 Task: Look for space in Bhayandar, India from 9th August, 2023 to 12th August, 2023 for 1 adult in price range Rs.6000 to Rs.15000. Place can be entire place with 1  bedroom having 1 bed and 1 bathroom. Property type can be house, flat, guest house. Amenities needed are: wifi. Booking option can be shelf check-in. Required host language is English.
Action: Mouse moved to (573, 119)
Screenshot: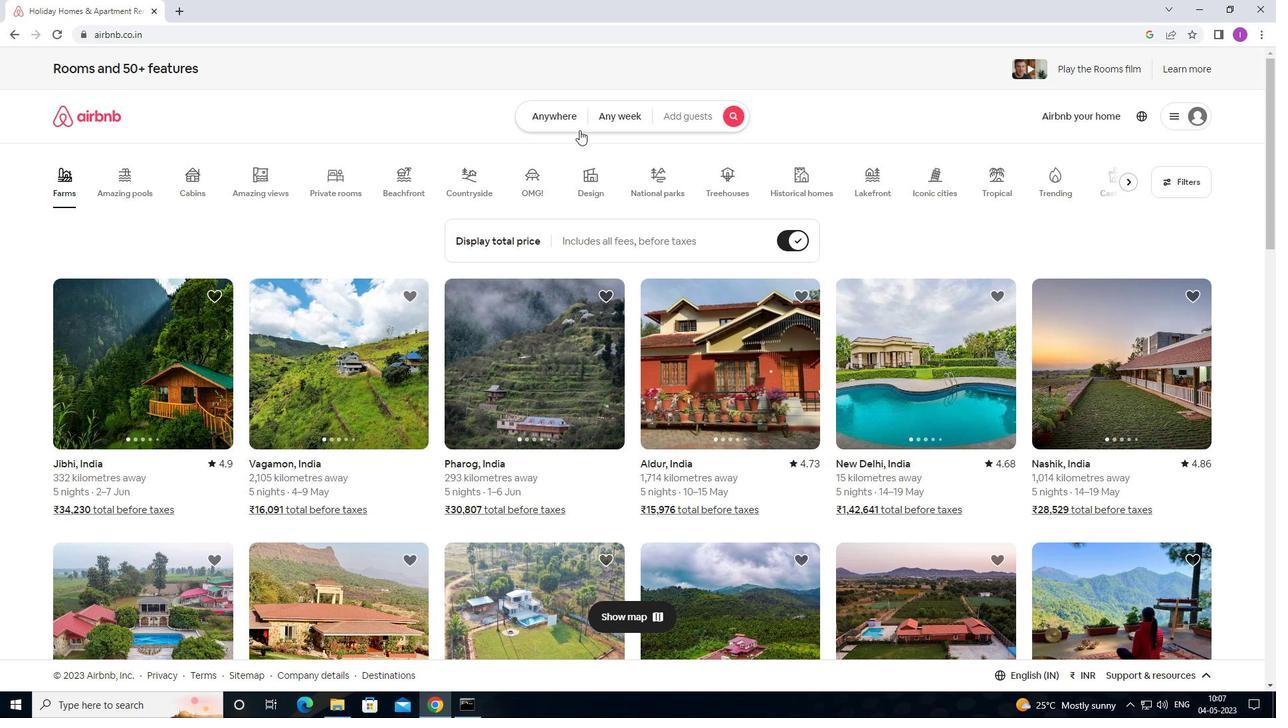 
Action: Mouse pressed left at (573, 119)
Screenshot: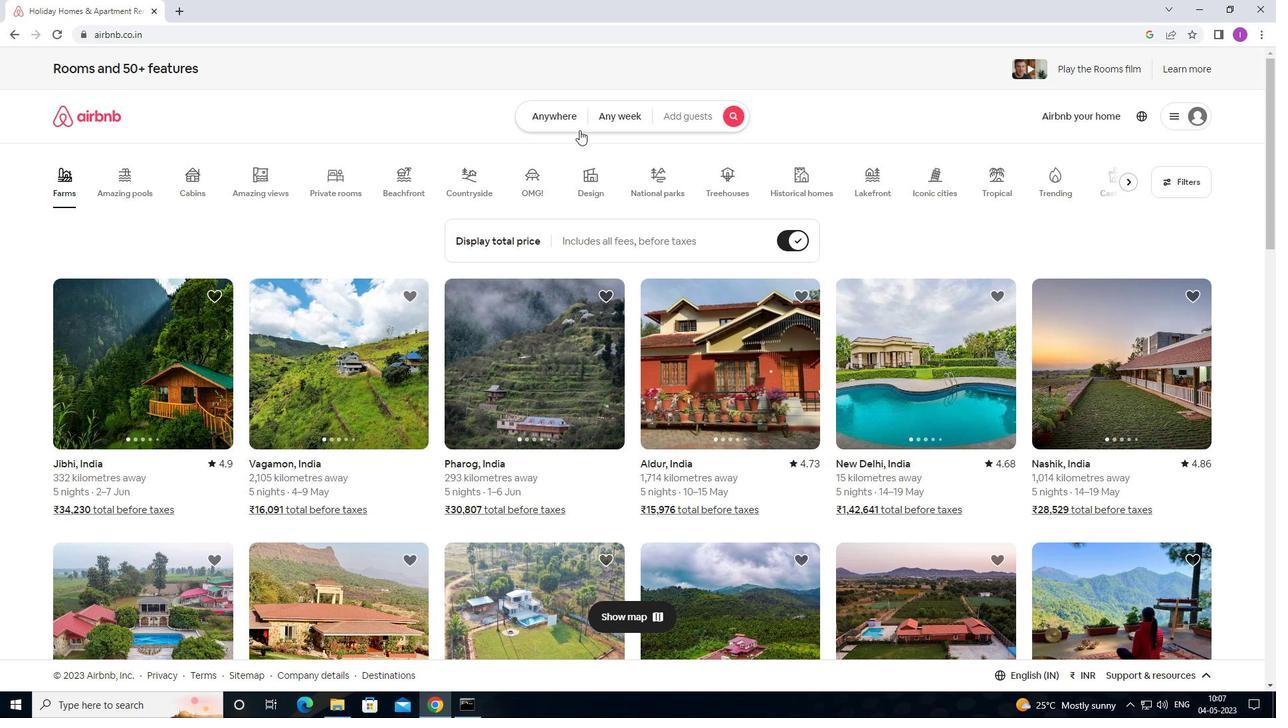 
Action: Mouse moved to (464, 160)
Screenshot: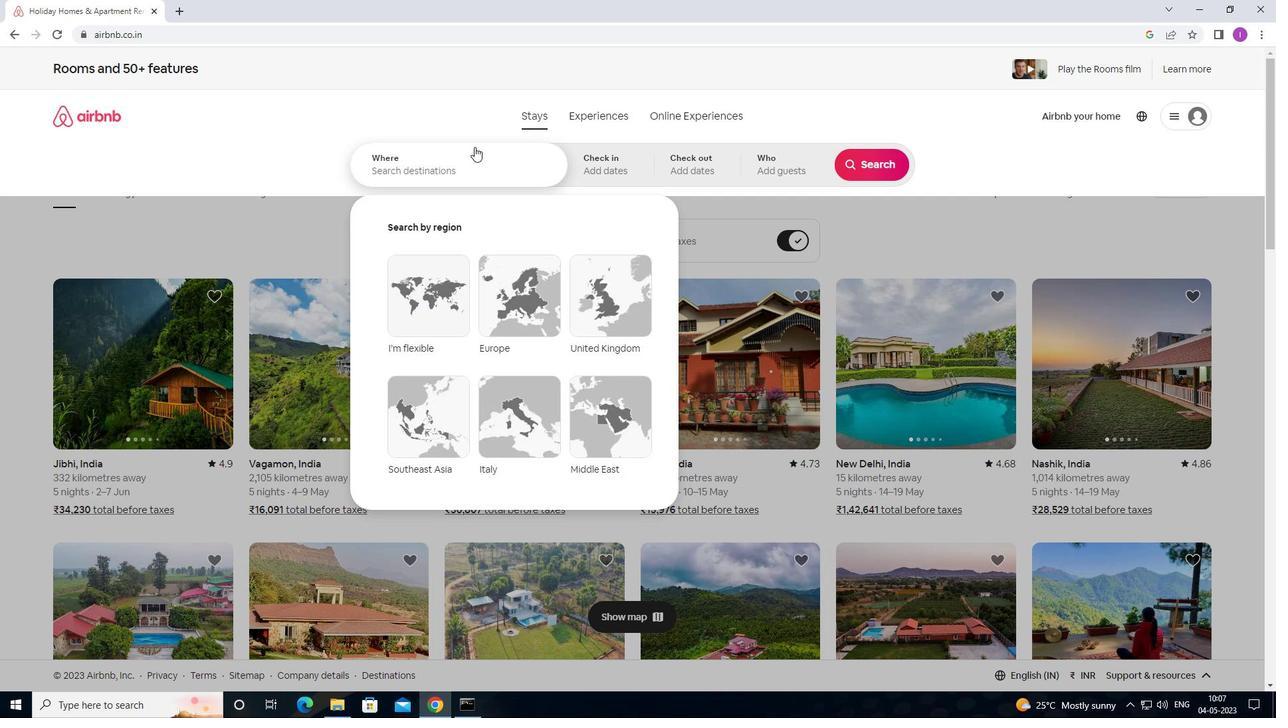 
Action: Mouse pressed left at (464, 160)
Screenshot: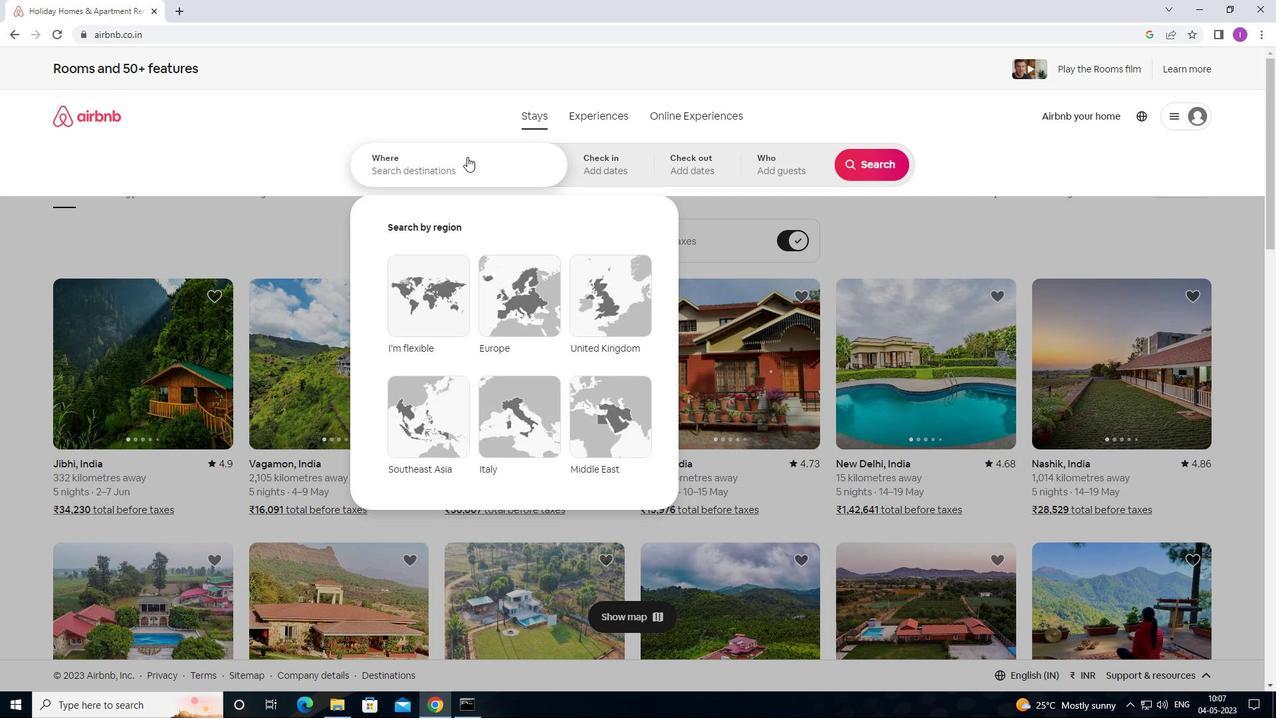 
Action: Key pressed <Key.shift>BHAYANDAR,<Key.shift>INDIA
Screenshot: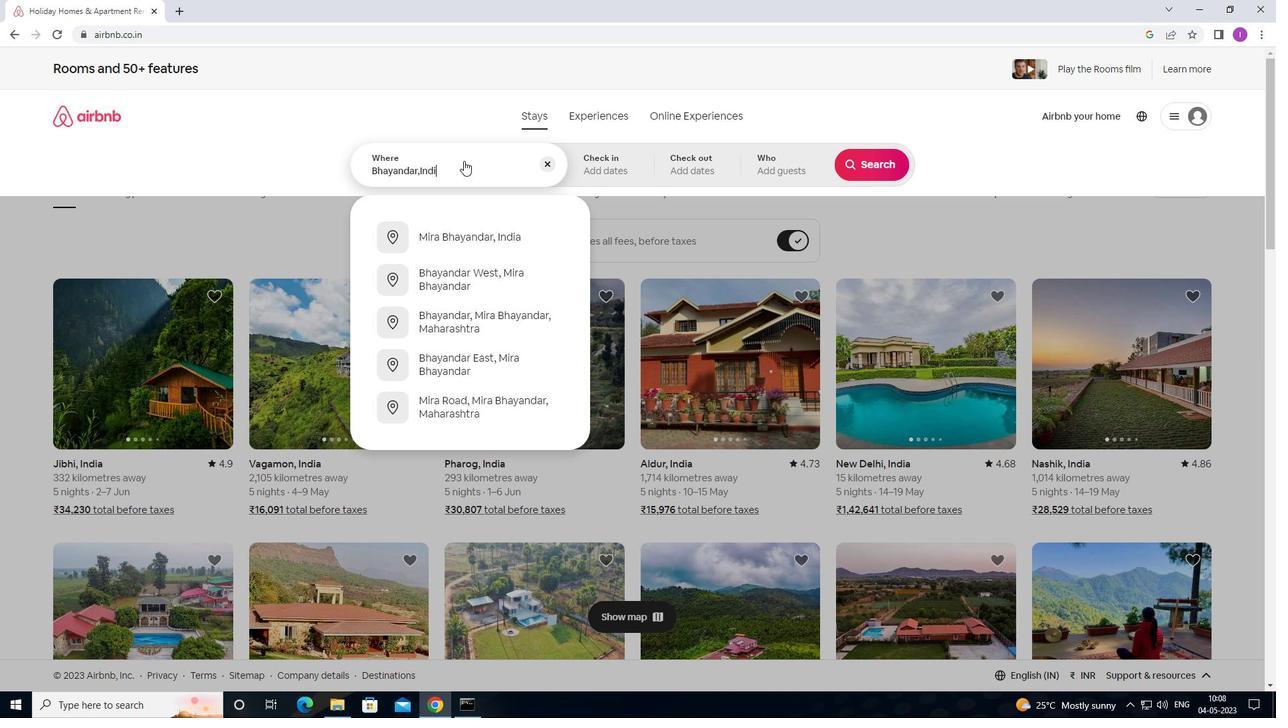 
Action: Mouse moved to (598, 166)
Screenshot: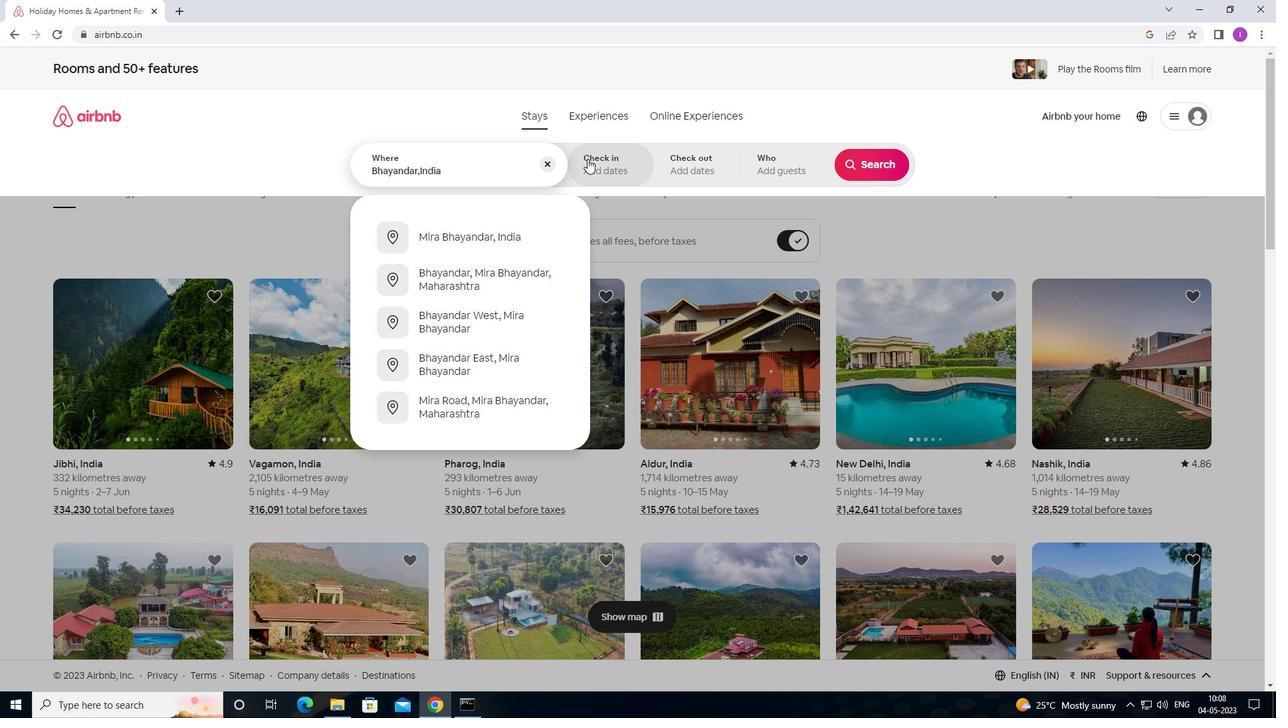 
Action: Mouse pressed left at (598, 166)
Screenshot: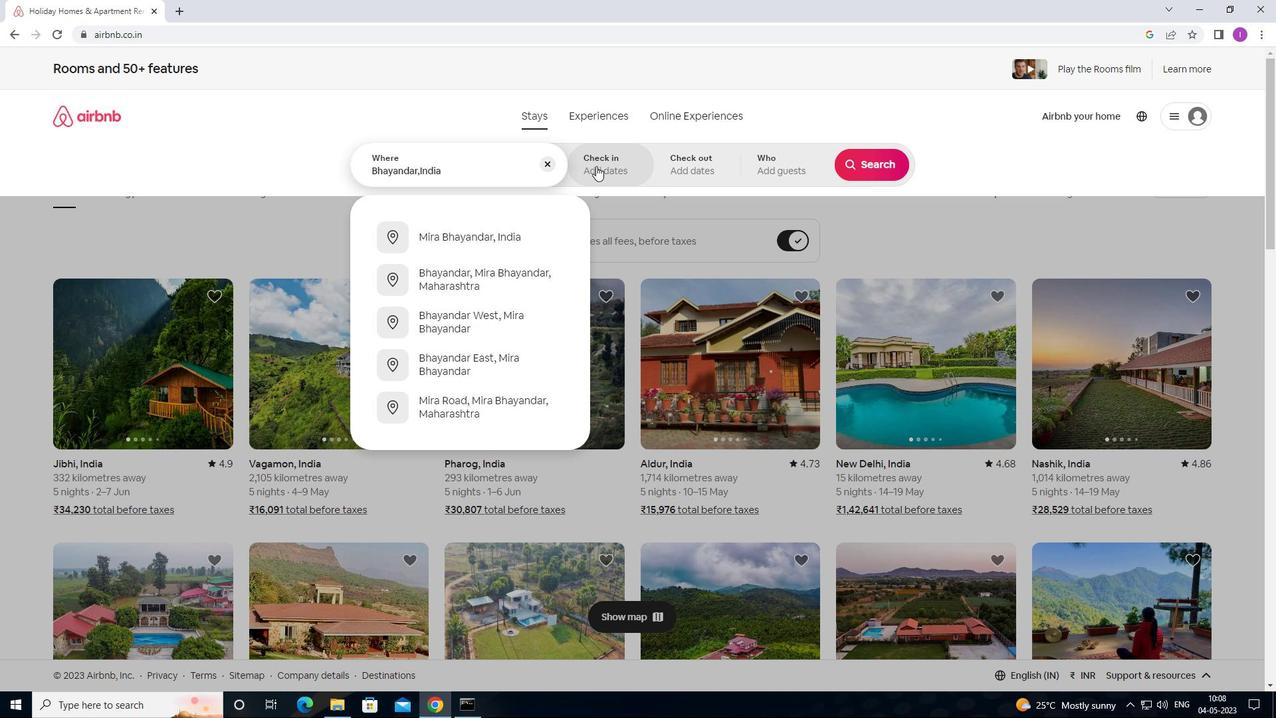 
Action: Mouse moved to (885, 271)
Screenshot: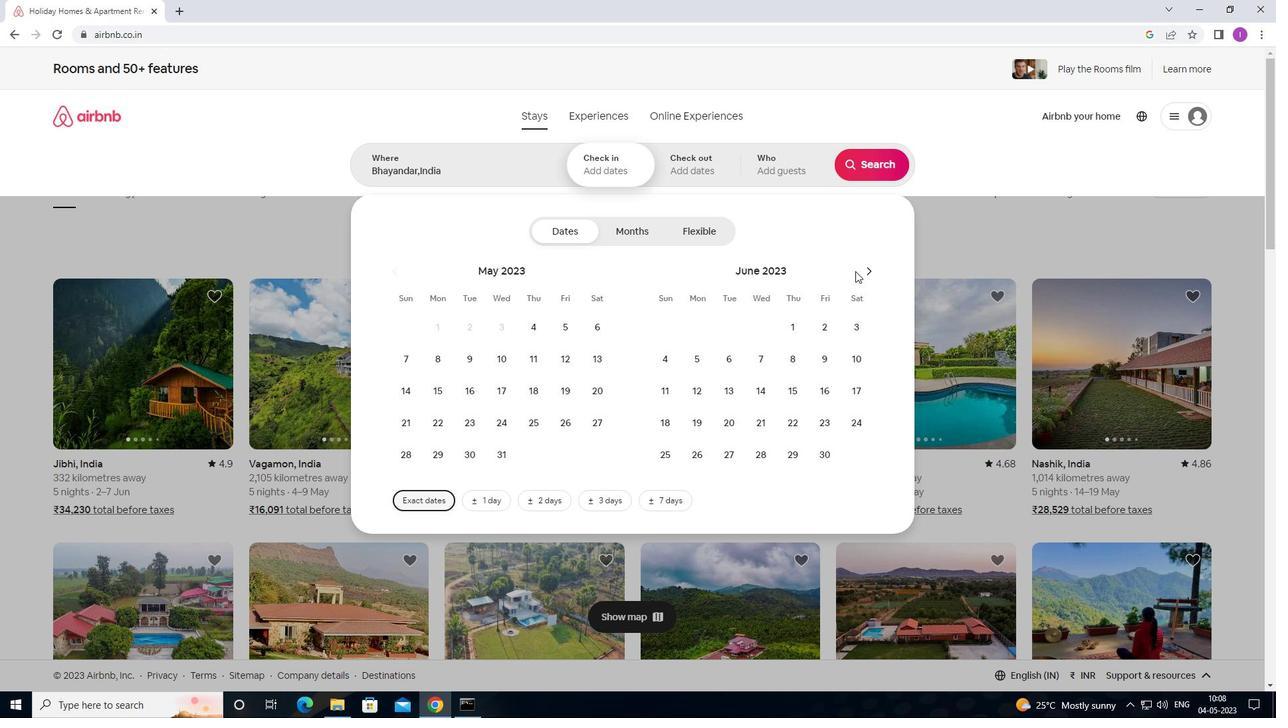
Action: Mouse pressed left at (885, 271)
Screenshot: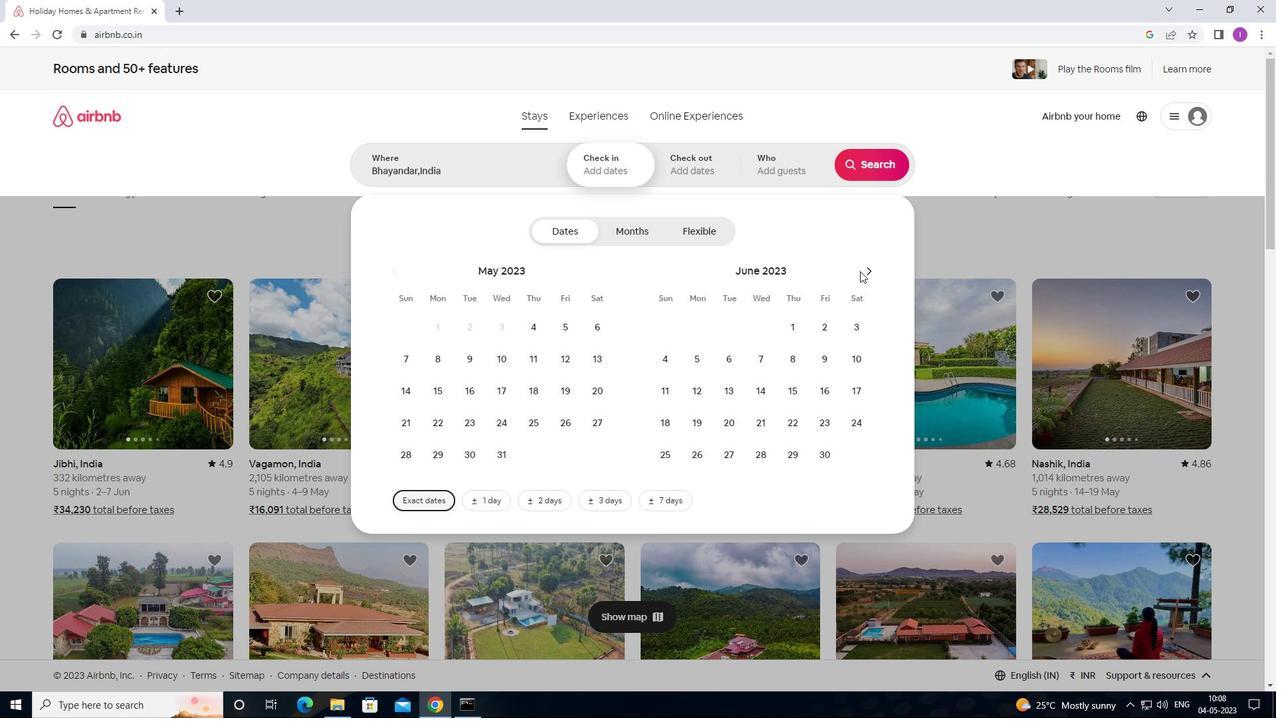 
Action: Mouse moved to (875, 274)
Screenshot: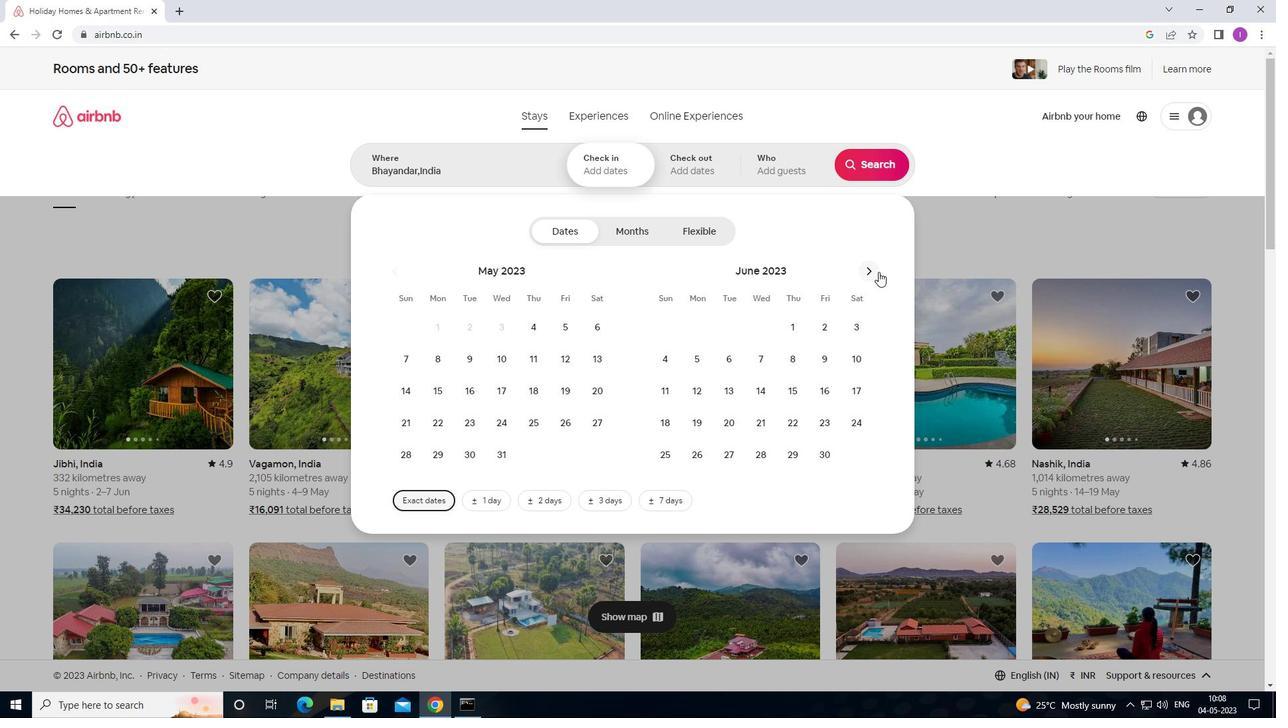
Action: Mouse pressed left at (875, 274)
Screenshot: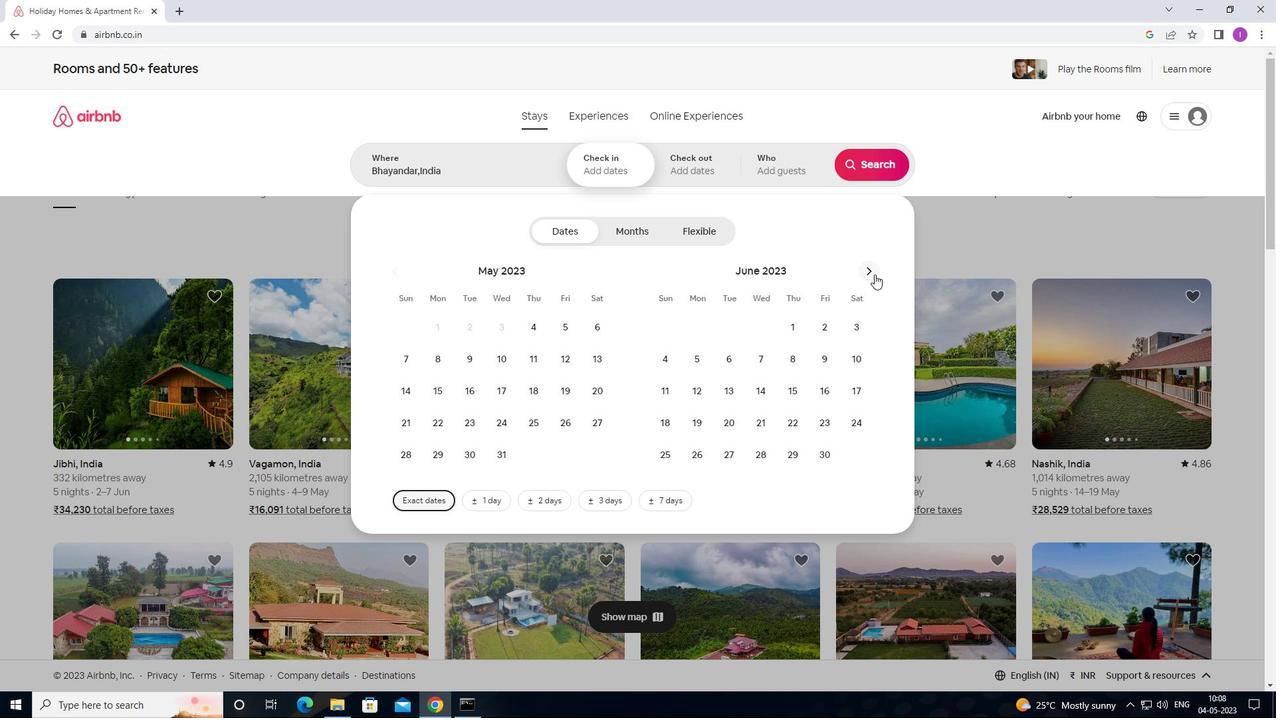 
Action: Mouse pressed left at (875, 274)
Screenshot: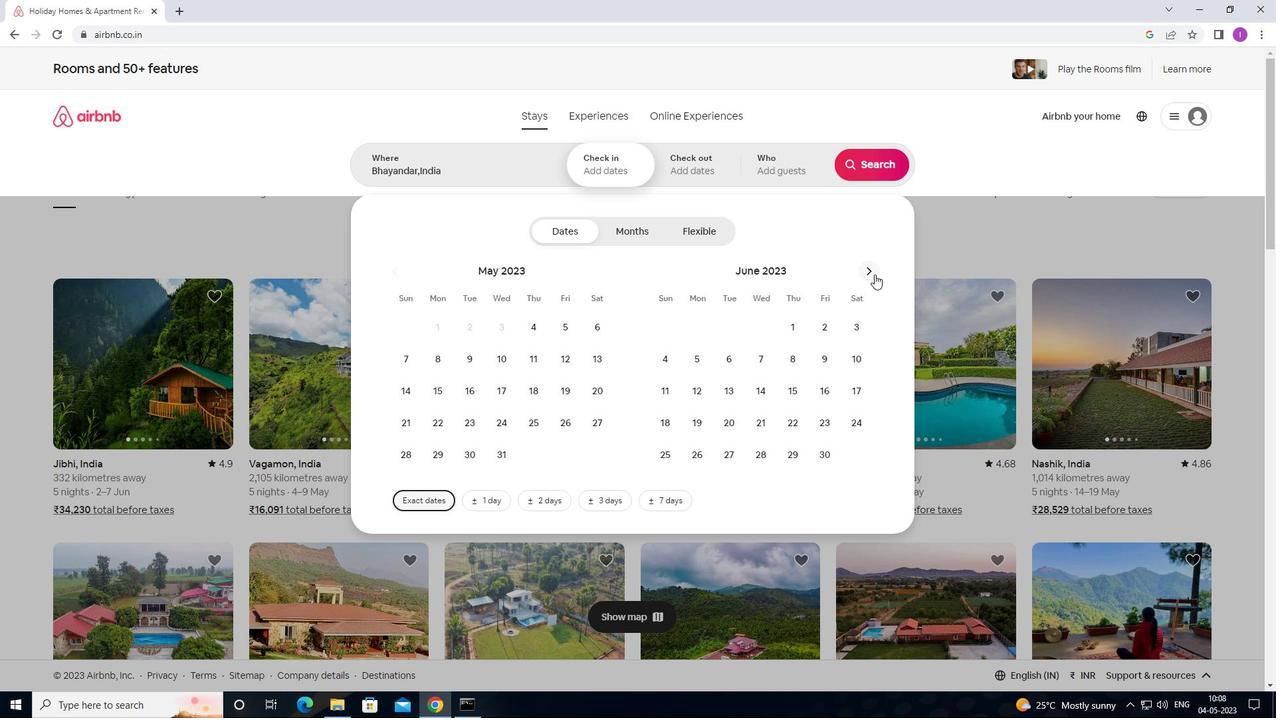 
Action: Mouse moved to (766, 366)
Screenshot: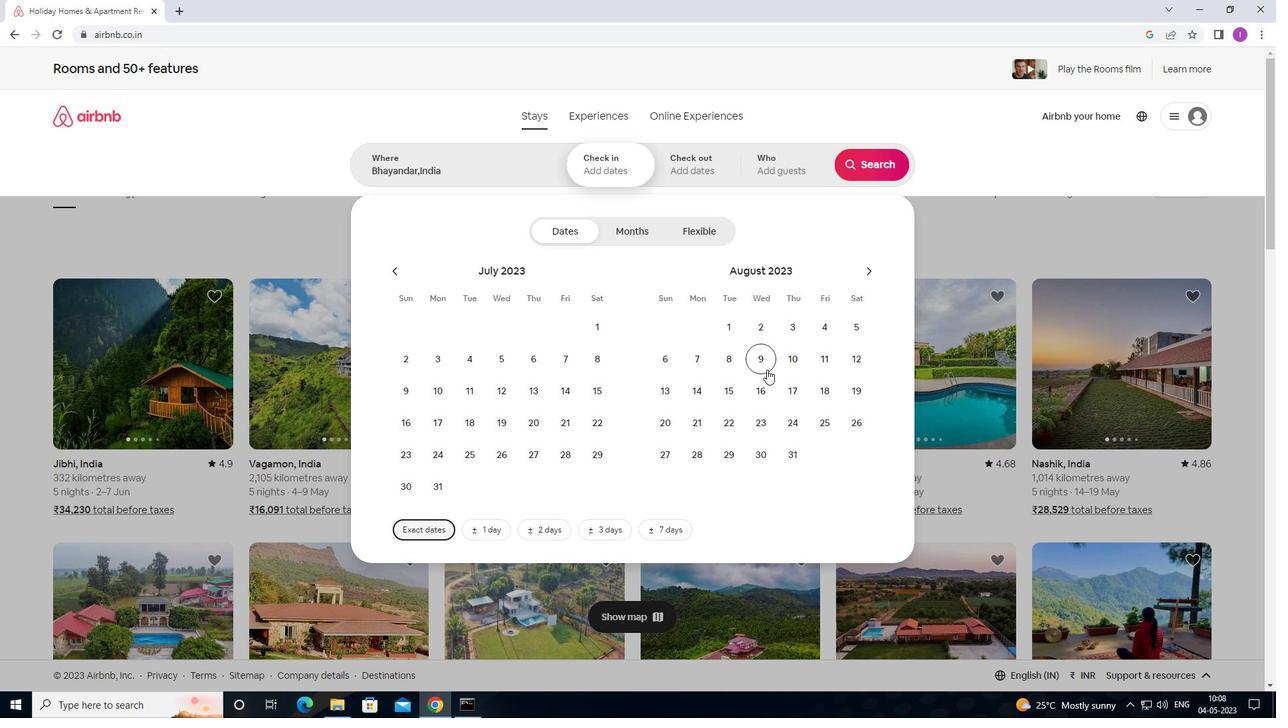 
Action: Mouse pressed left at (766, 366)
Screenshot: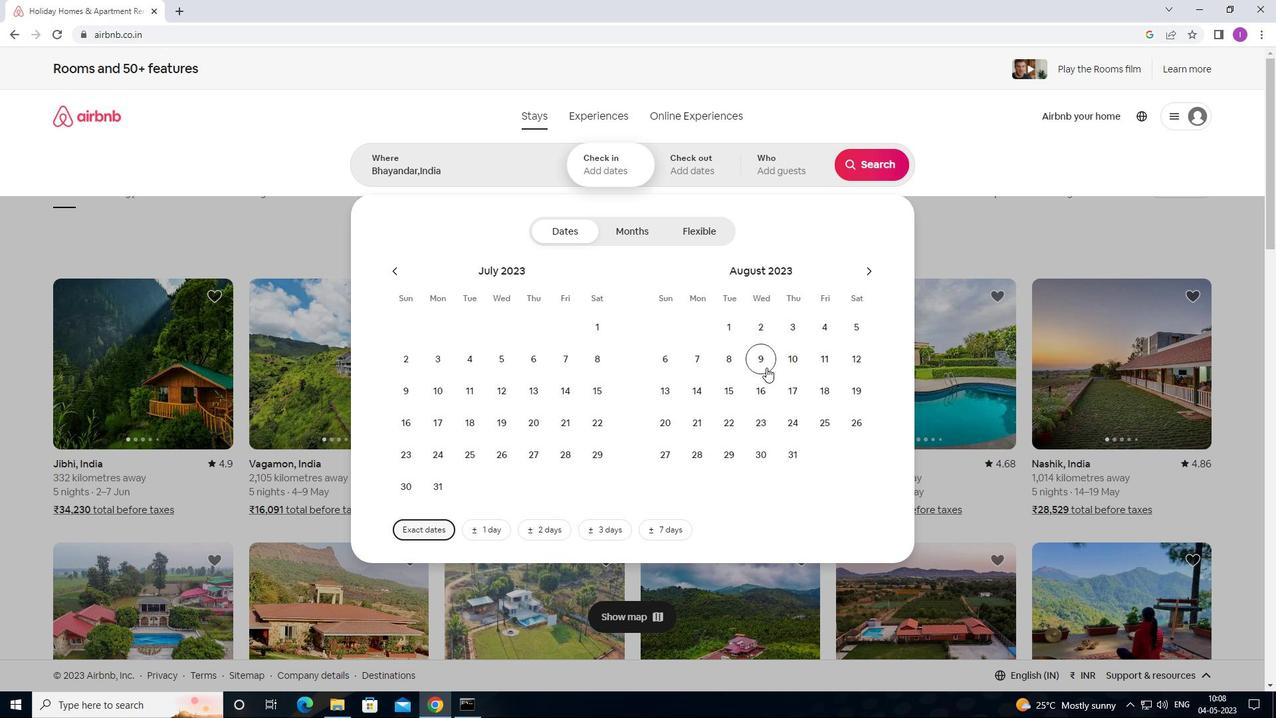
Action: Mouse moved to (850, 354)
Screenshot: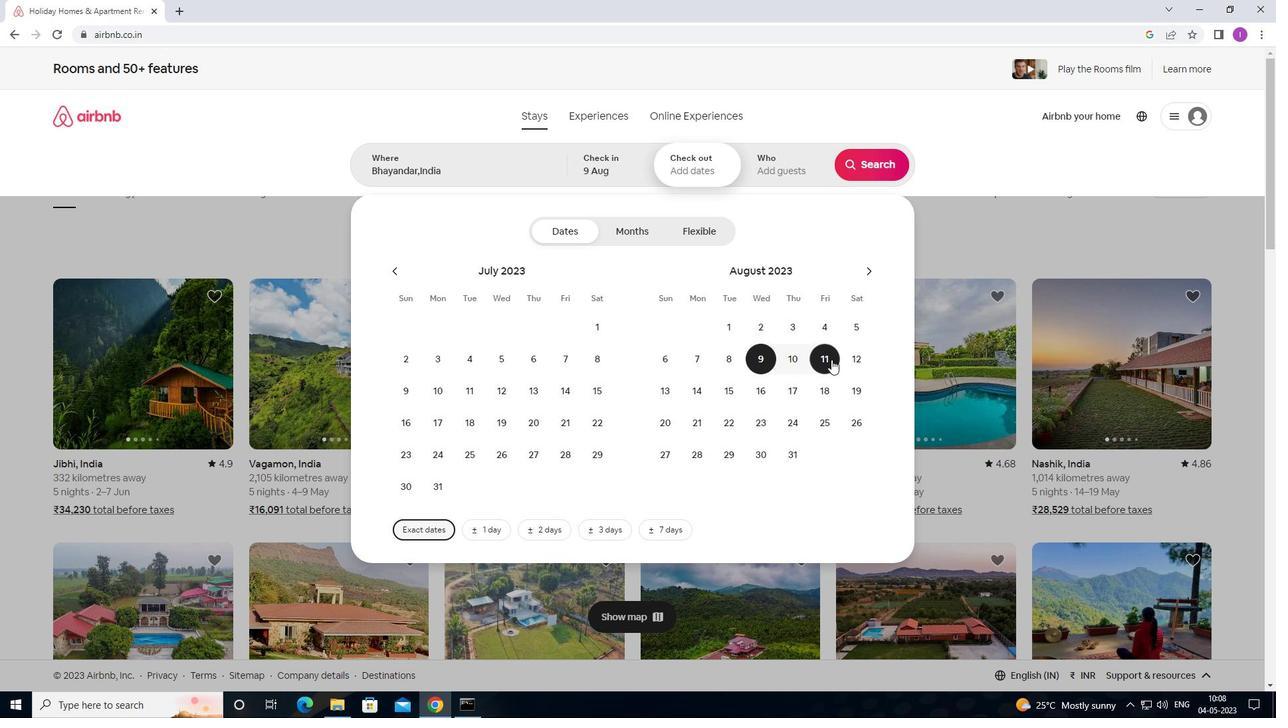
Action: Mouse pressed left at (850, 354)
Screenshot: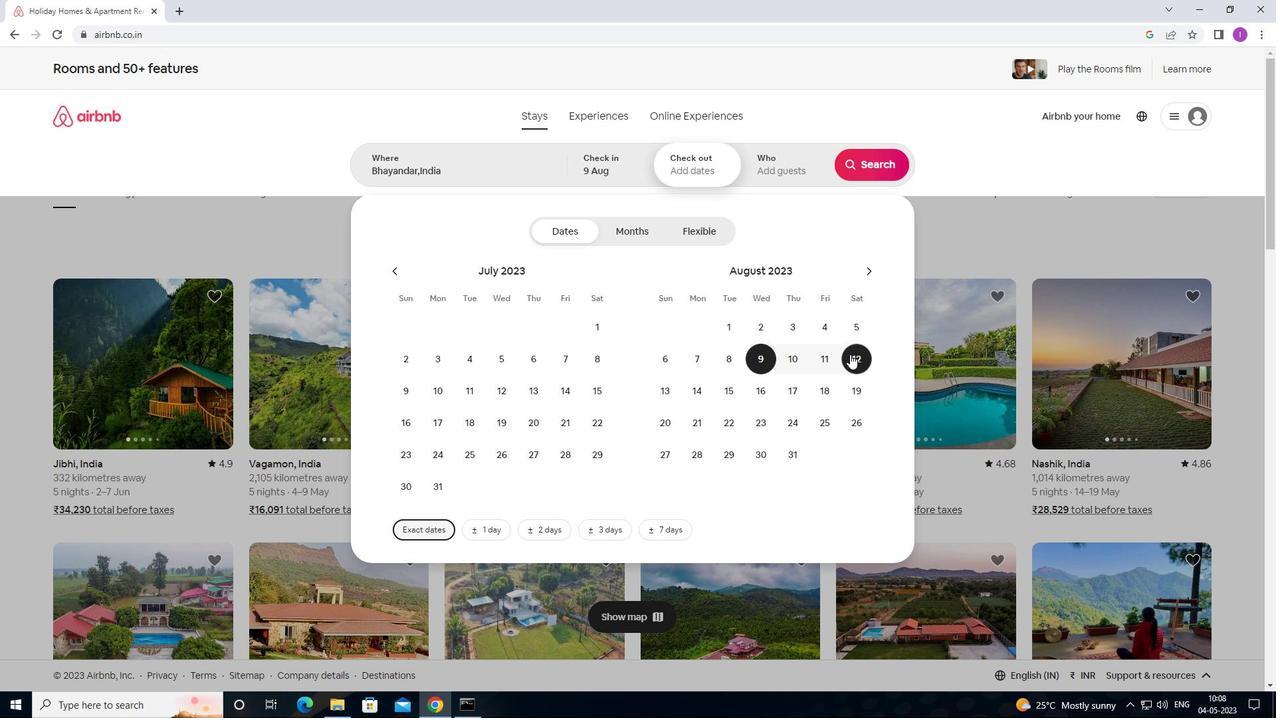
Action: Mouse moved to (771, 168)
Screenshot: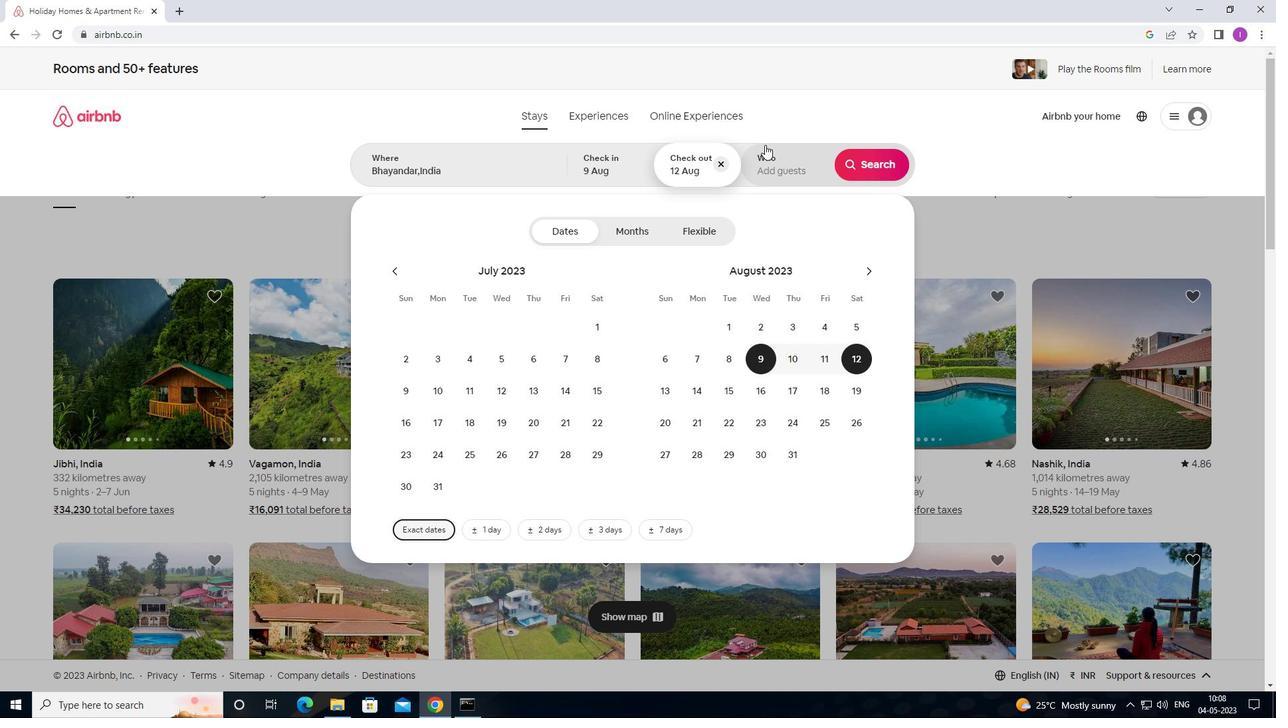
Action: Mouse pressed left at (771, 168)
Screenshot: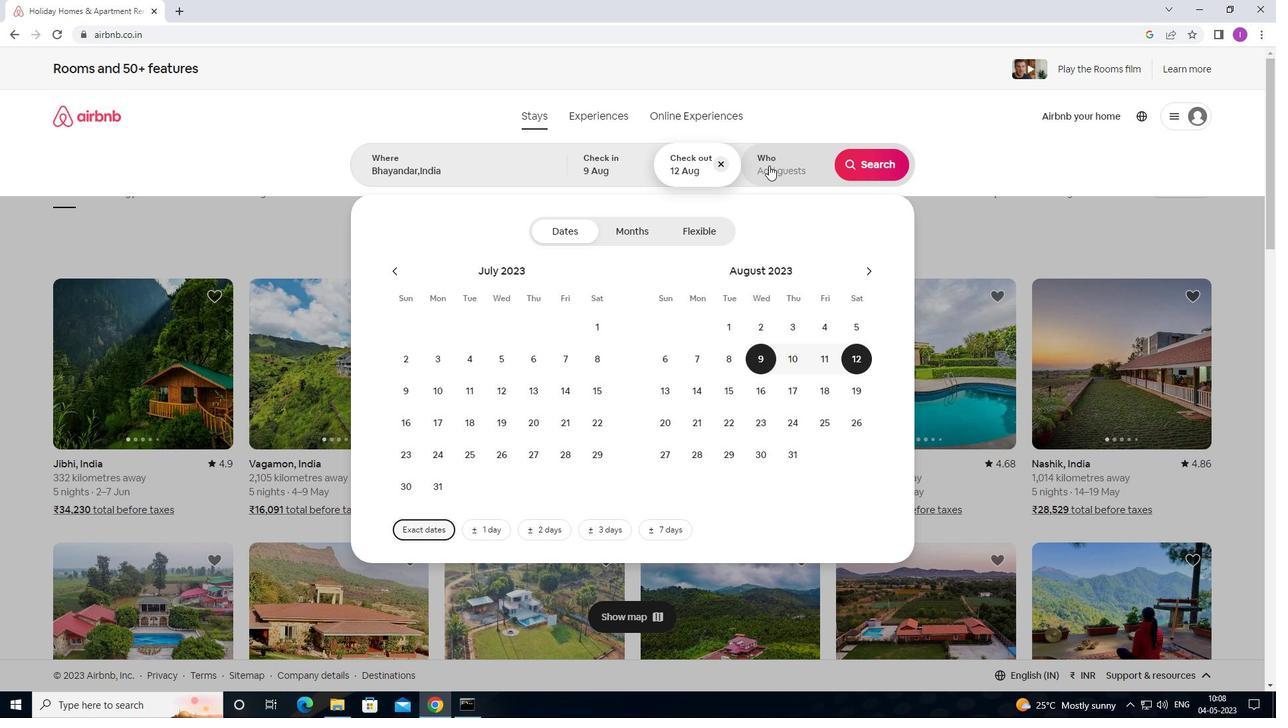 
Action: Mouse moved to (876, 234)
Screenshot: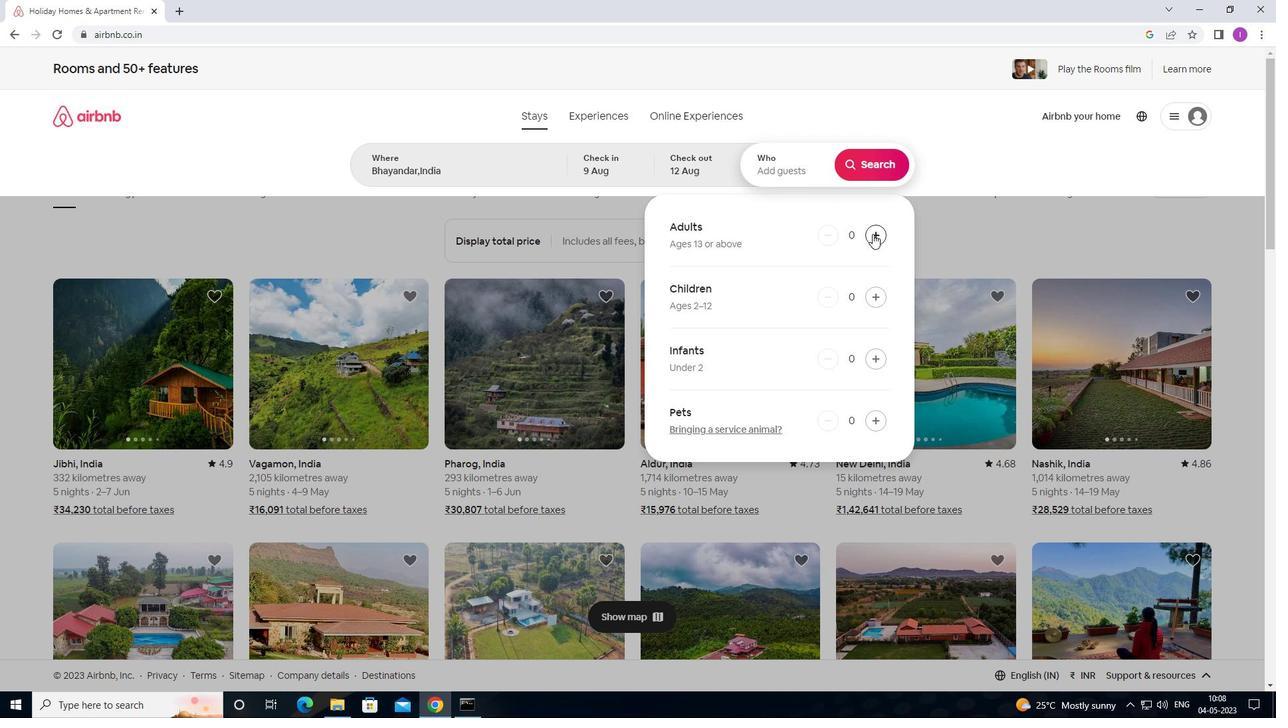 
Action: Mouse pressed left at (876, 234)
Screenshot: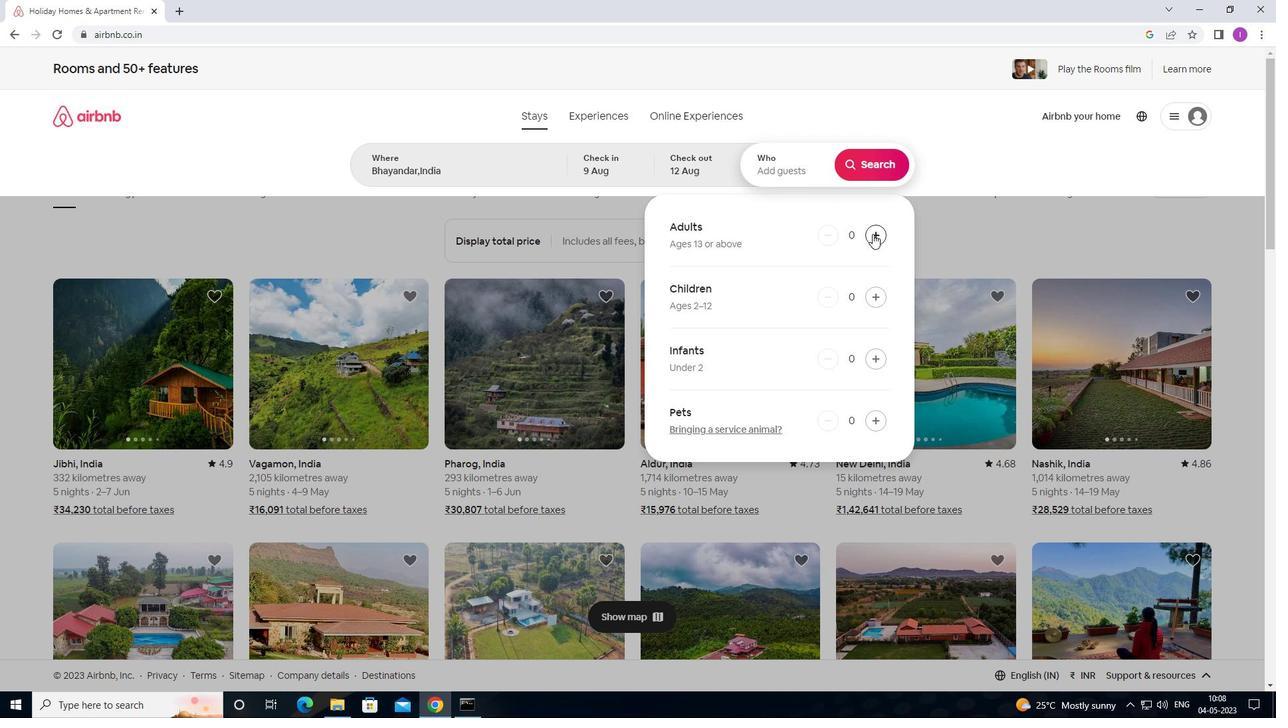 
Action: Mouse moved to (873, 177)
Screenshot: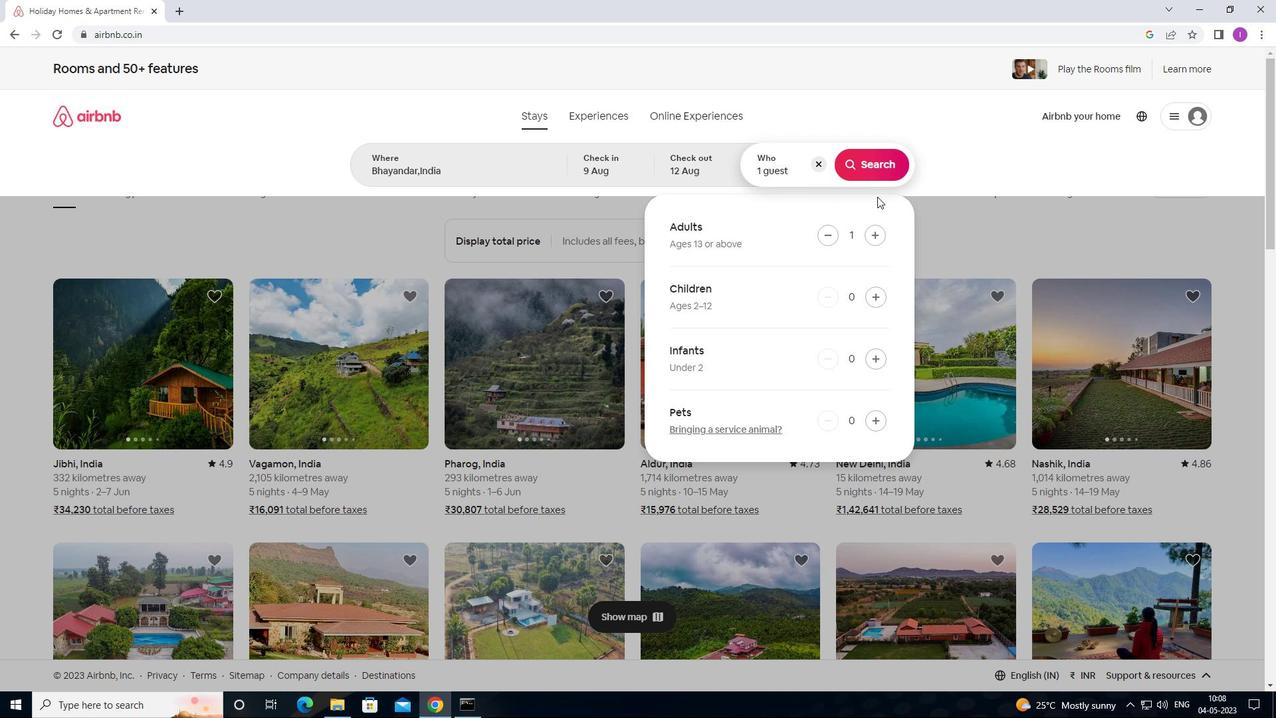 
Action: Mouse pressed left at (873, 177)
Screenshot: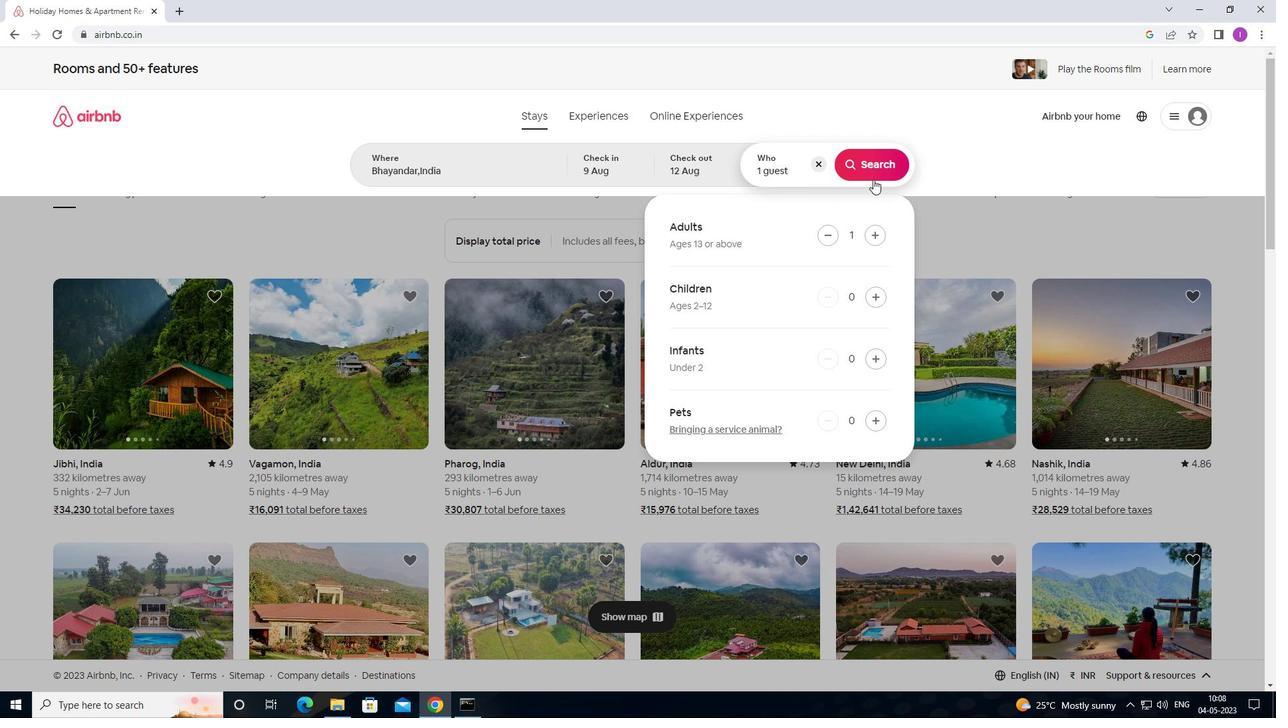 
Action: Mouse moved to (1224, 122)
Screenshot: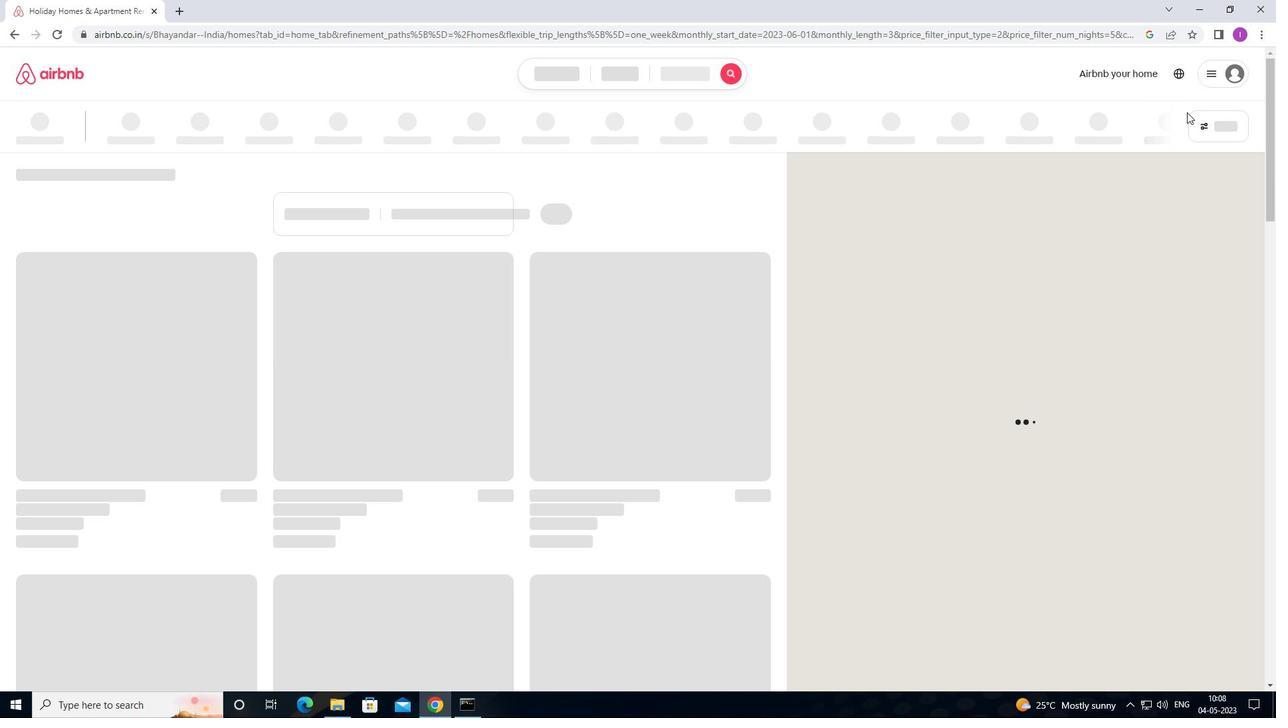 
Action: Mouse pressed left at (1224, 122)
Screenshot: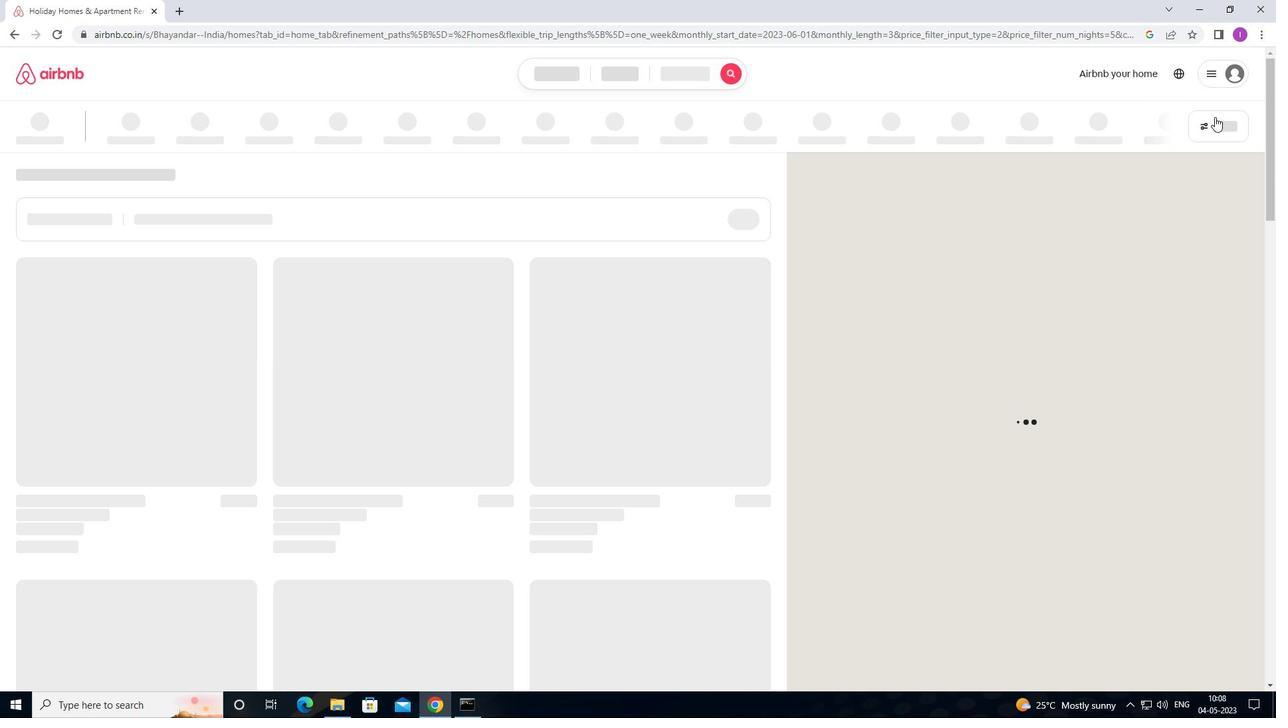 
Action: Mouse moved to (510, 293)
Screenshot: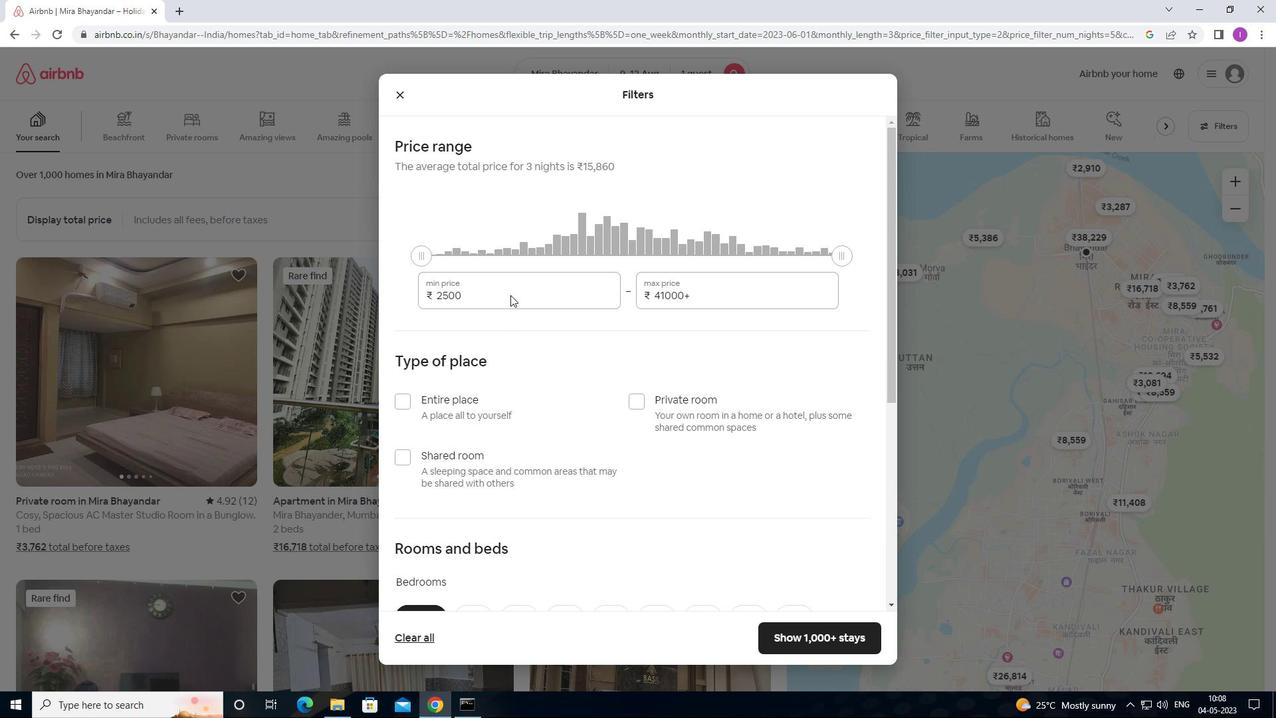 
Action: Mouse pressed left at (510, 293)
Screenshot: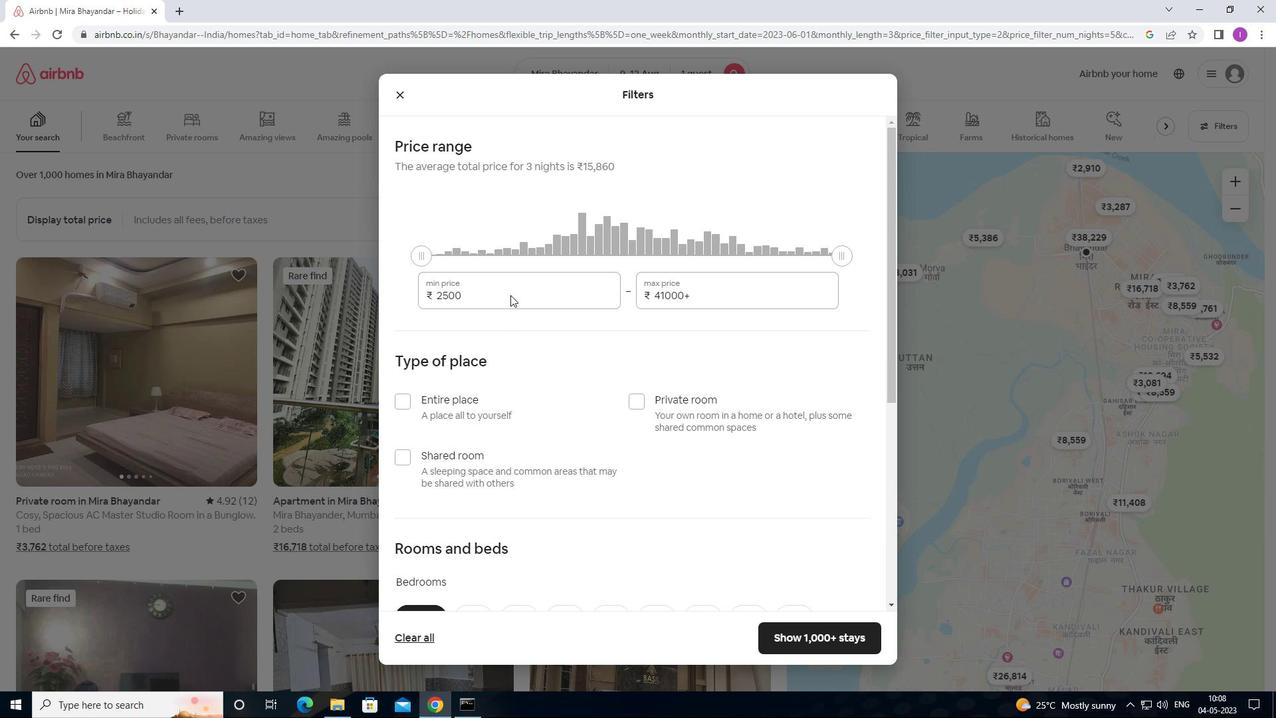 
Action: Mouse moved to (427, 295)
Screenshot: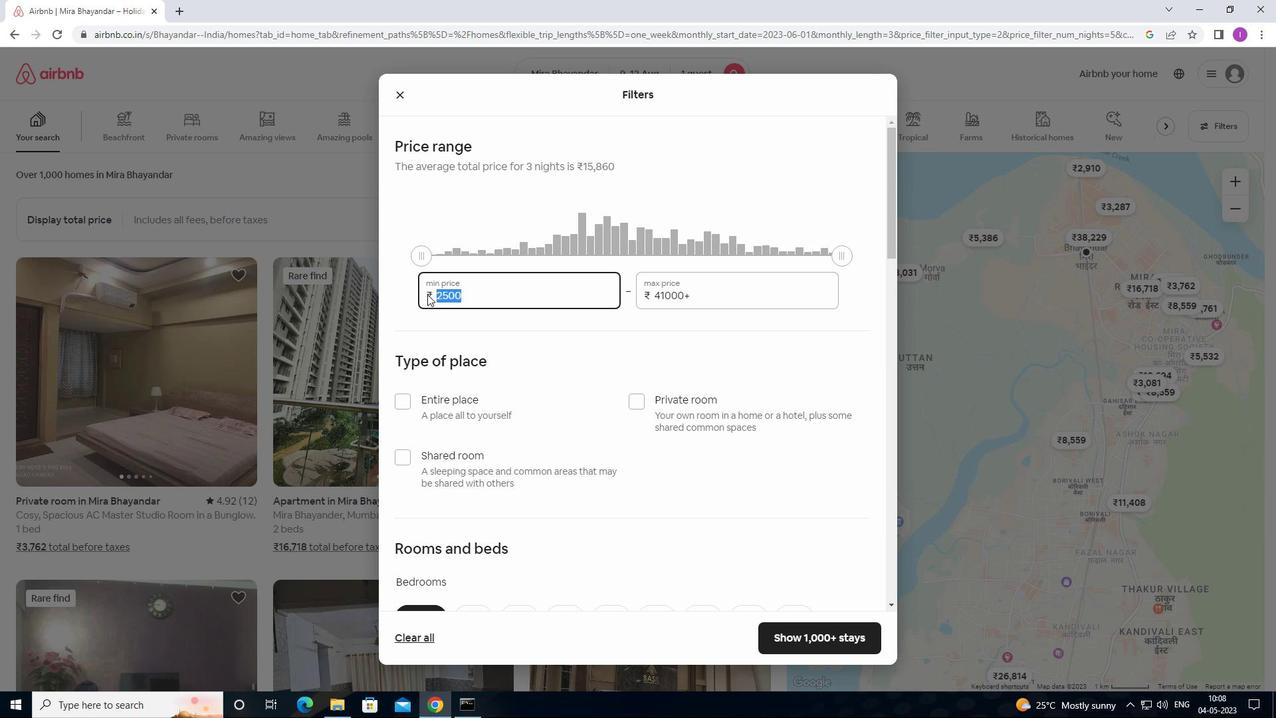 
Action: Key pressed 6000
Screenshot: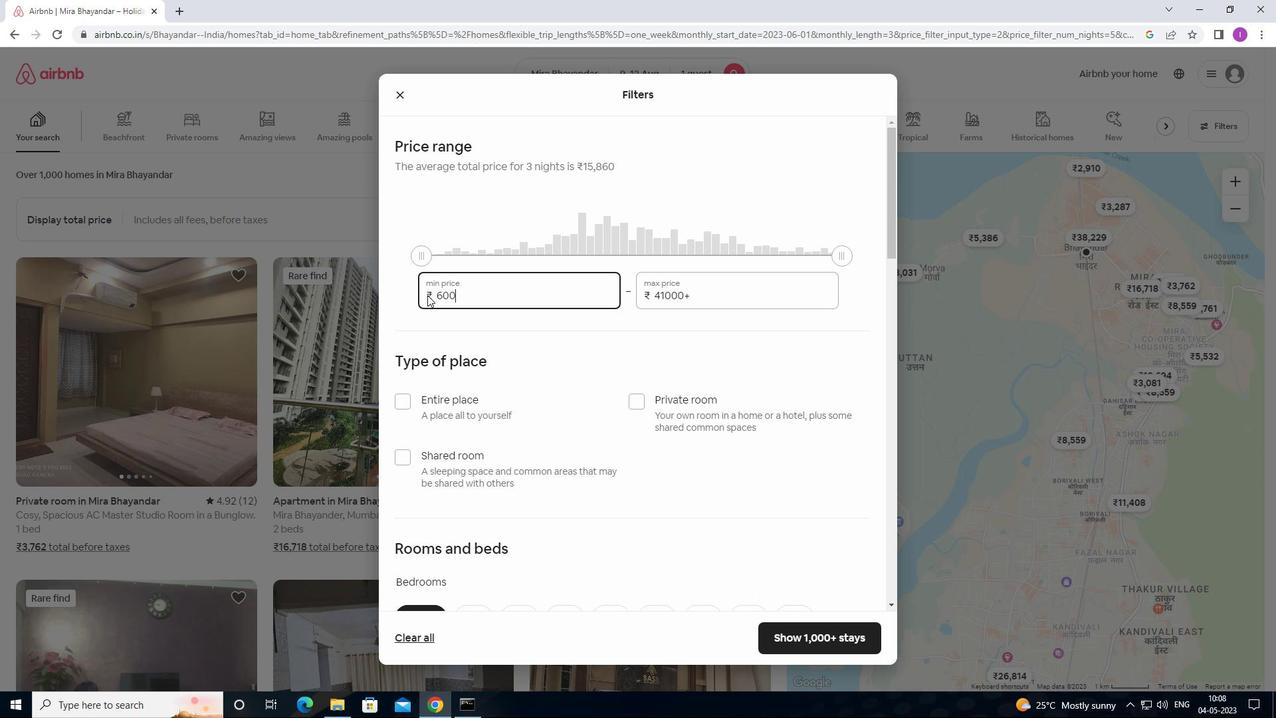 
Action: Mouse moved to (698, 298)
Screenshot: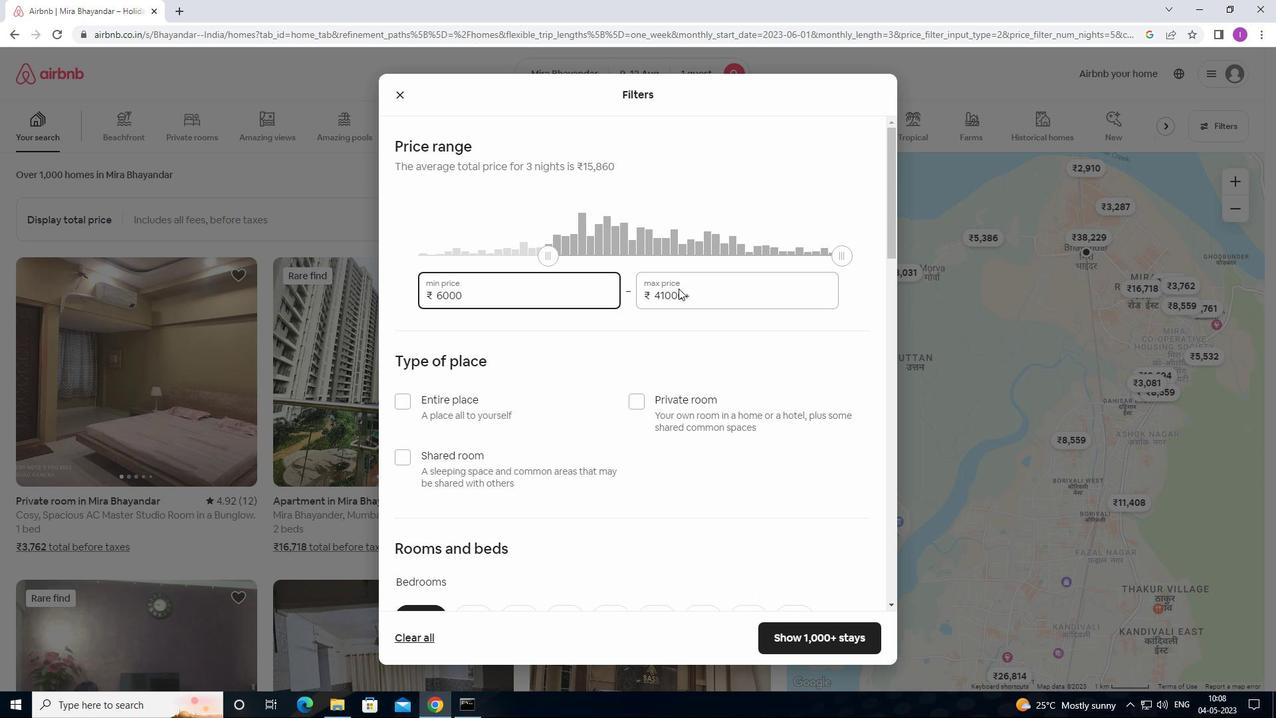 
Action: Mouse pressed left at (698, 298)
Screenshot: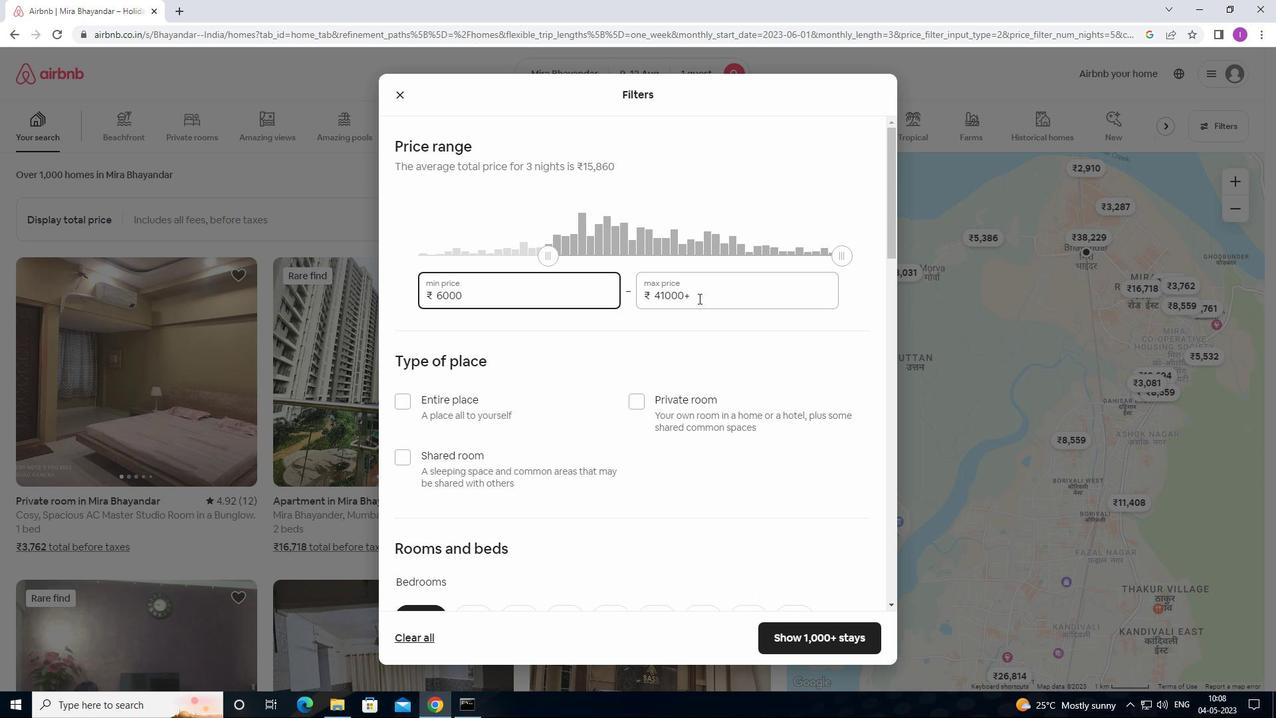 
Action: Mouse moved to (629, 308)
Screenshot: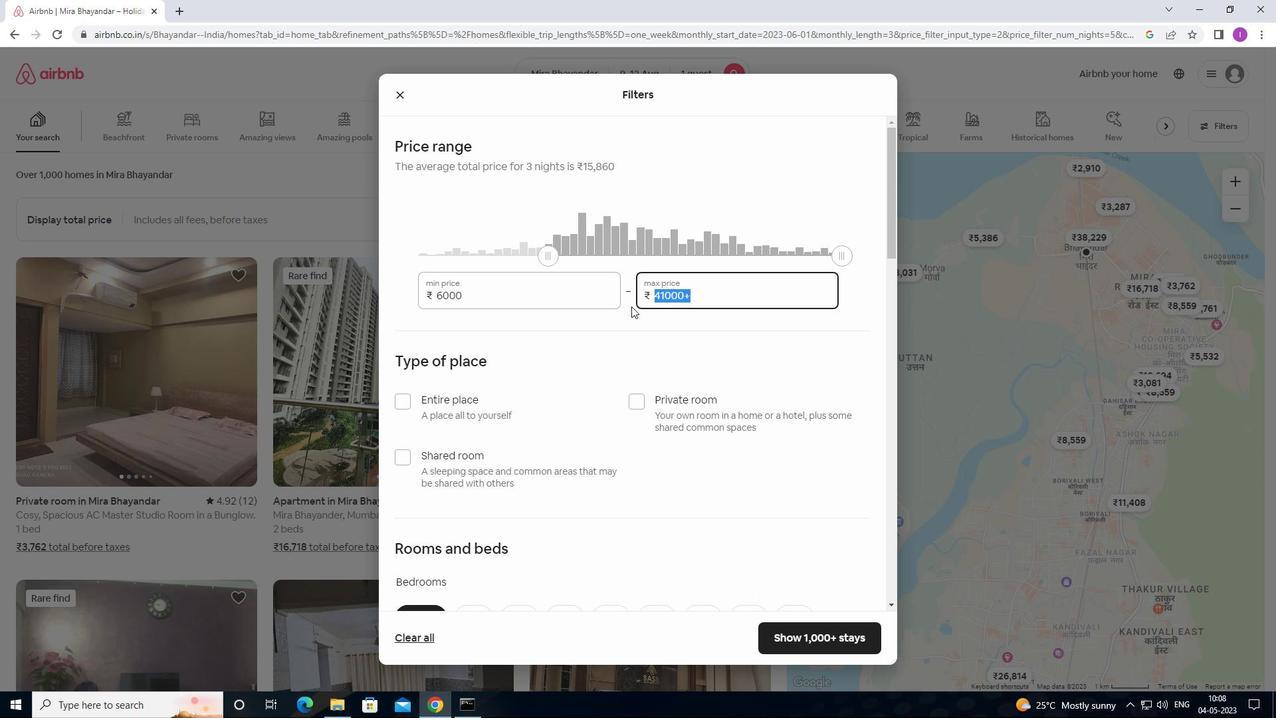 
Action: Key pressed 15000
Screenshot: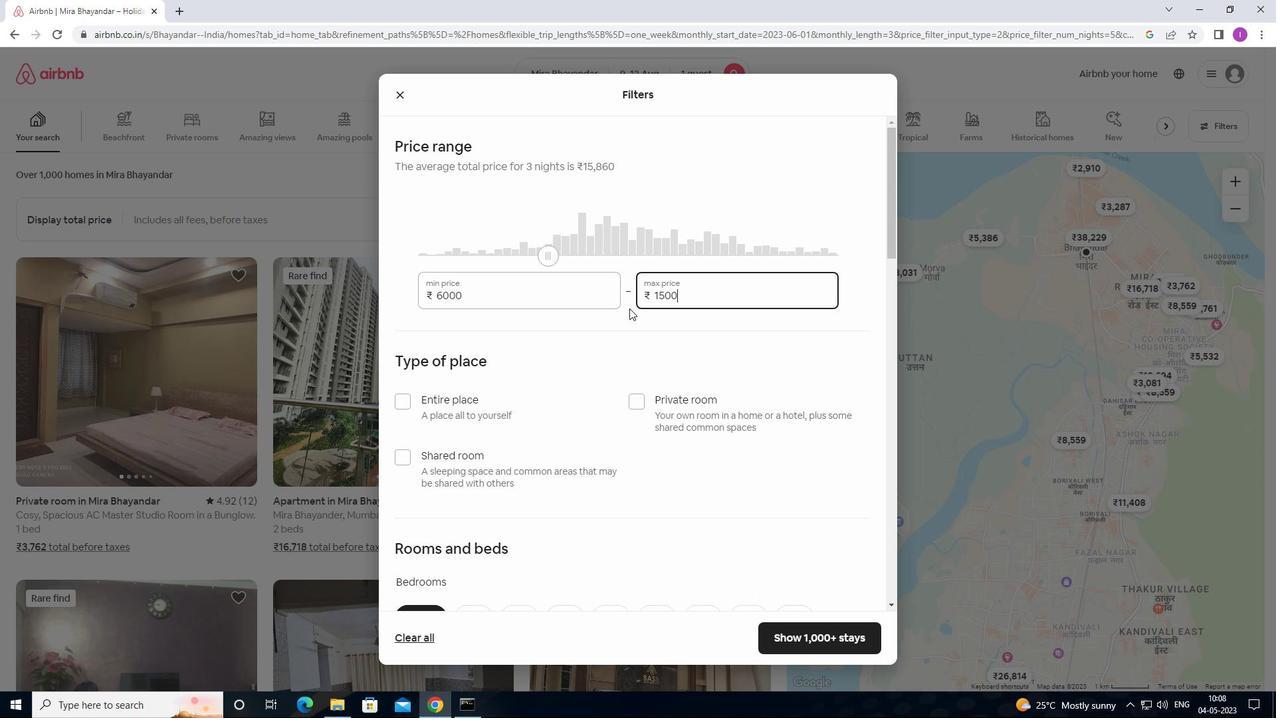 
Action: Mouse moved to (600, 375)
Screenshot: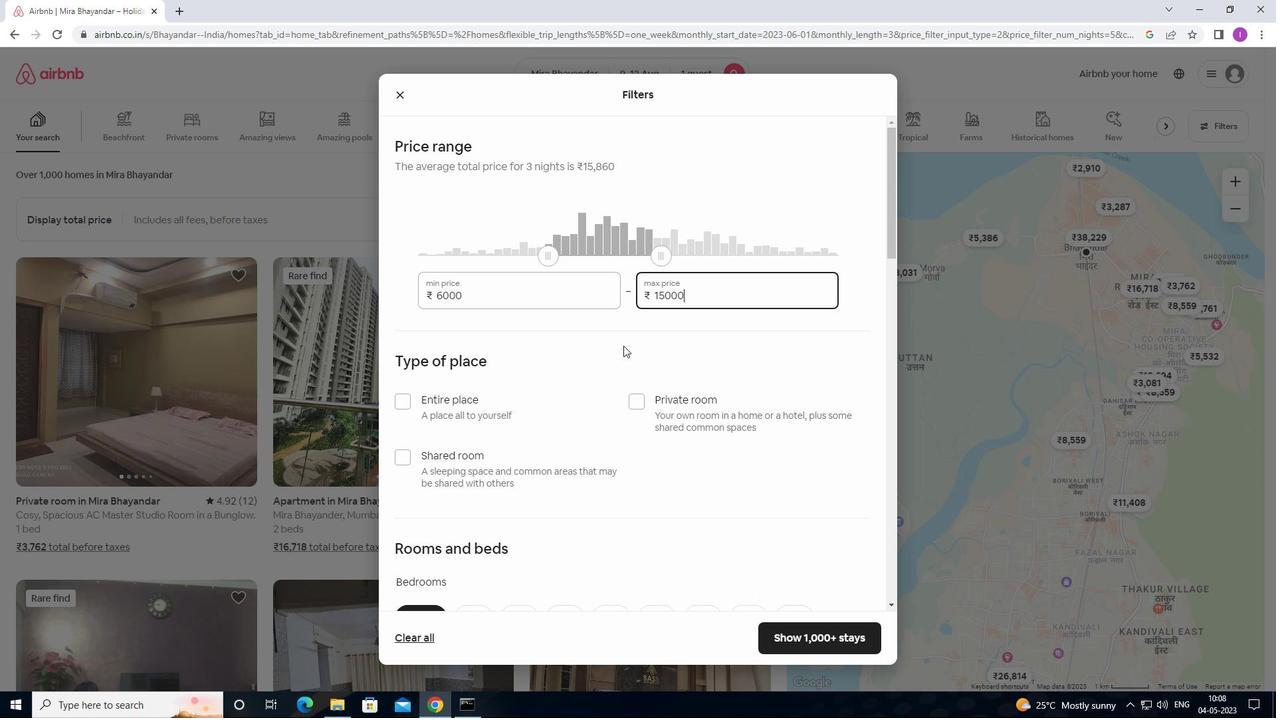 
Action: Mouse scrolled (600, 375) with delta (0, 0)
Screenshot: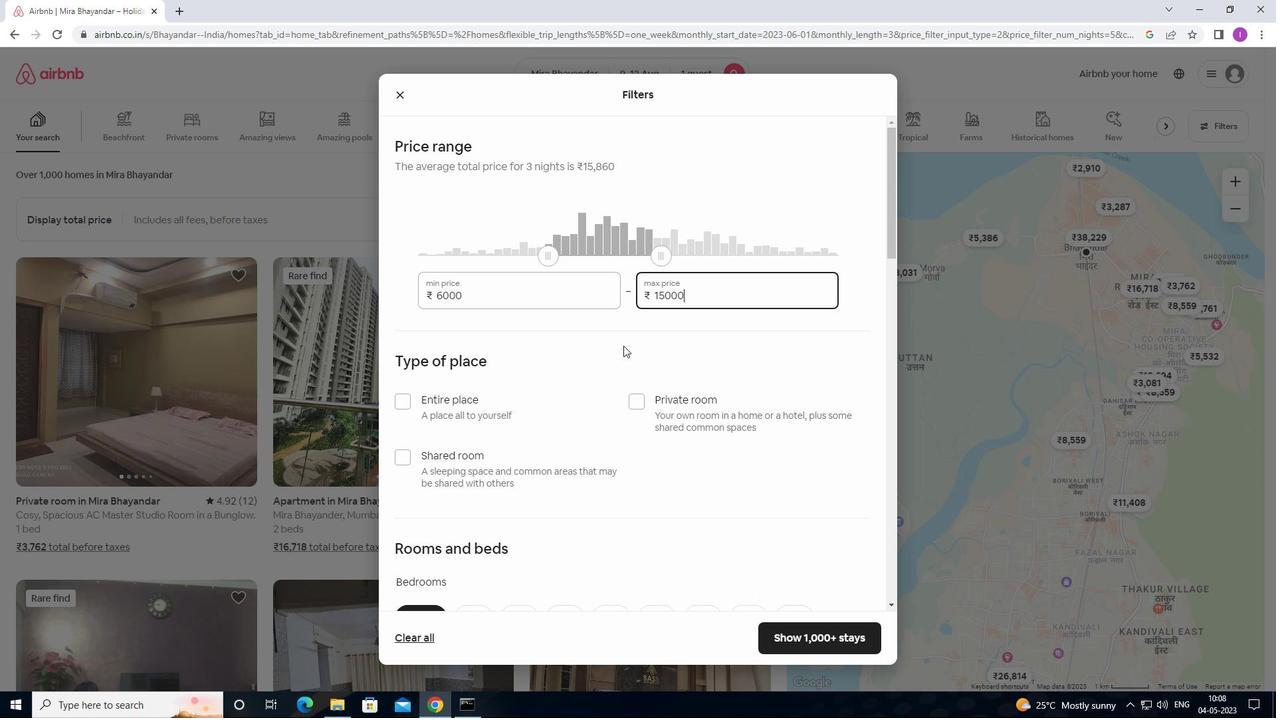
Action: Mouse moved to (599, 375)
Screenshot: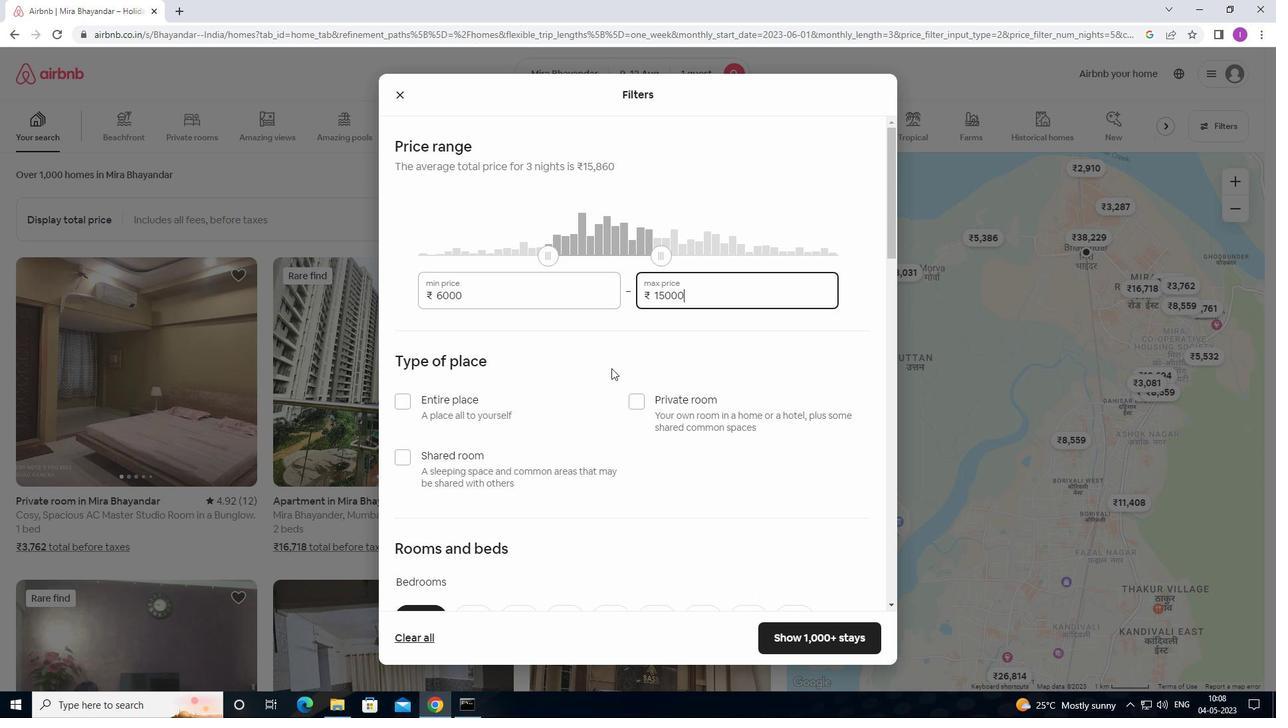 
Action: Mouse scrolled (599, 375) with delta (0, 0)
Screenshot: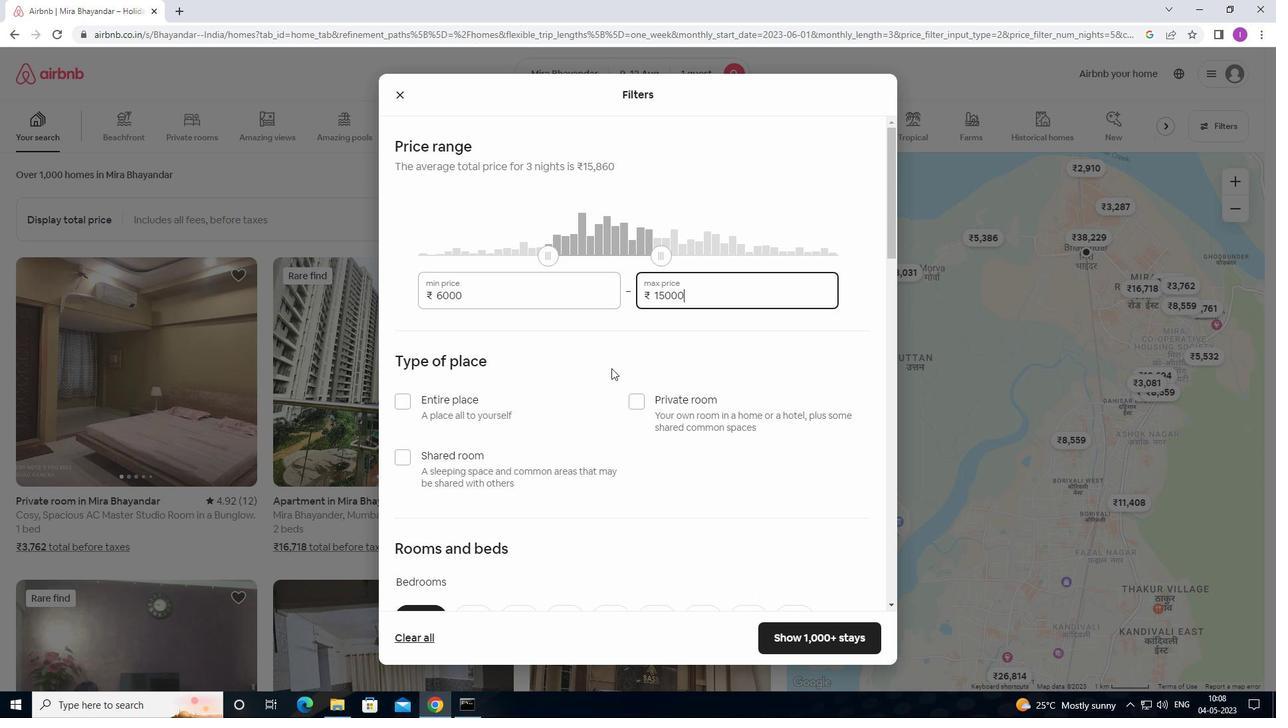 
Action: Mouse scrolled (599, 375) with delta (0, 0)
Screenshot: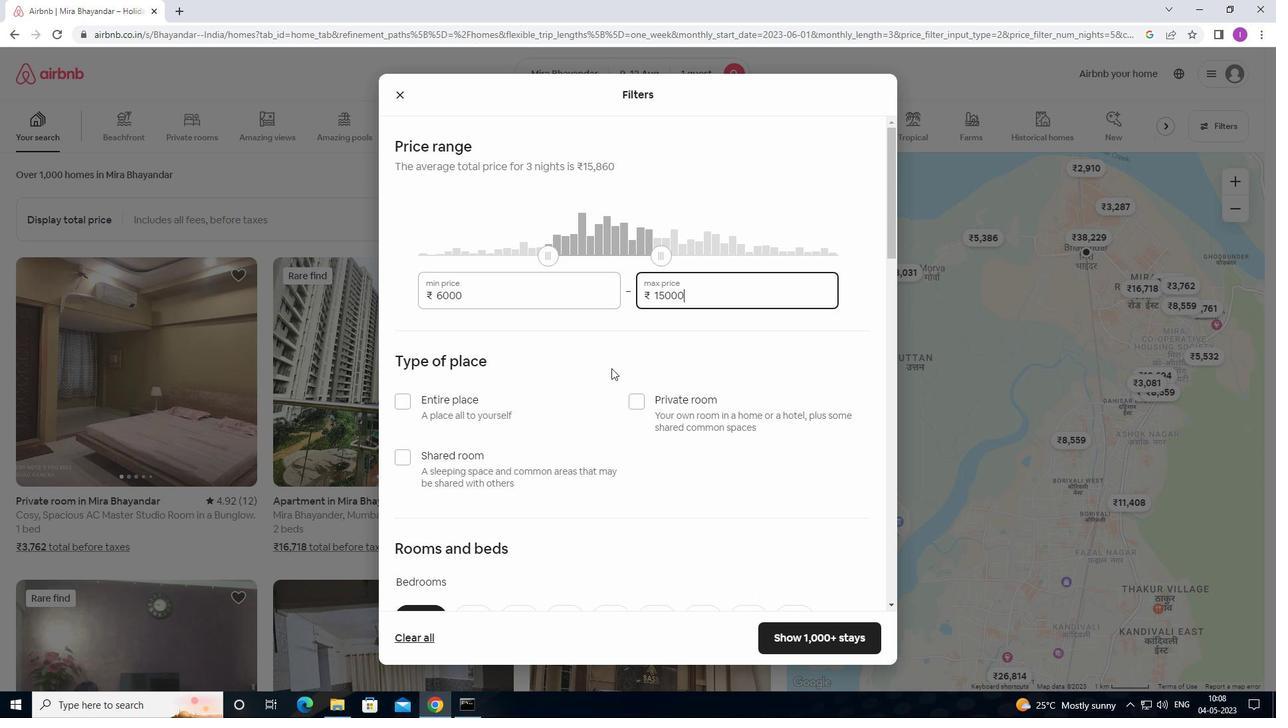 
Action: Mouse moved to (404, 210)
Screenshot: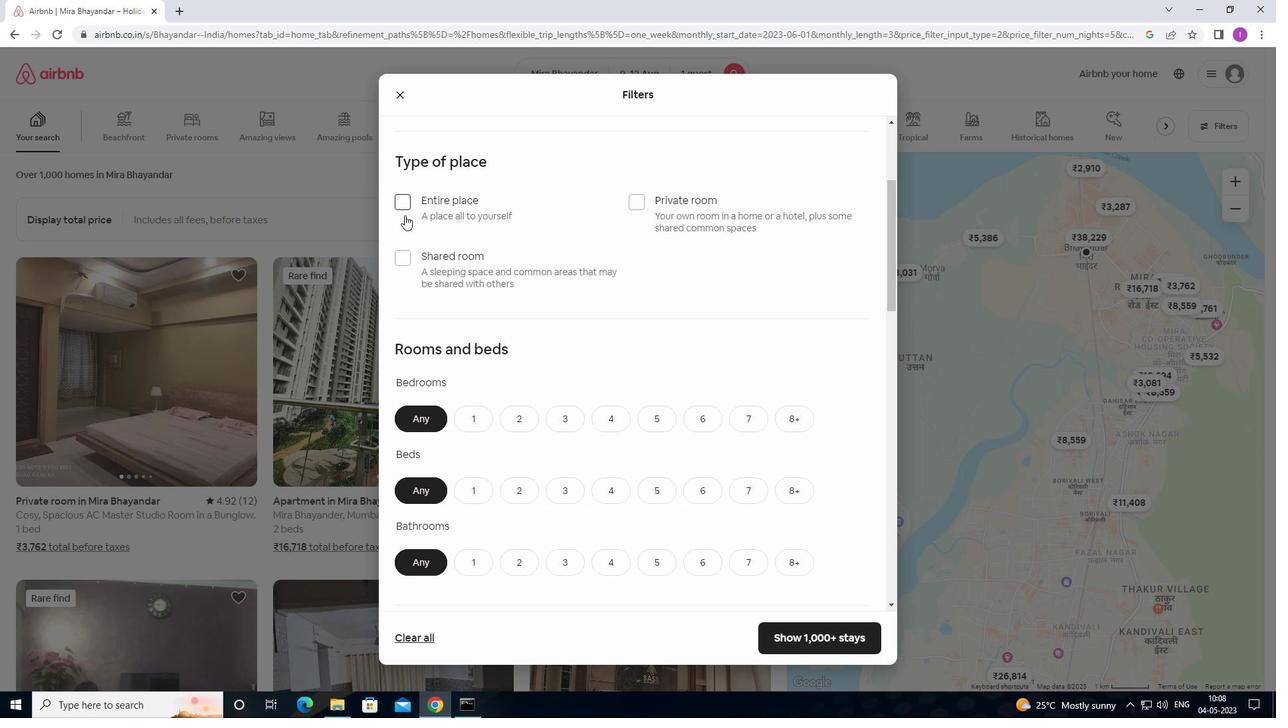 
Action: Mouse pressed left at (404, 210)
Screenshot: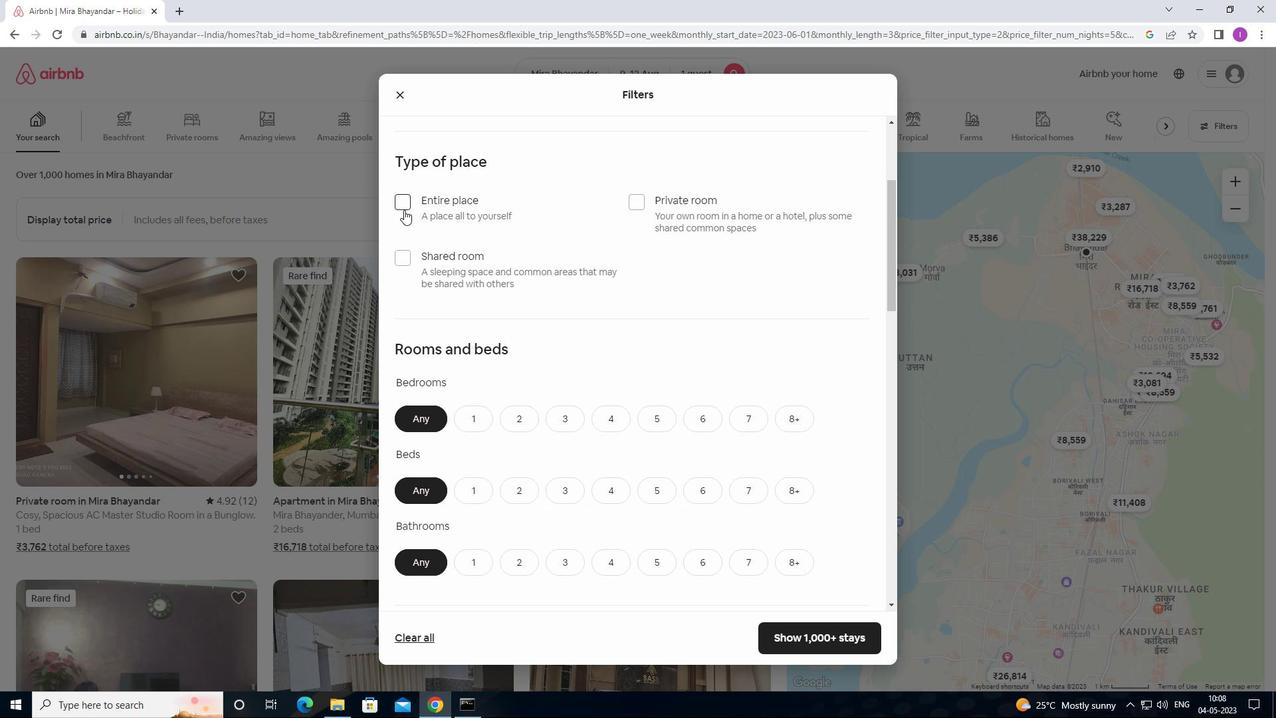 
Action: Mouse moved to (533, 436)
Screenshot: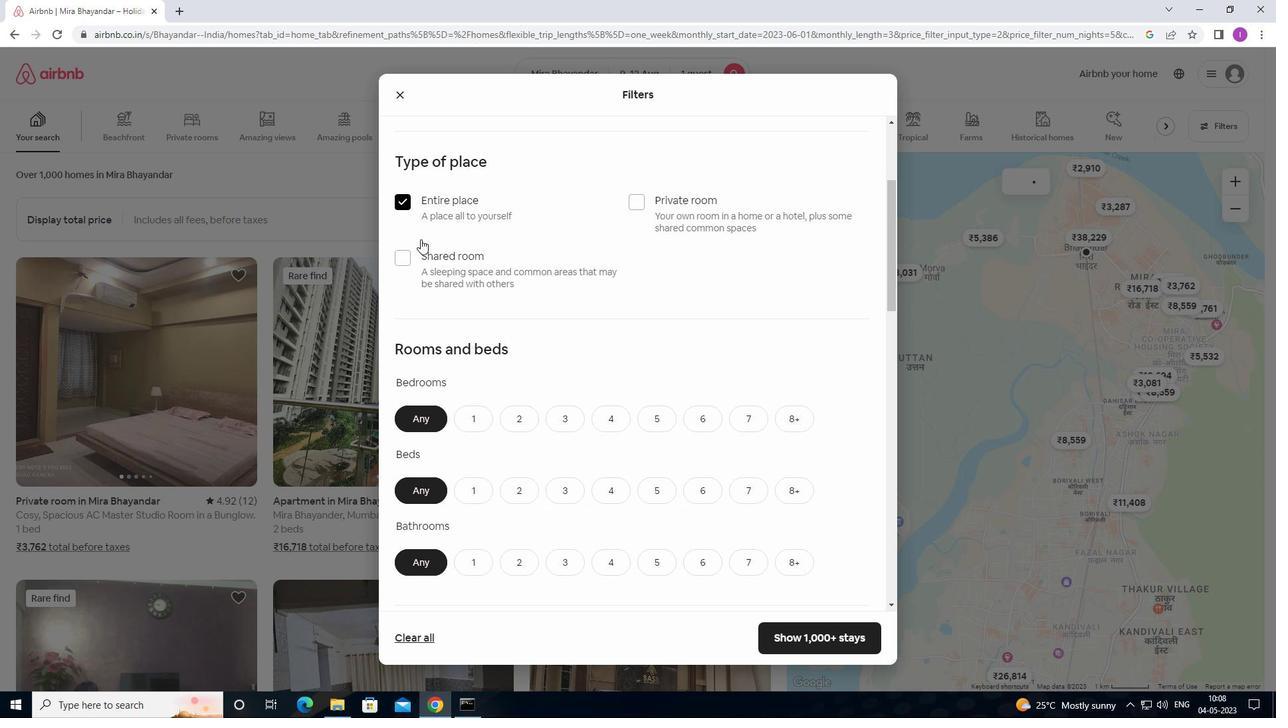 
Action: Mouse scrolled (533, 436) with delta (0, 0)
Screenshot: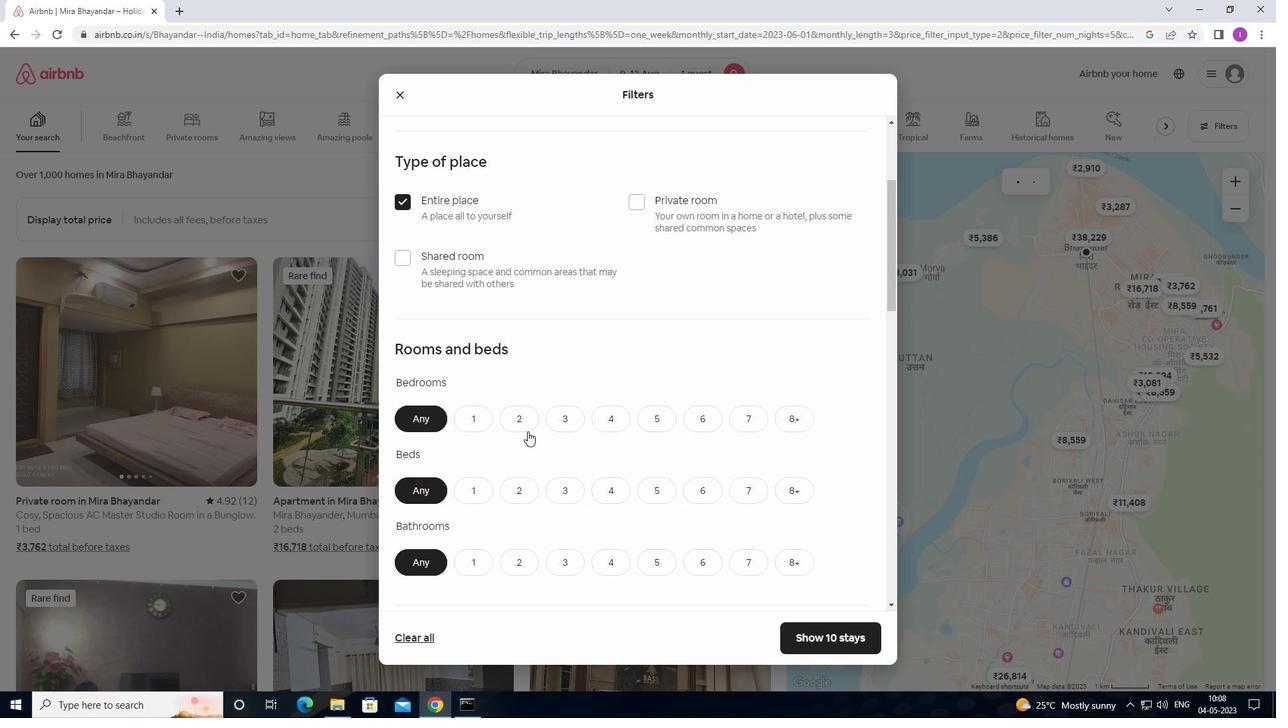 
Action: Mouse moved to (533, 437)
Screenshot: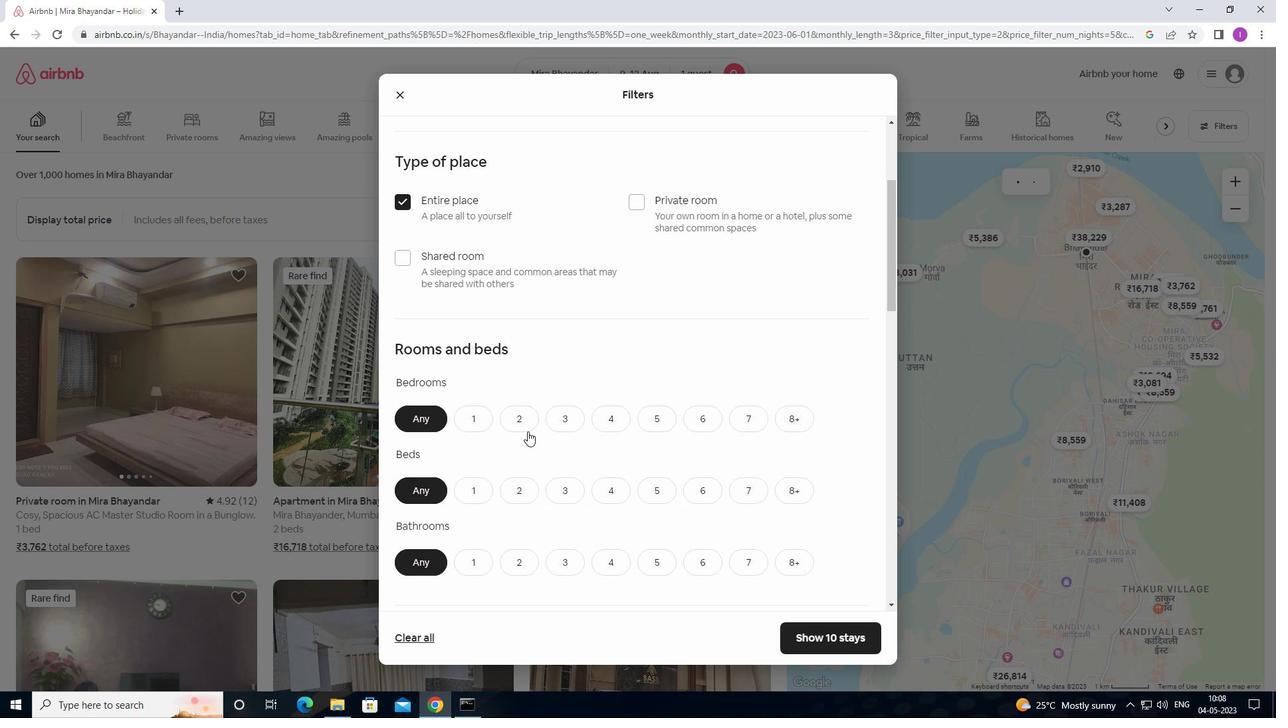 
Action: Mouse scrolled (533, 436) with delta (0, 0)
Screenshot: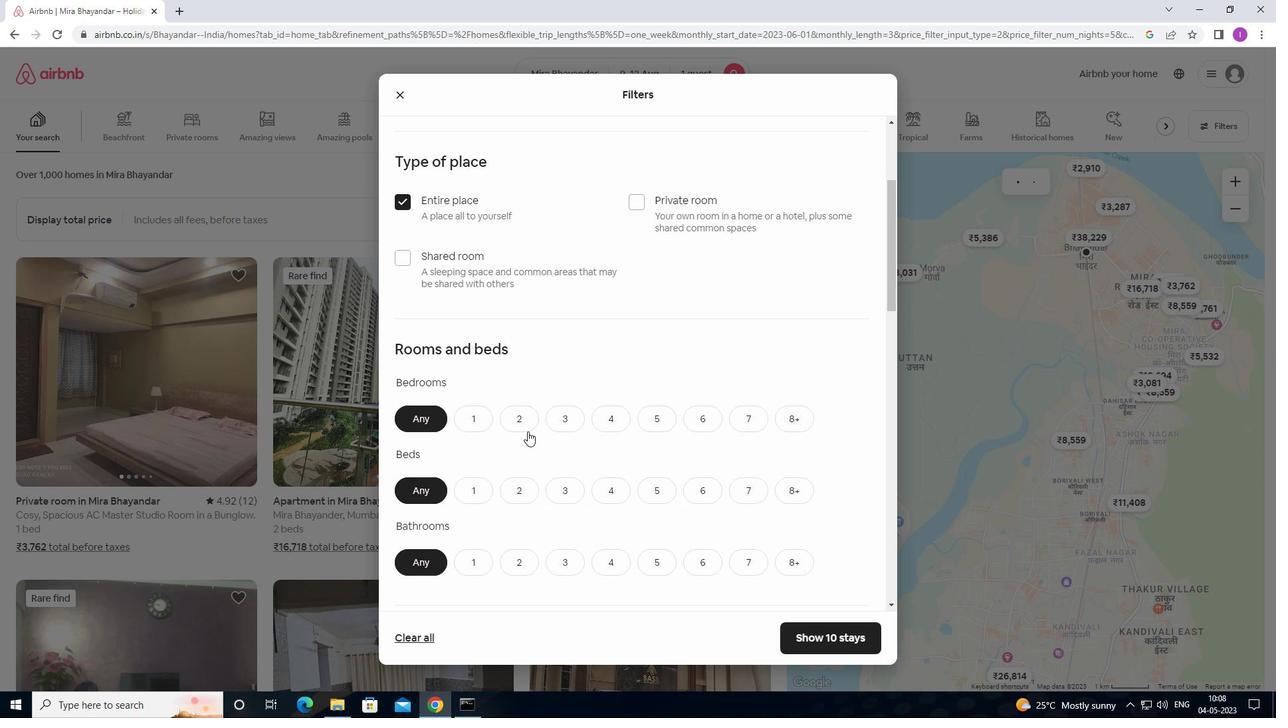 
Action: Mouse moved to (476, 297)
Screenshot: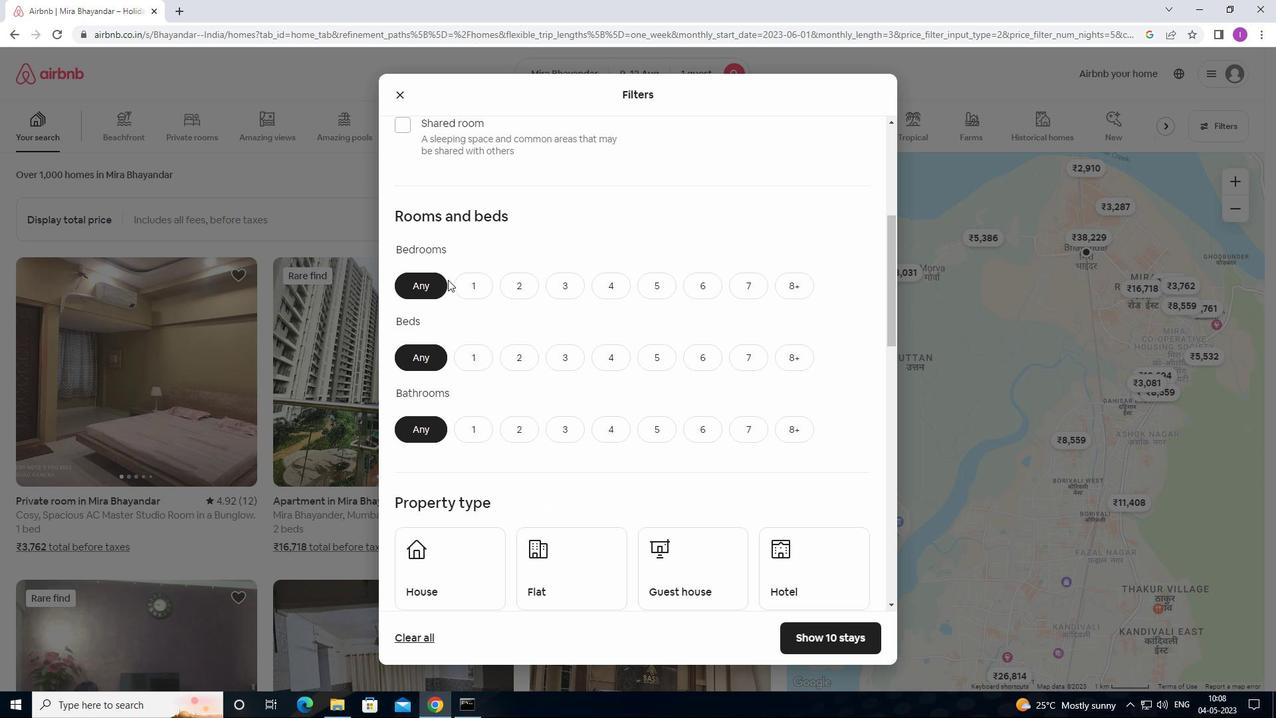 
Action: Mouse pressed left at (476, 297)
Screenshot: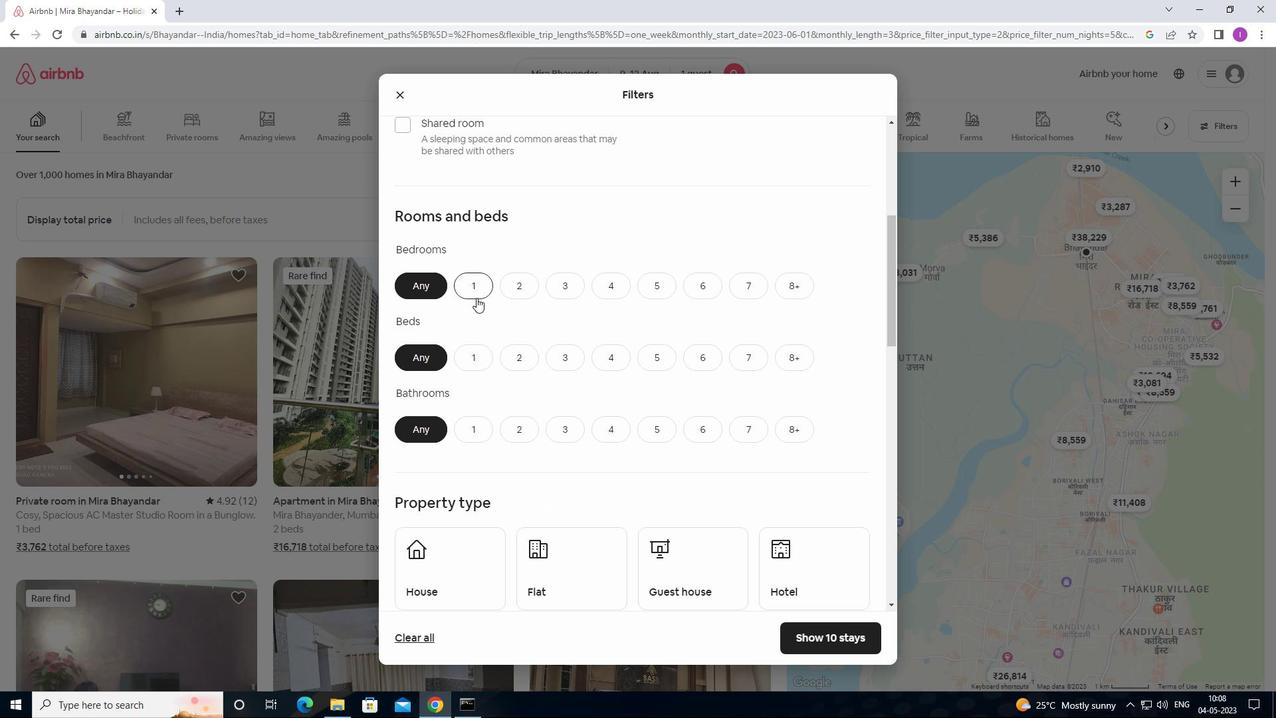 
Action: Mouse moved to (481, 359)
Screenshot: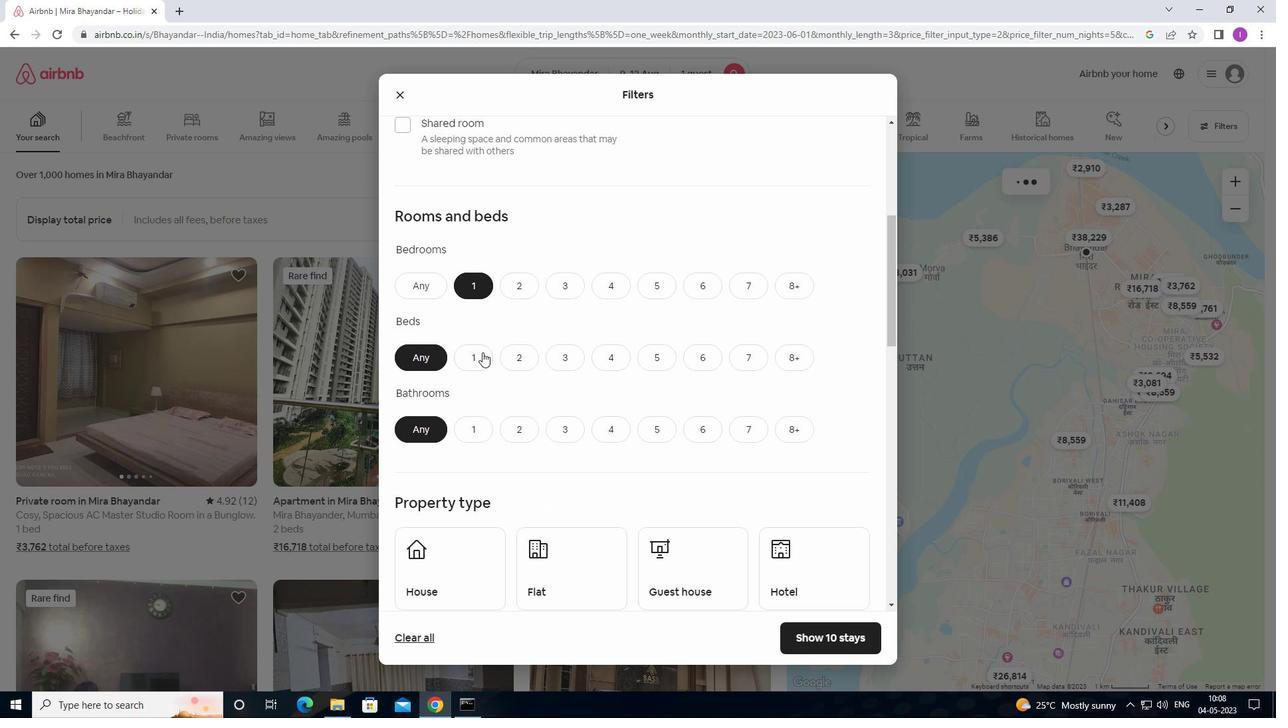 
Action: Mouse pressed left at (481, 359)
Screenshot: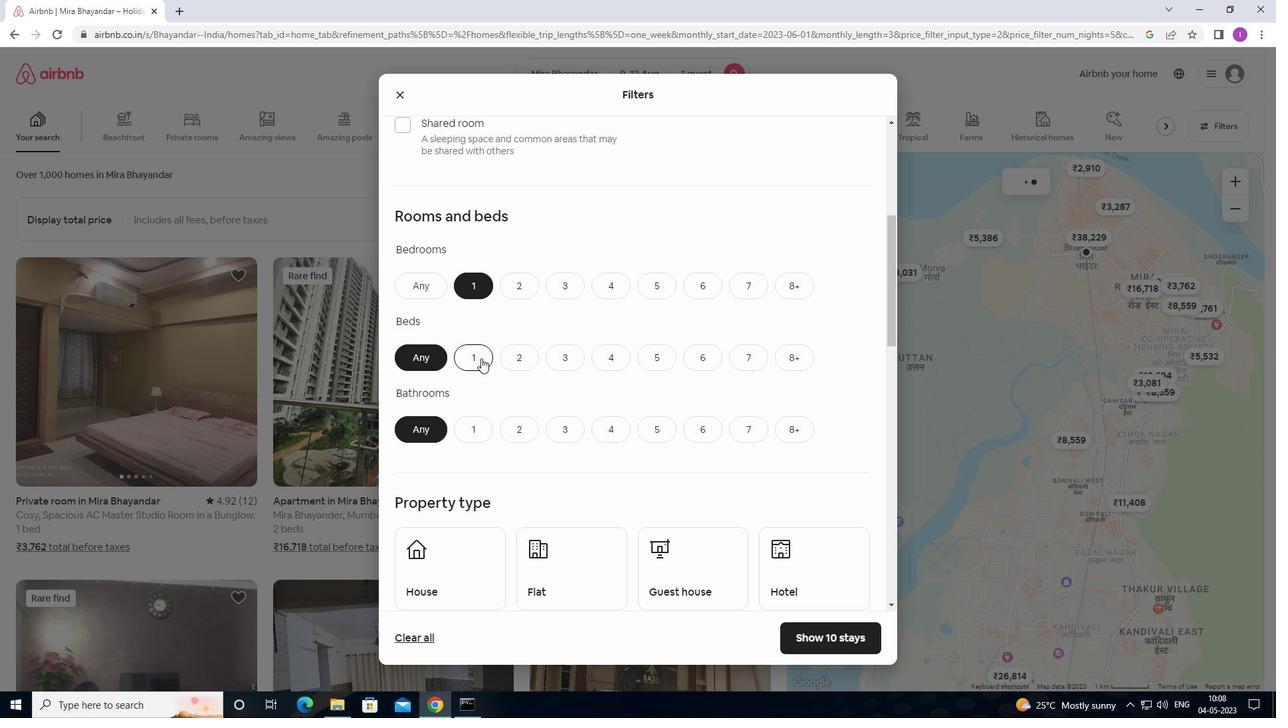 
Action: Mouse moved to (474, 428)
Screenshot: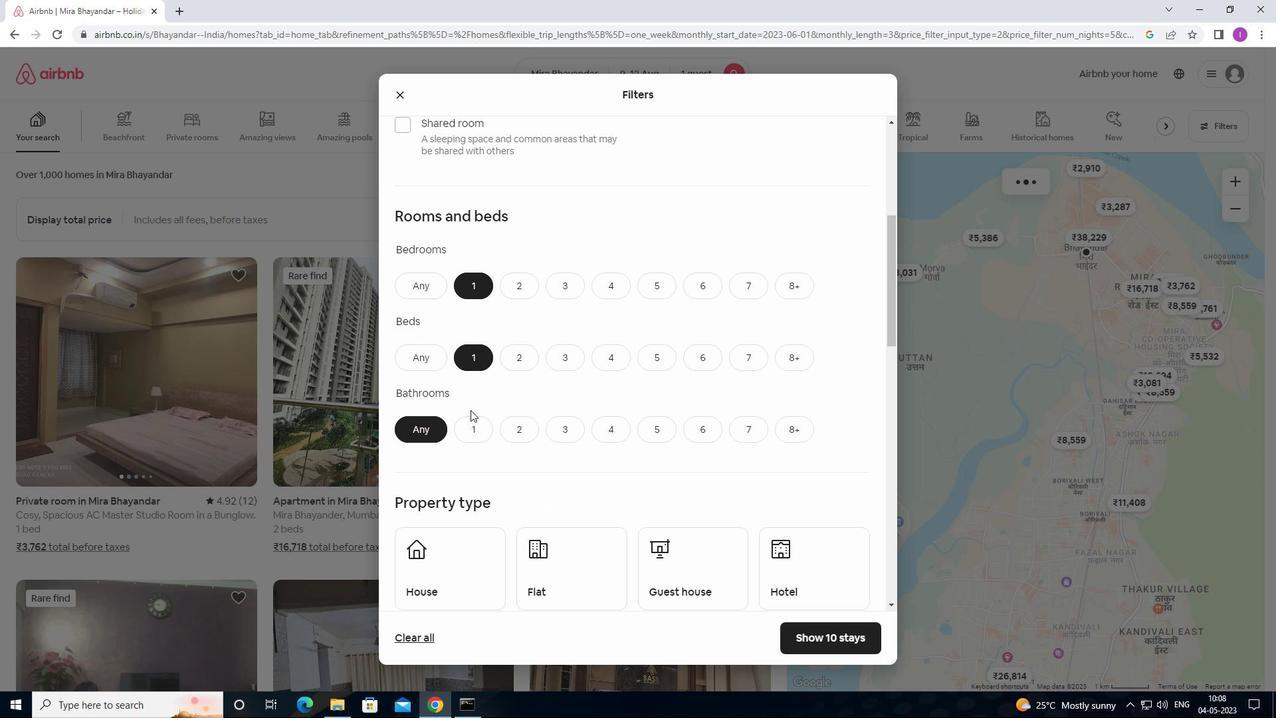 
Action: Mouse pressed left at (474, 428)
Screenshot: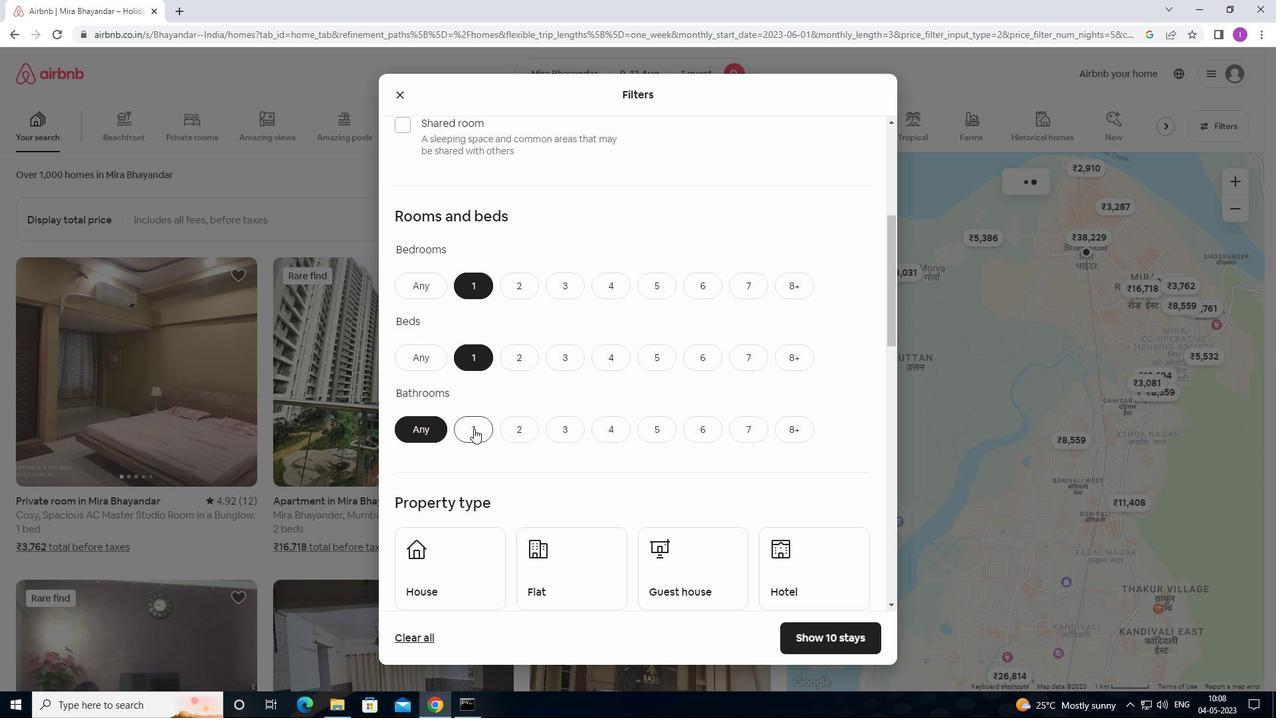 
Action: Mouse moved to (507, 440)
Screenshot: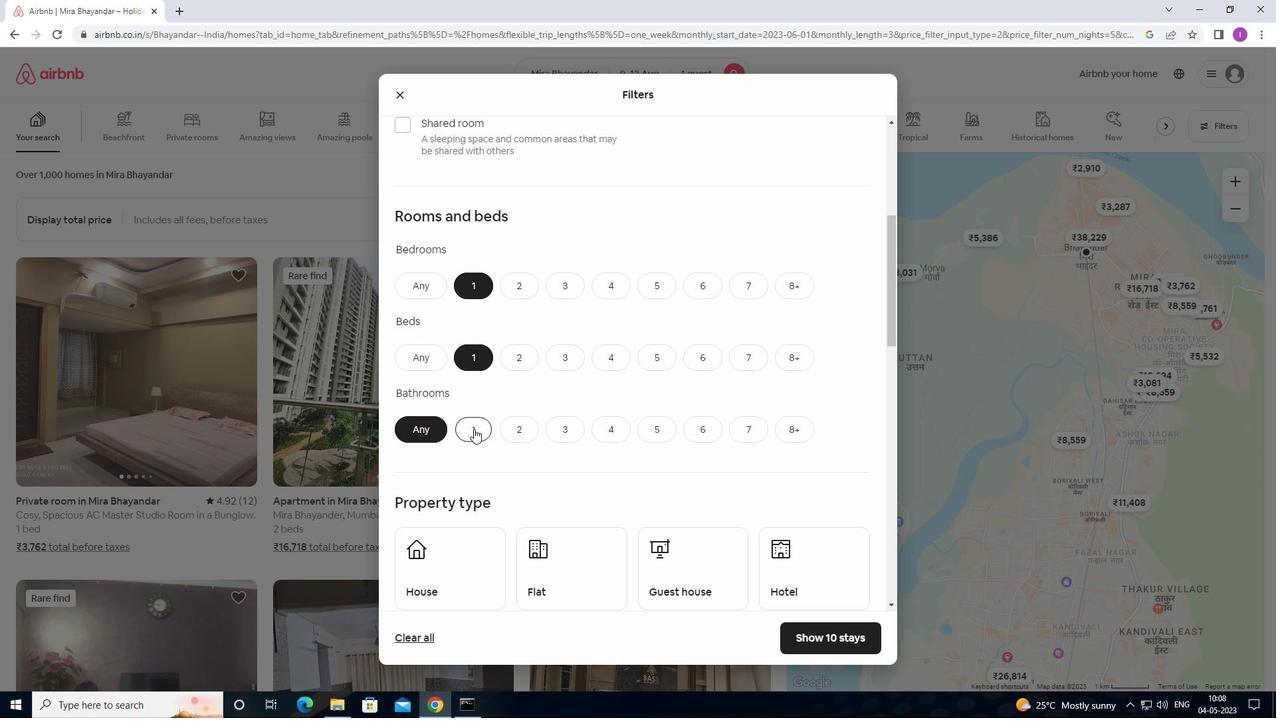 
Action: Mouse scrolled (507, 440) with delta (0, 0)
Screenshot: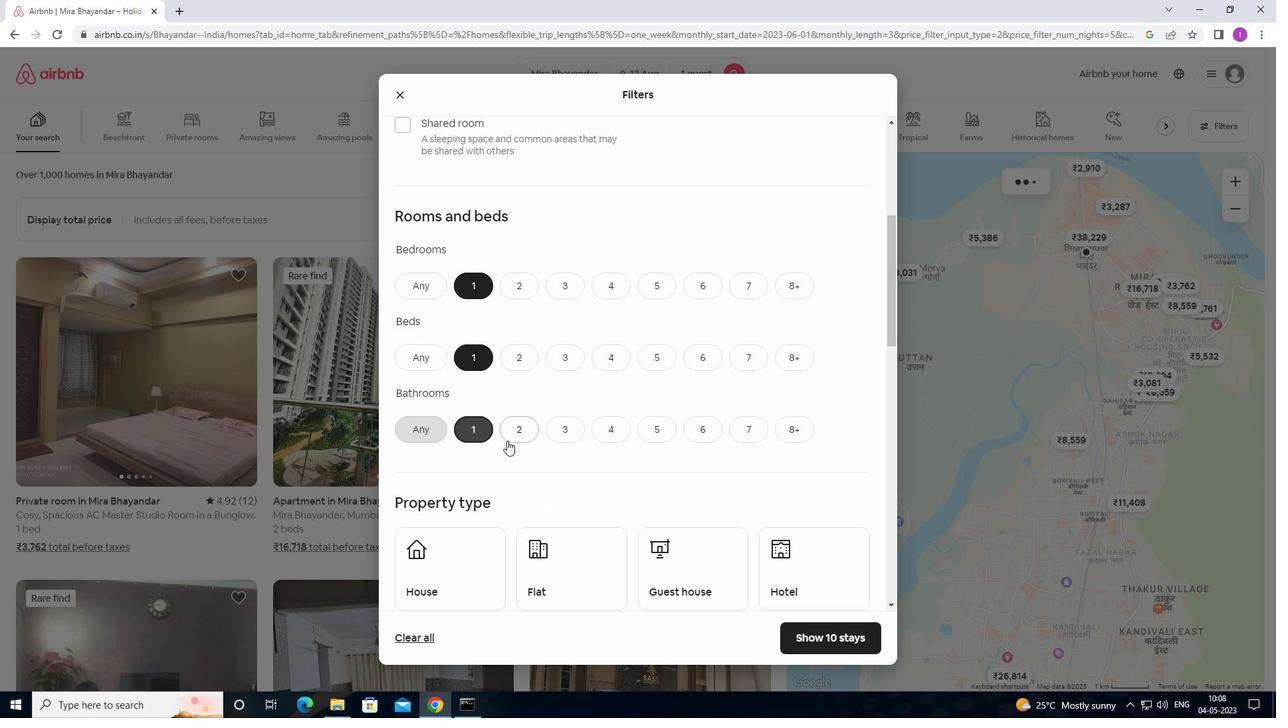
Action: Mouse scrolled (507, 440) with delta (0, 0)
Screenshot: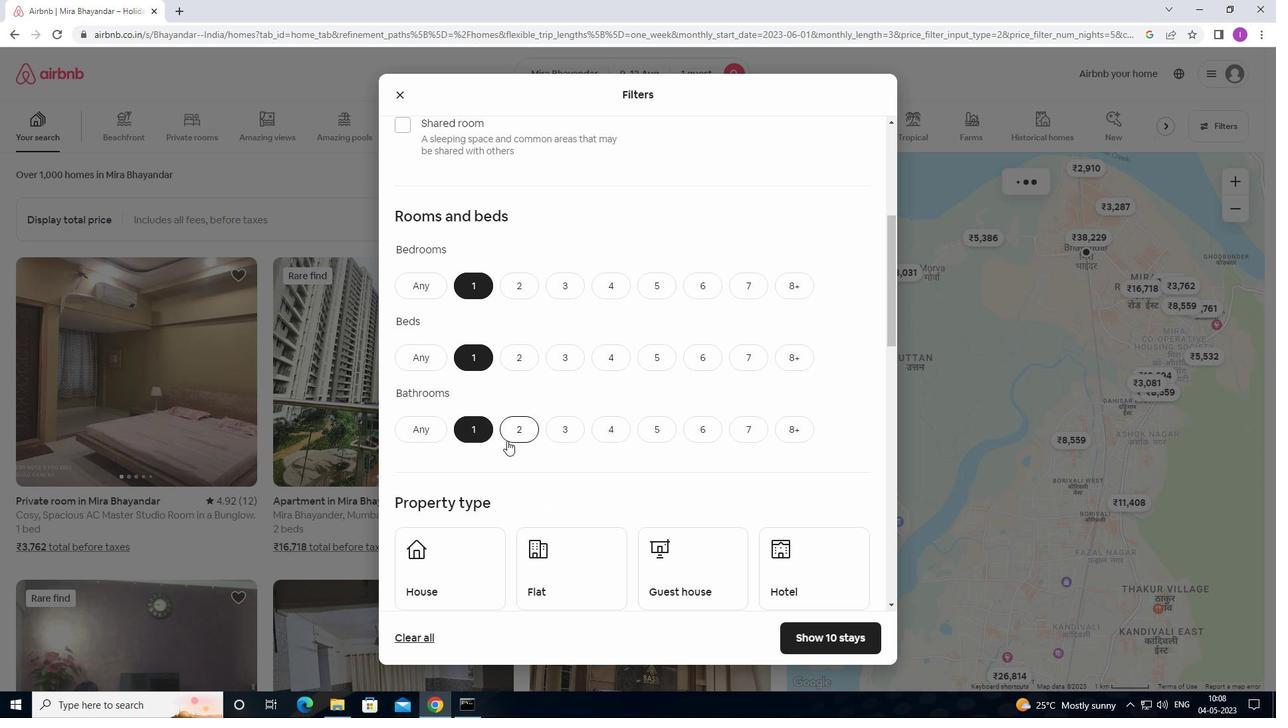 
Action: Mouse moved to (508, 439)
Screenshot: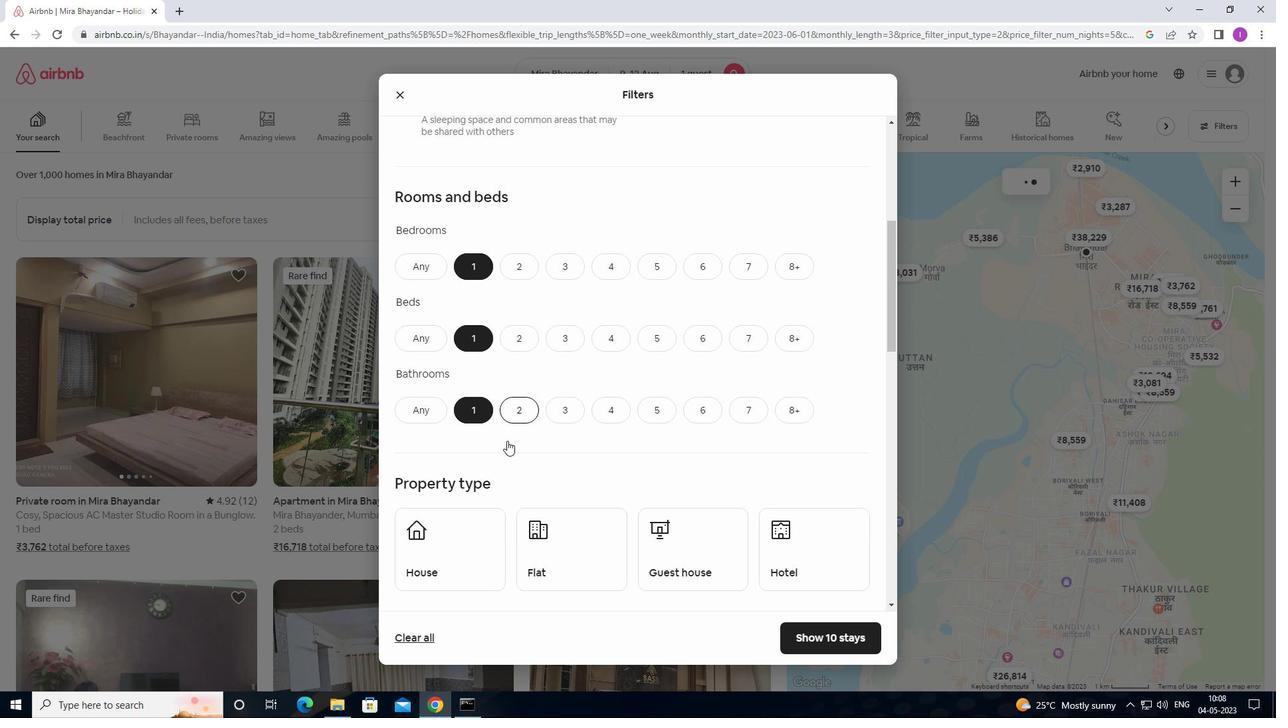 
Action: Mouse scrolled (508, 438) with delta (0, 0)
Screenshot: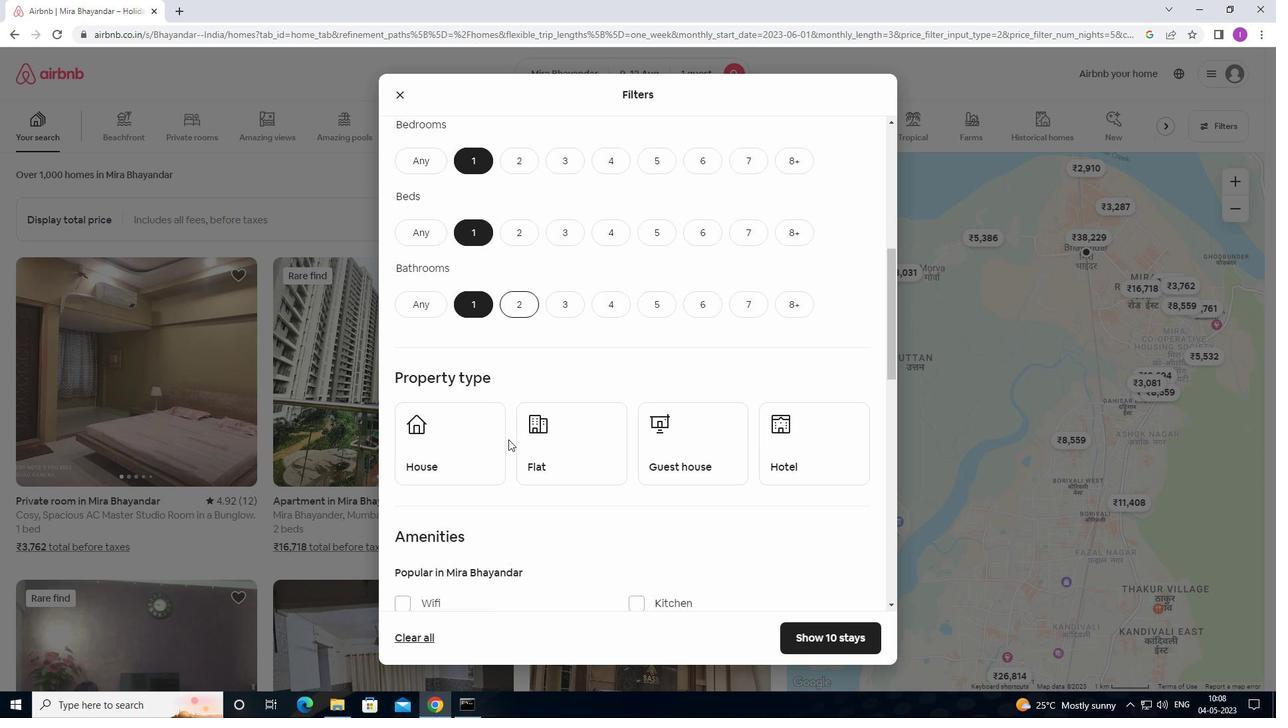 
Action: Mouse scrolled (508, 438) with delta (0, 0)
Screenshot: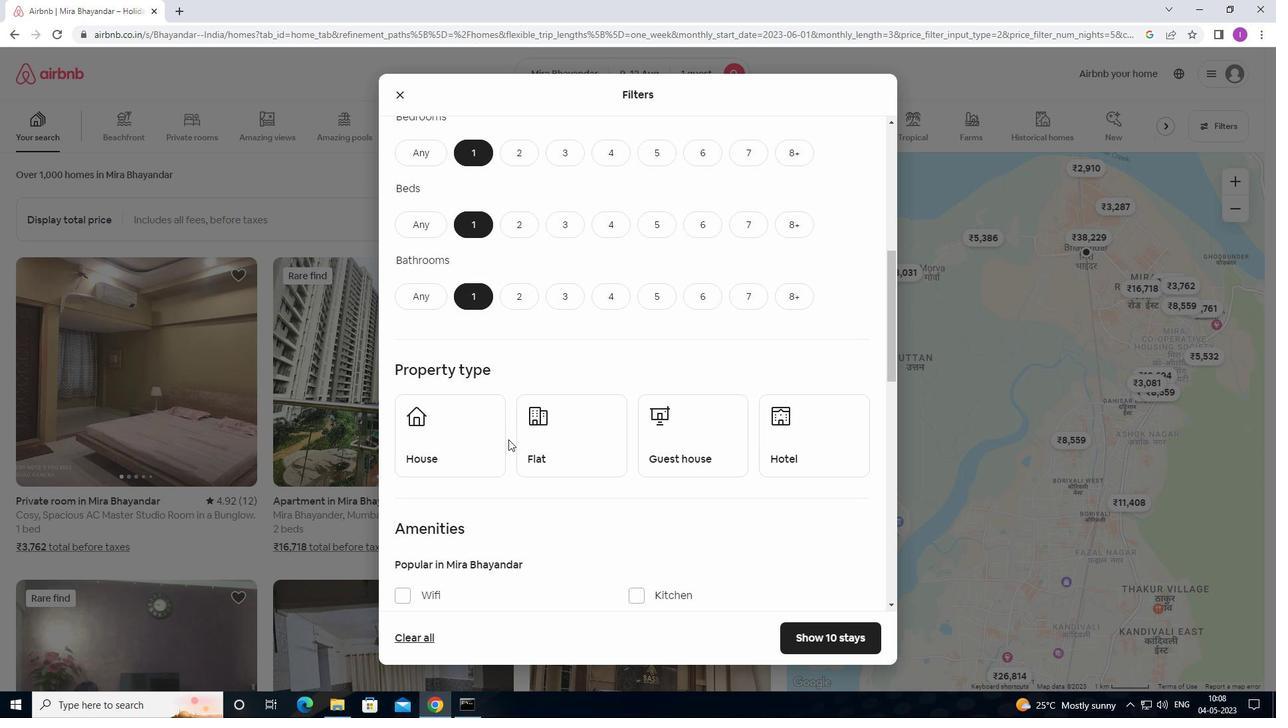 
Action: Mouse moved to (432, 321)
Screenshot: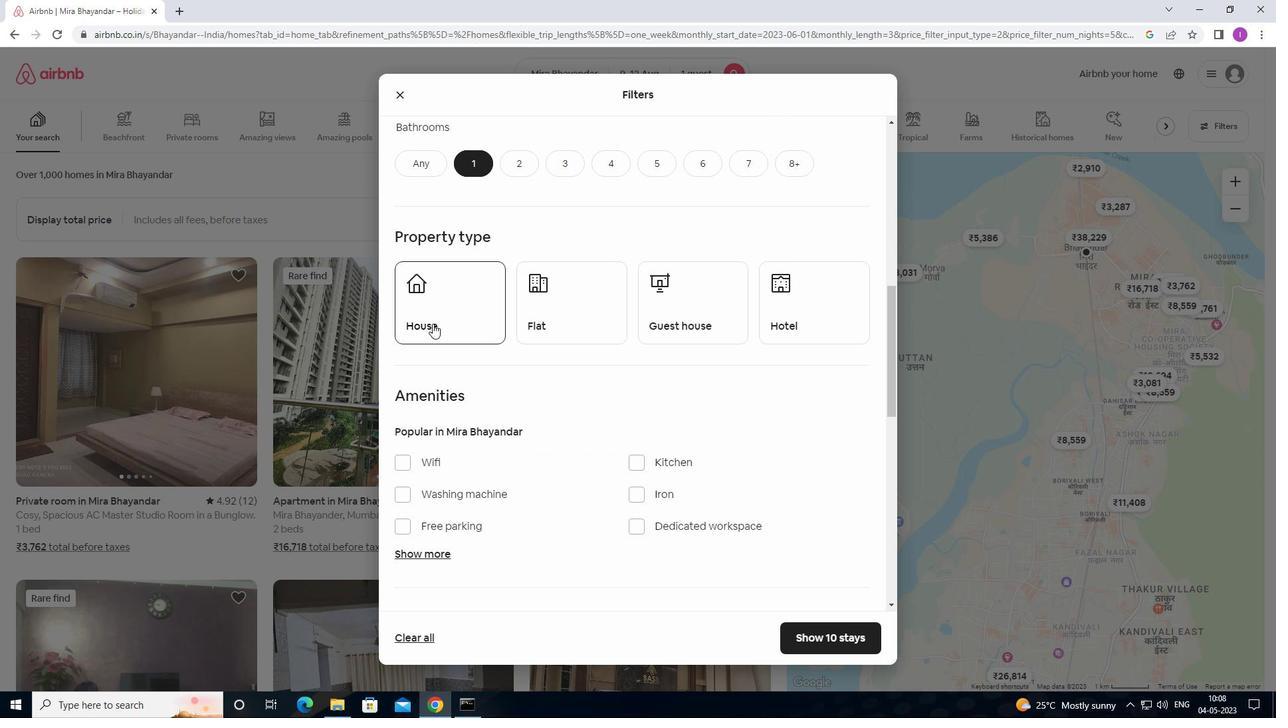 
Action: Mouse pressed left at (432, 321)
Screenshot: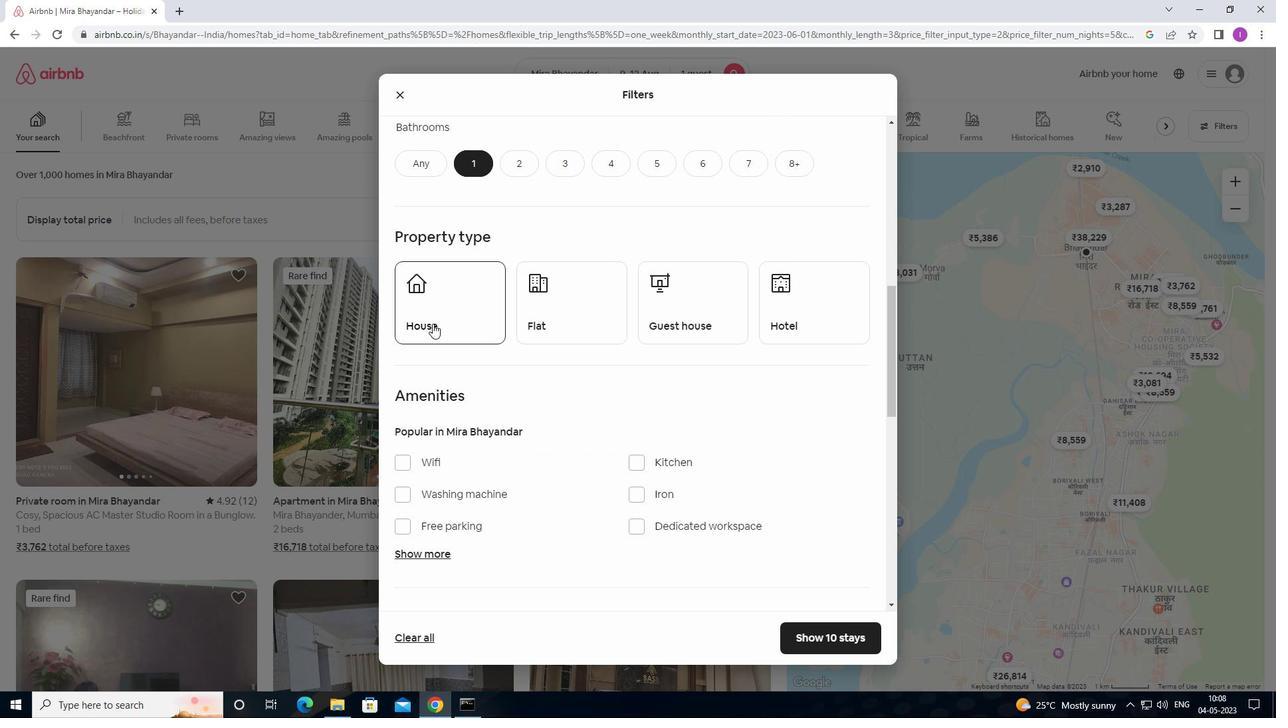 
Action: Mouse moved to (576, 333)
Screenshot: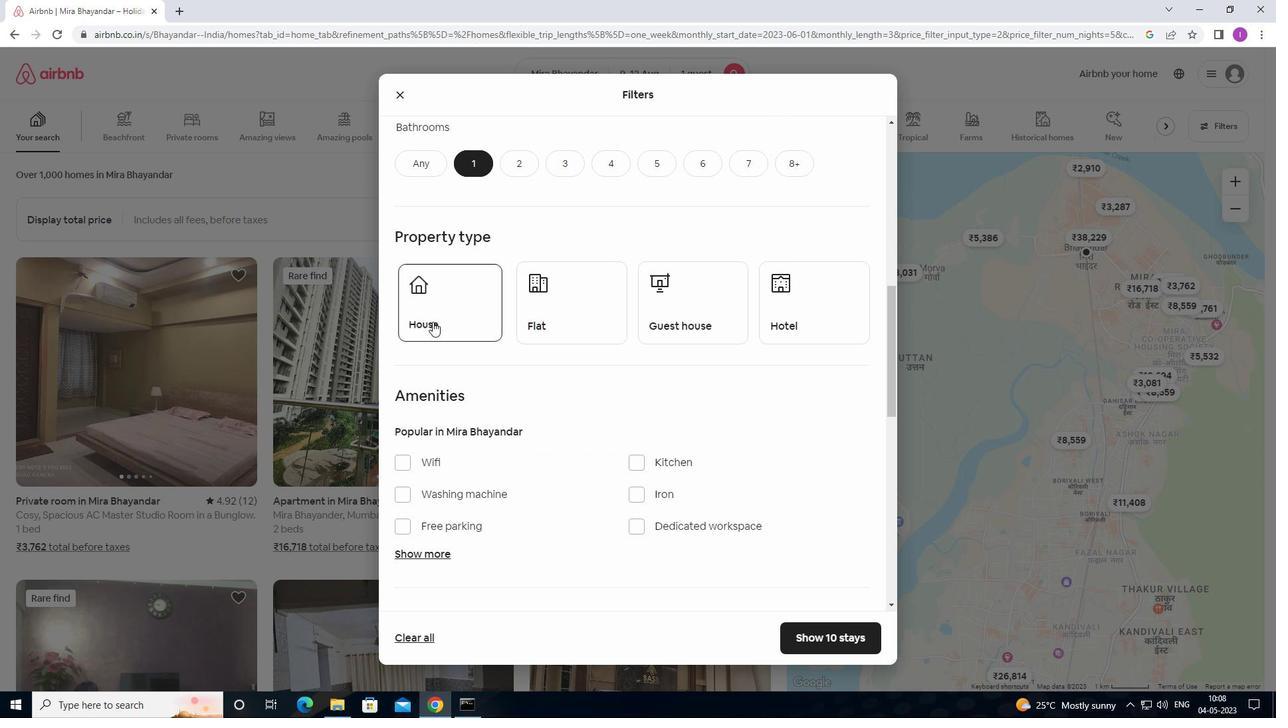 
Action: Mouse pressed left at (576, 333)
Screenshot: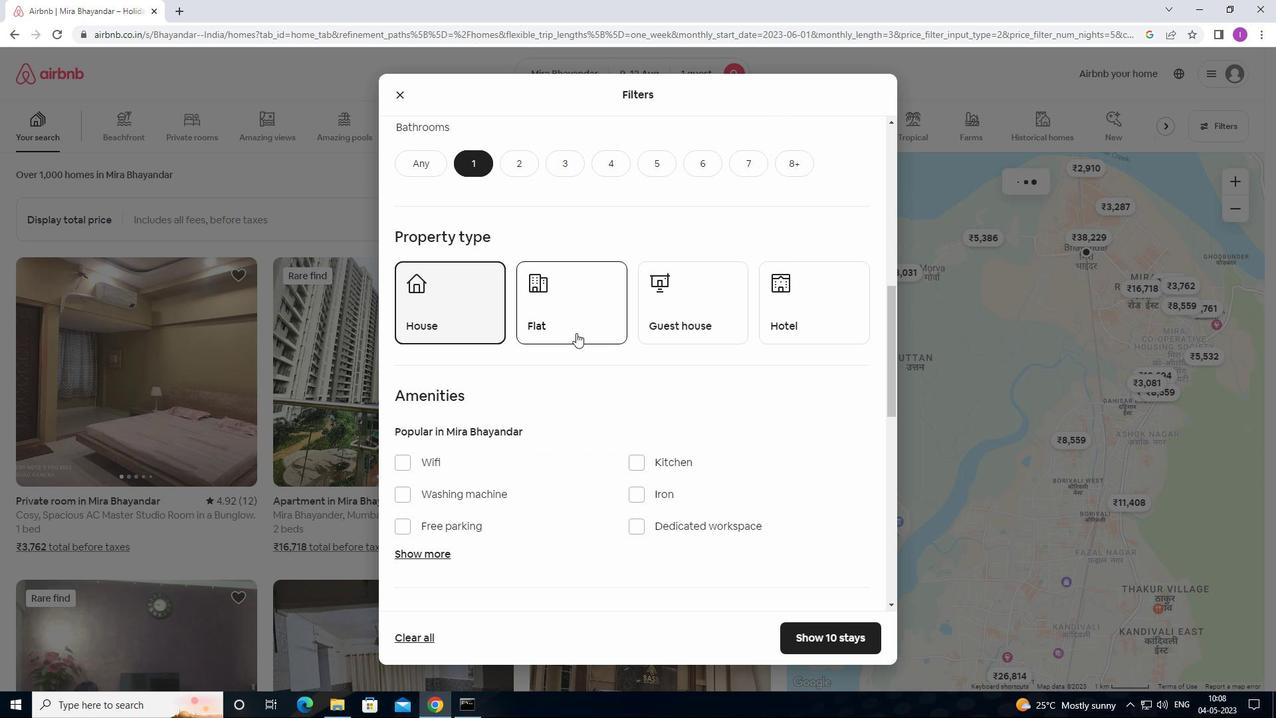 
Action: Mouse moved to (687, 324)
Screenshot: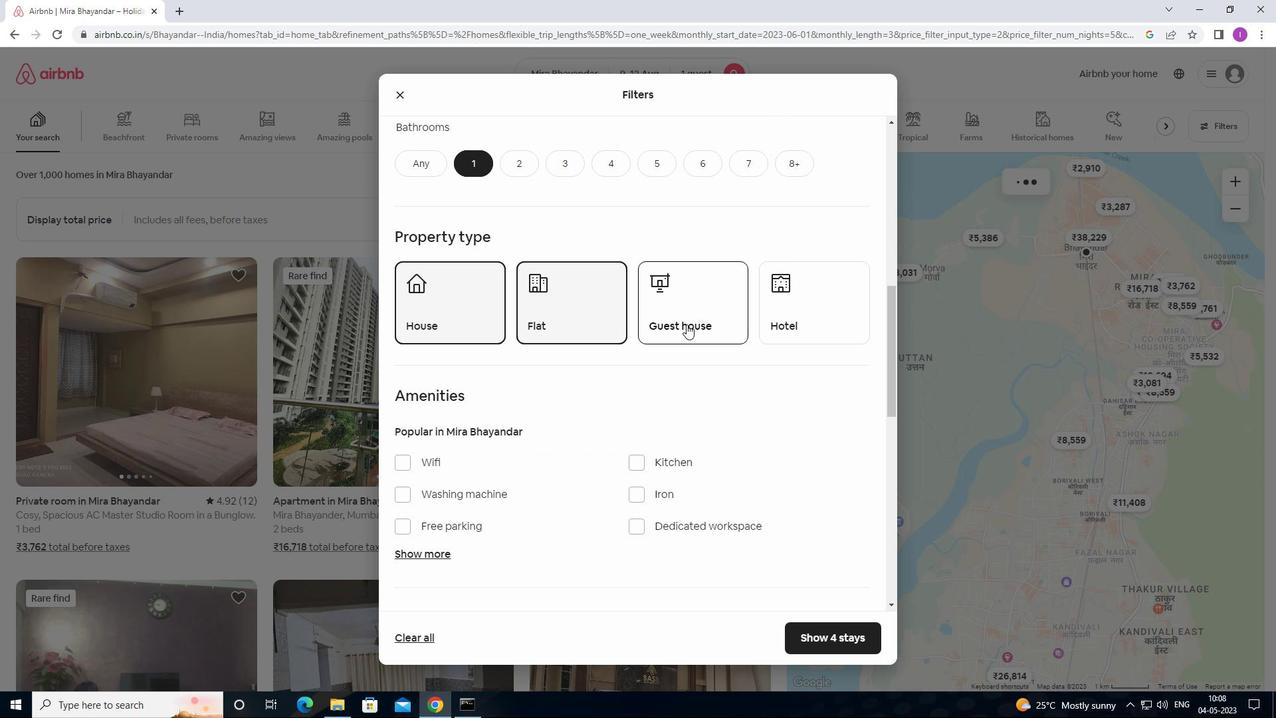 
Action: Mouse pressed left at (687, 324)
Screenshot: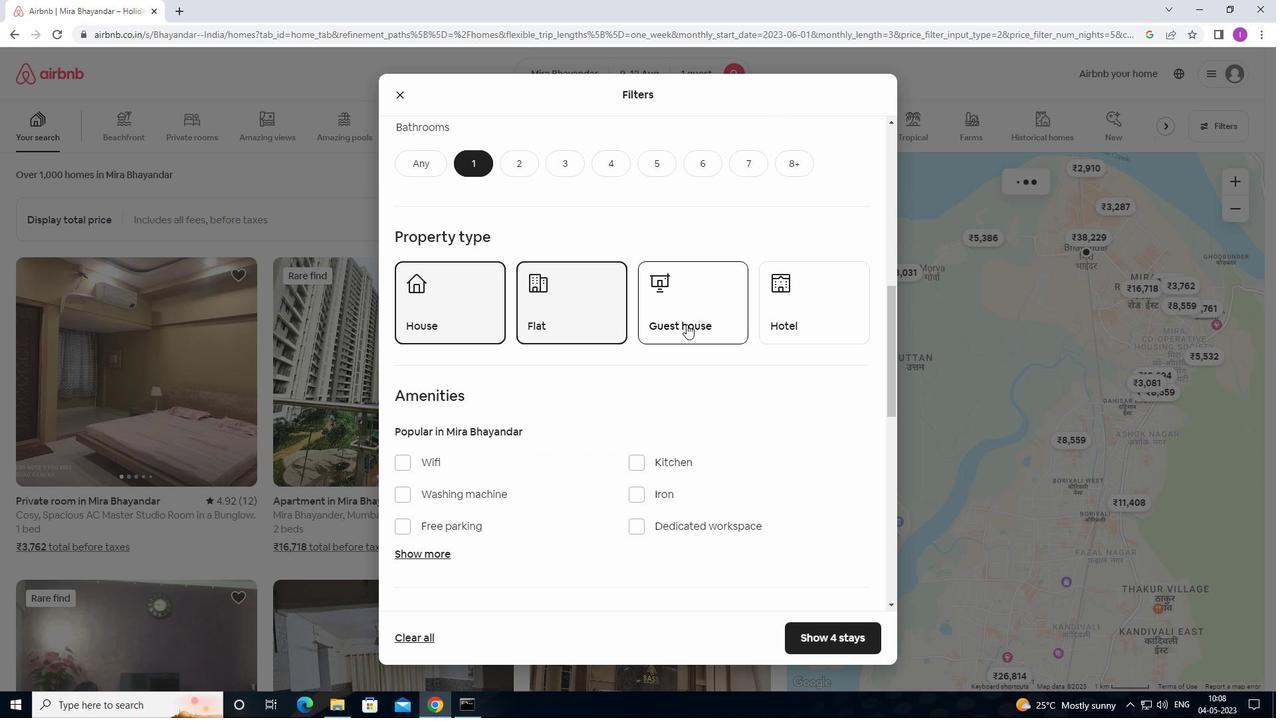 
Action: Mouse moved to (677, 386)
Screenshot: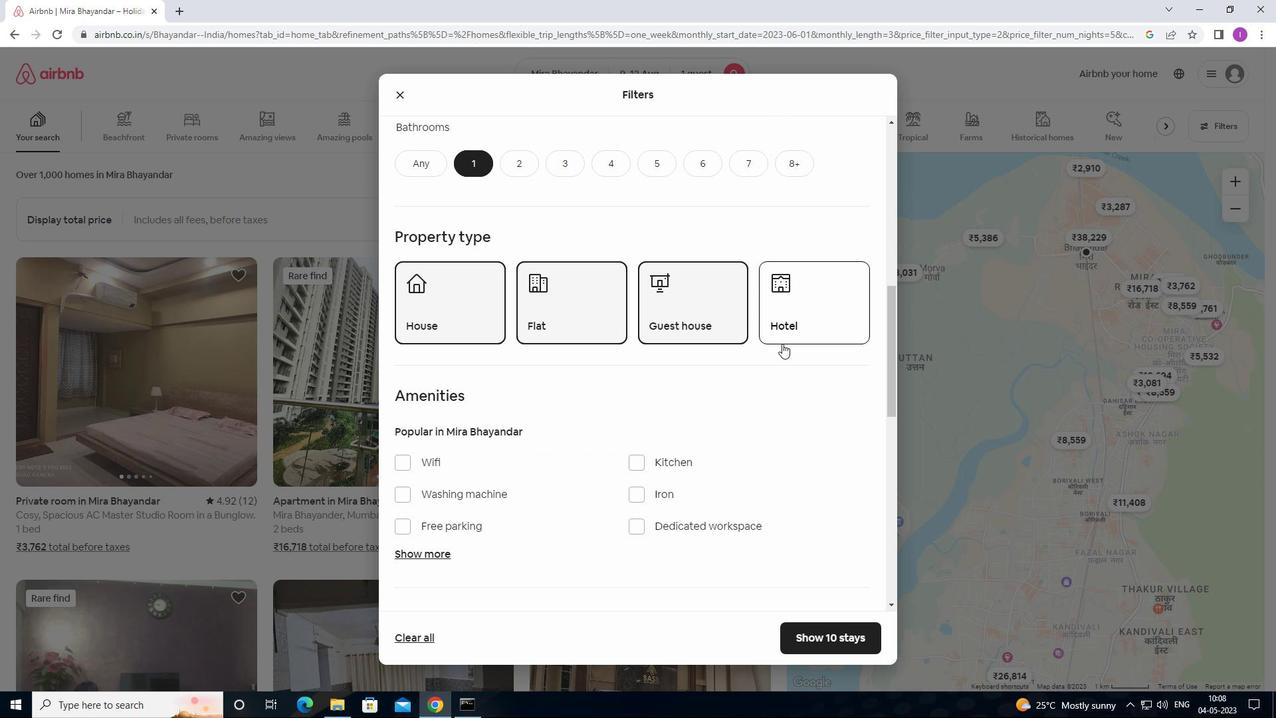 
Action: Mouse scrolled (677, 385) with delta (0, 0)
Screenshot: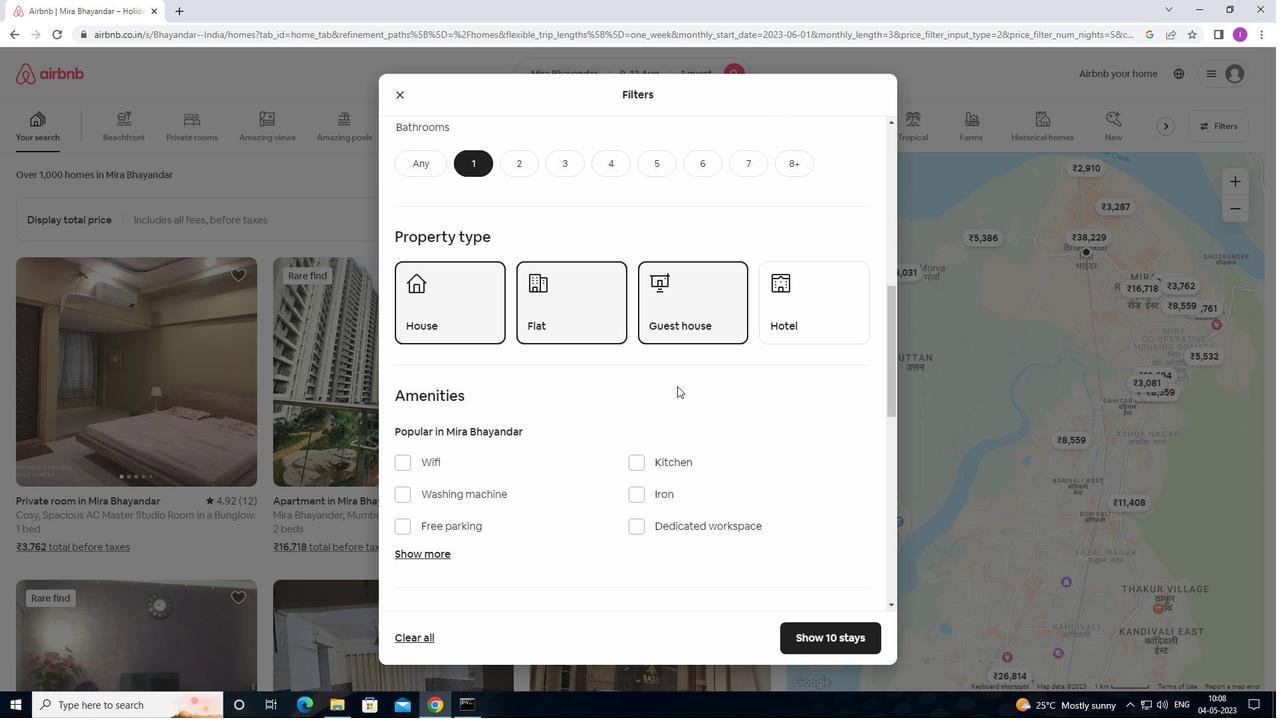 
Action: Mouse scrolled (677, 385) with delta (0, 0)
Screenshot: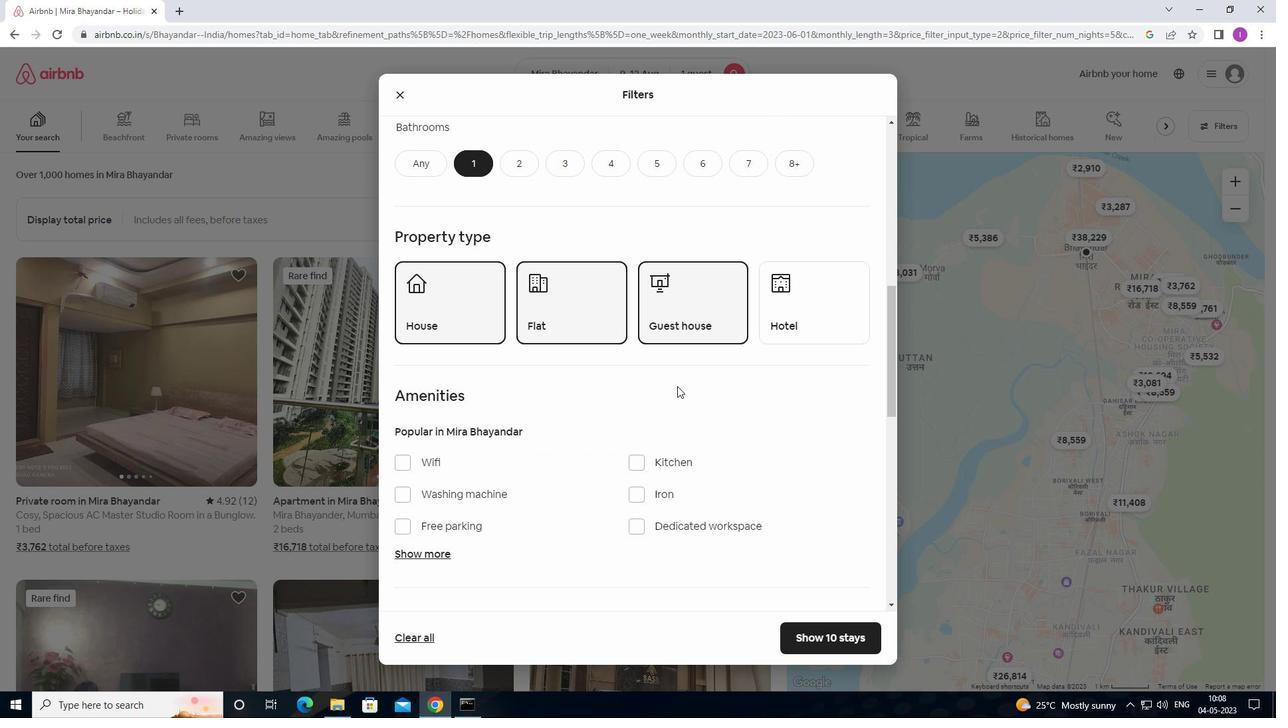 
Action: Mouse moved to (647, 385)
Screenshot: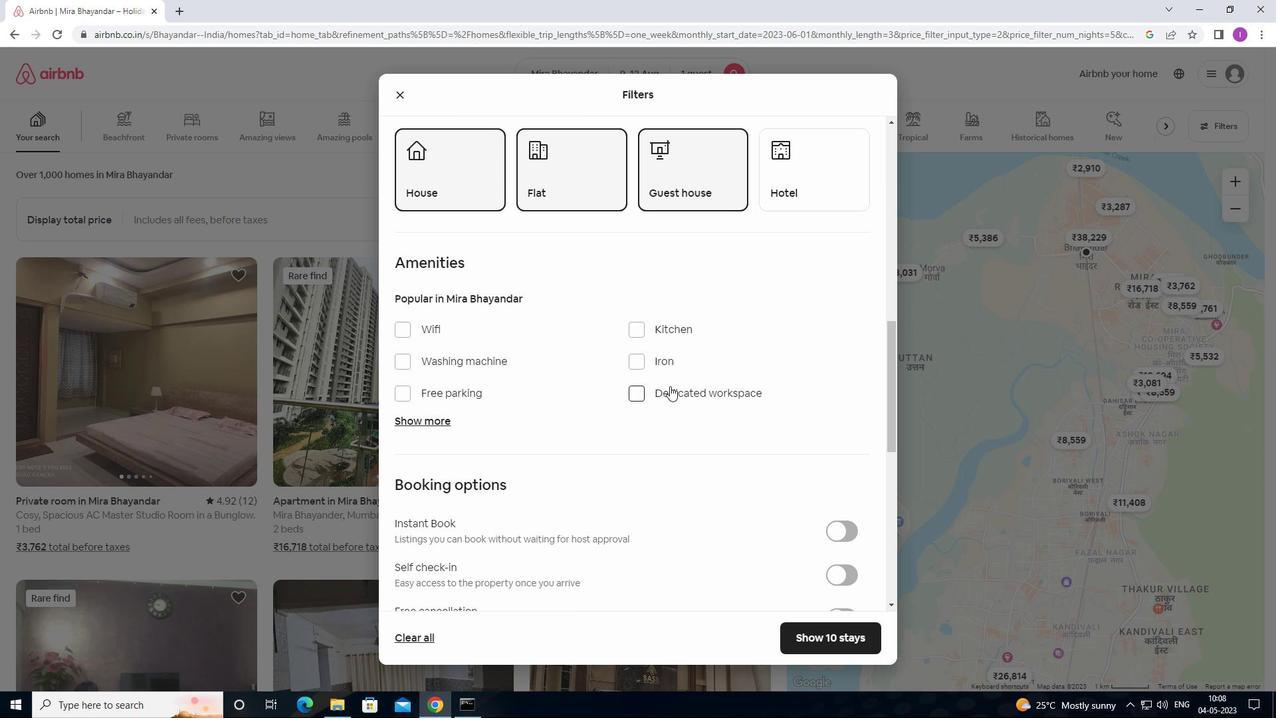
Action: Mouse scrolled (647, 384) with delta (0, 0)
Screenshot: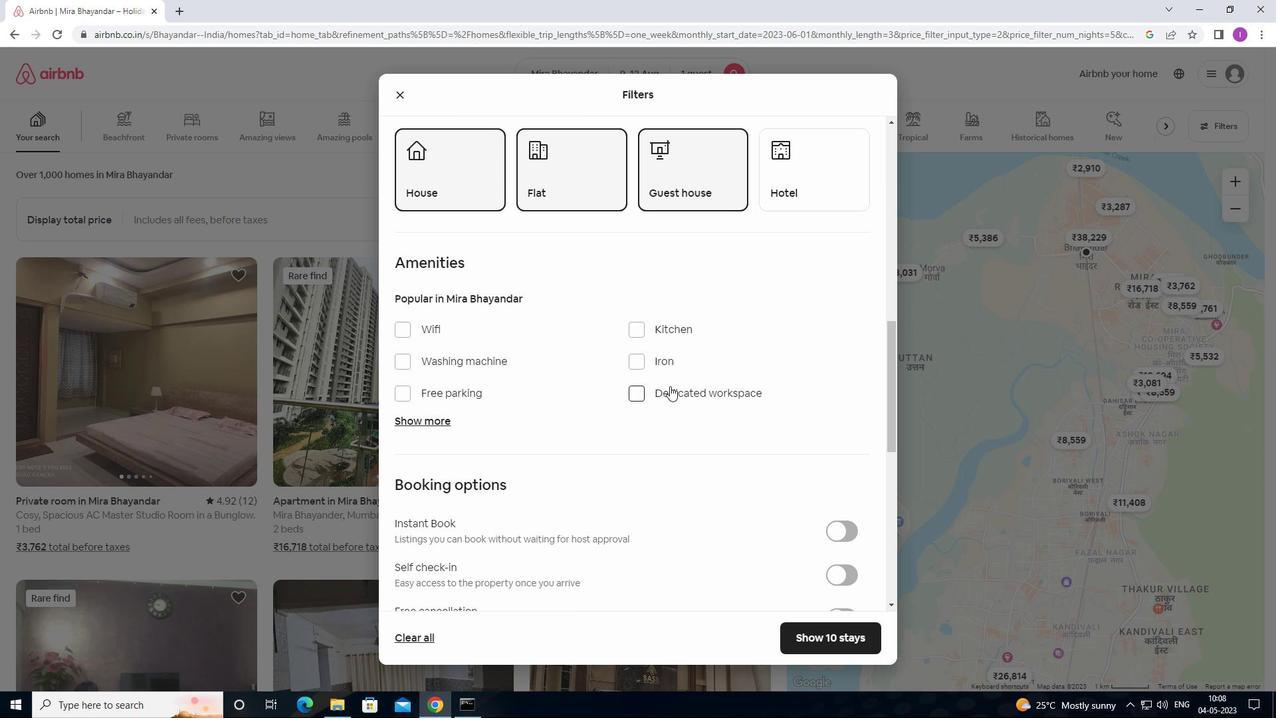 
Action: Mouse moved to (646, 386)
Screenshot: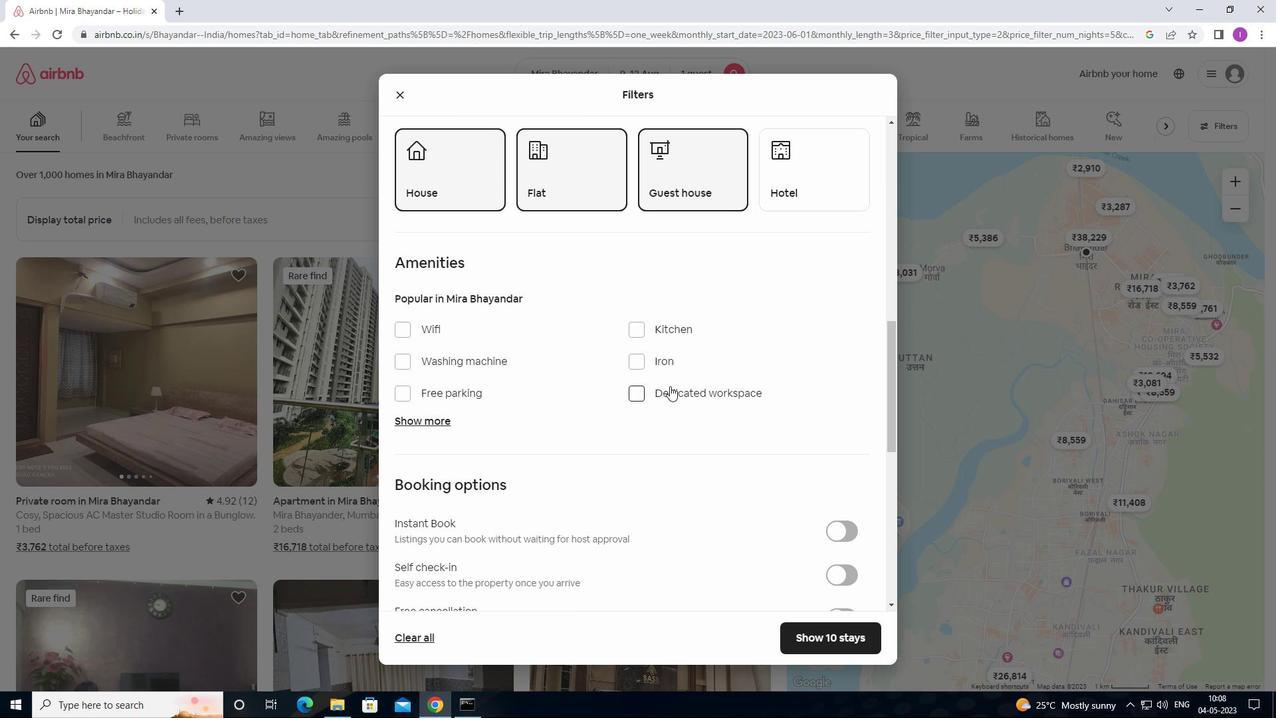 
Action: Mouse scrolled (646, 385) with delta (0, 0)
Screenshot: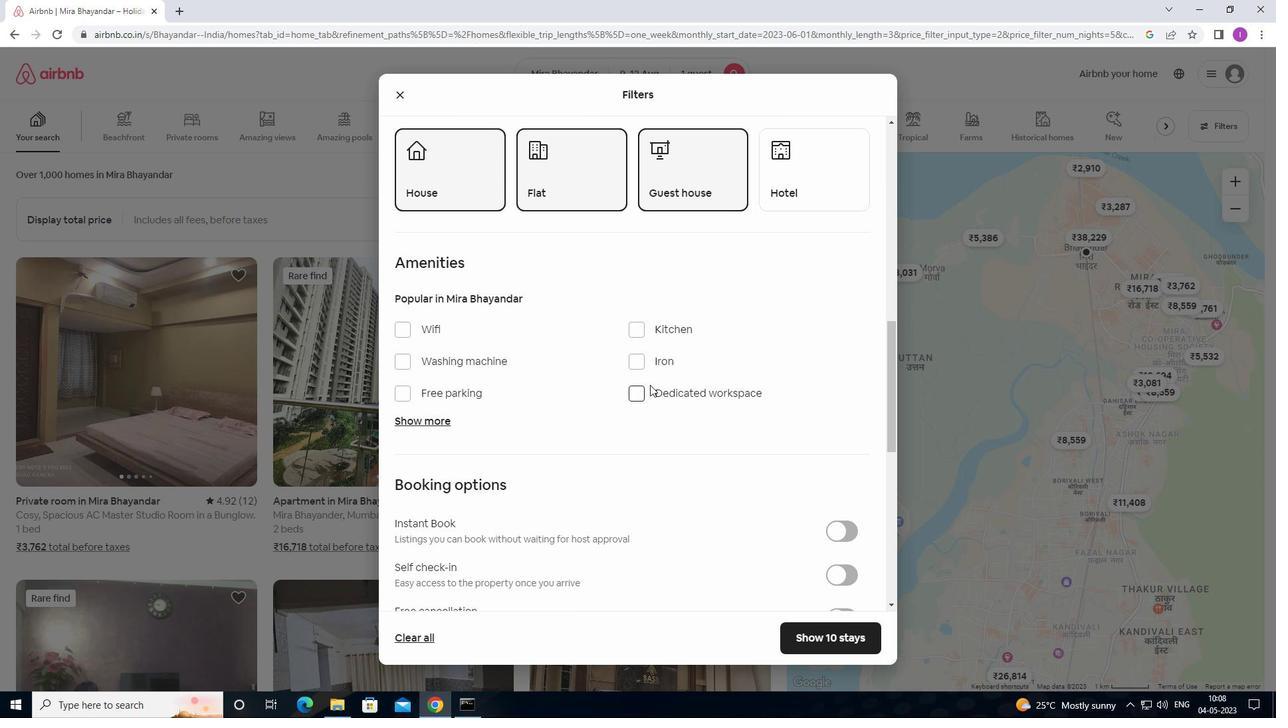 
Action: Mouse moved to (646, 387)
Screenshot: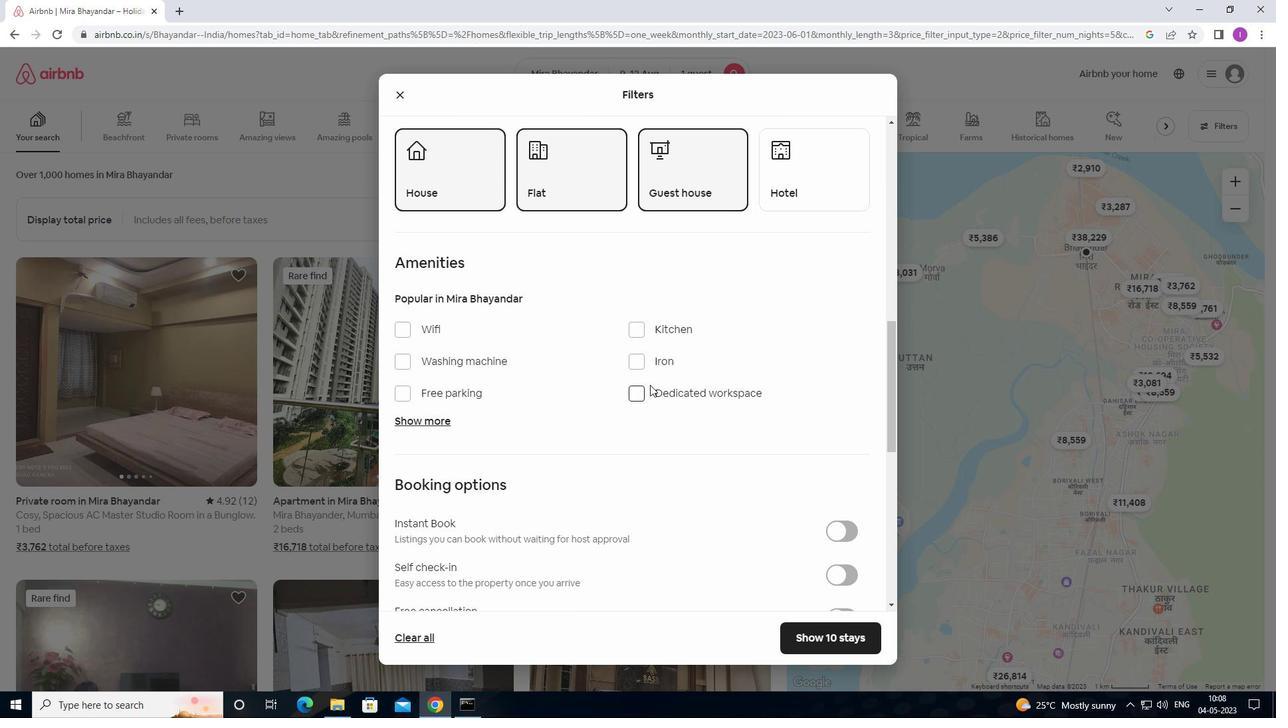 
Action: Mouse scrolled (646, 386) with delta (0, 0)
Screenshot: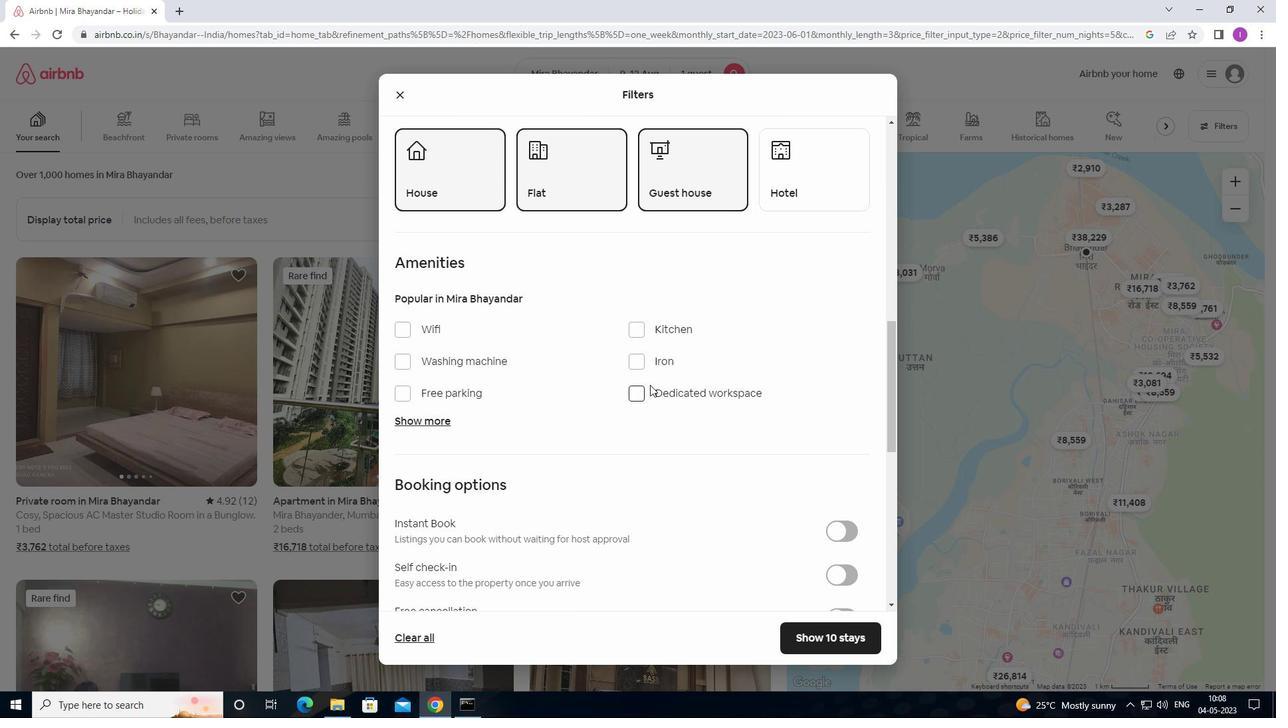 
Action: Mouse scrolled (646, 386) with delta (0, 0)
Screenshot: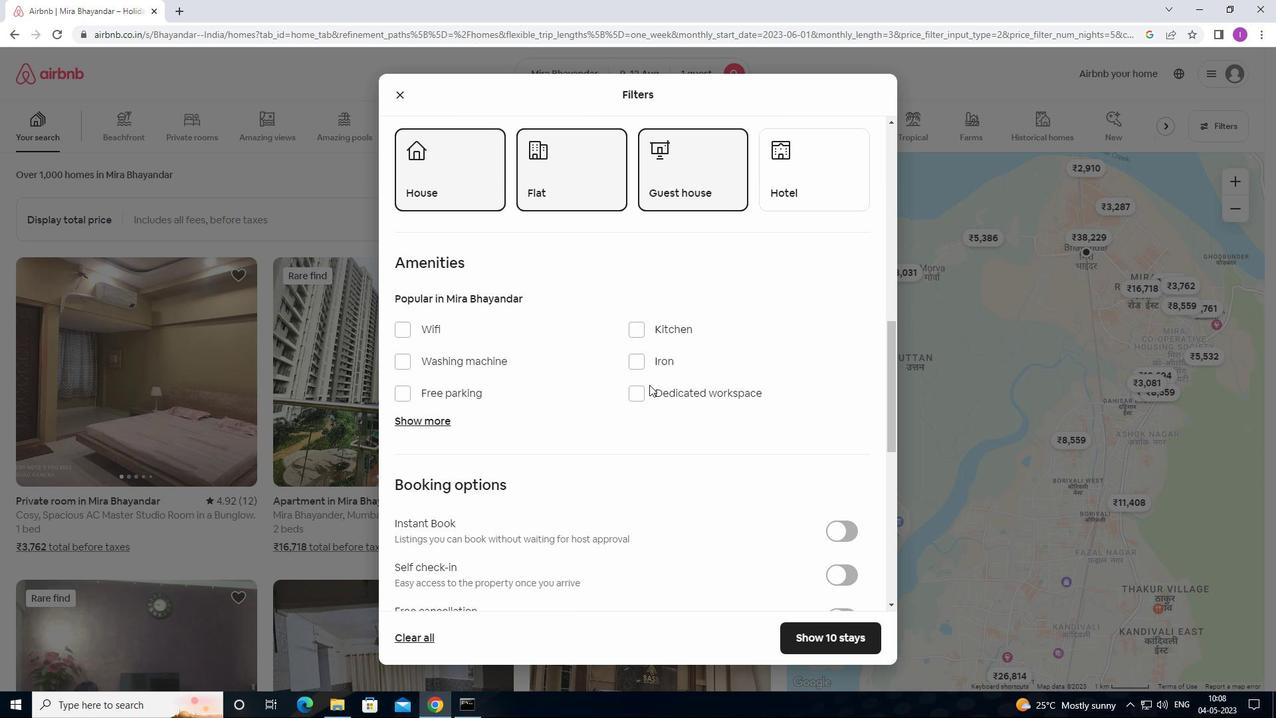 
Action: Mouse moved to (680, 263)
Screenshot: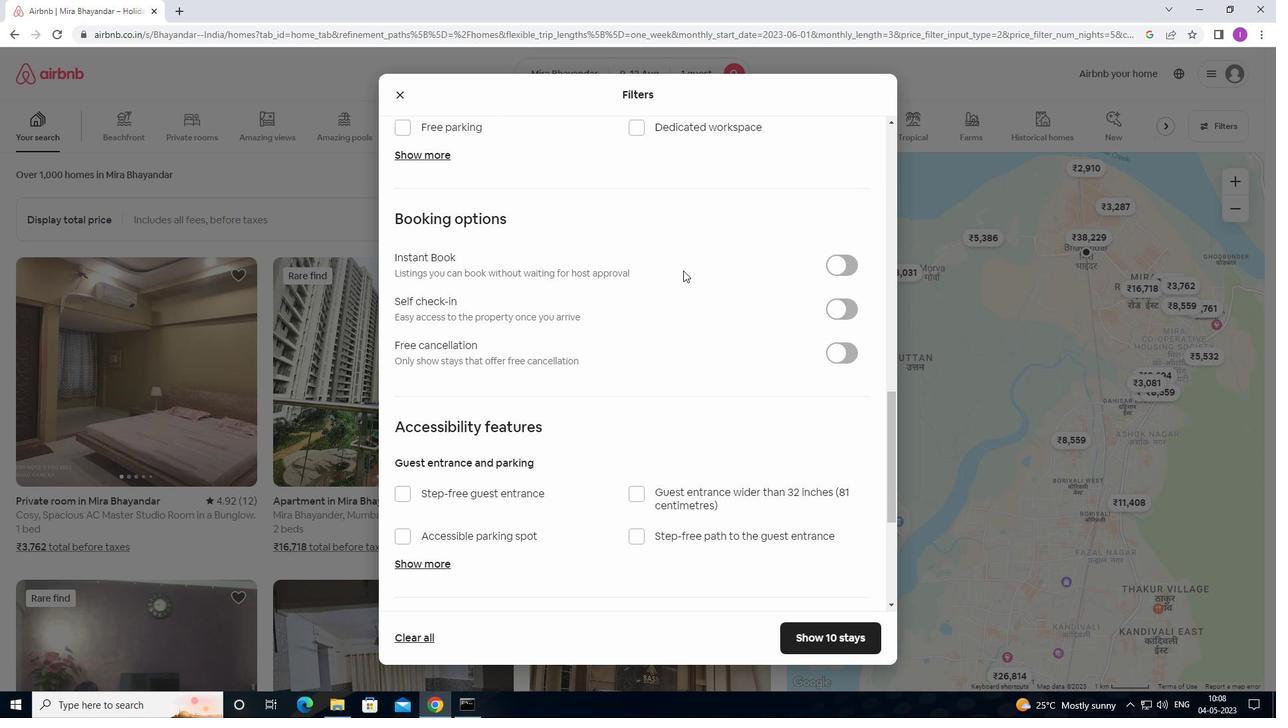 
Action: Mouse scrolled (680, 264) with delta (0, 0)
Screenshot: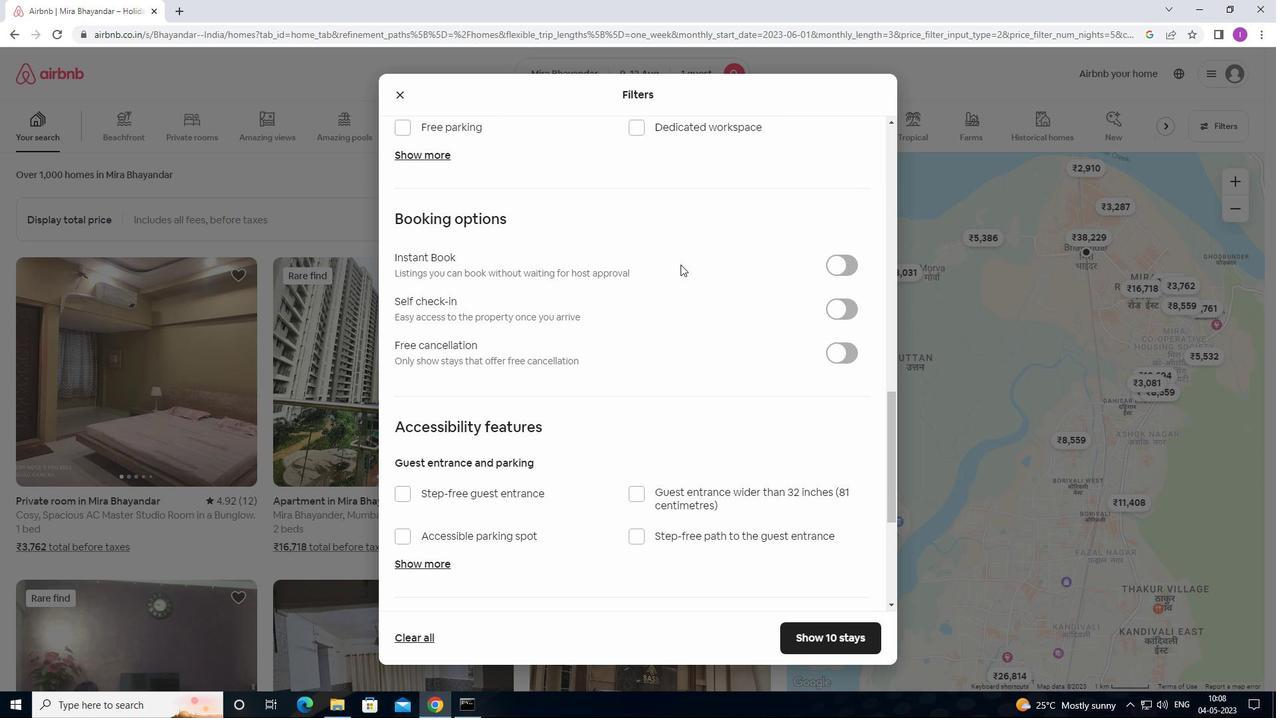 
Action: Mouse moved to (678, 266)
Screenshot: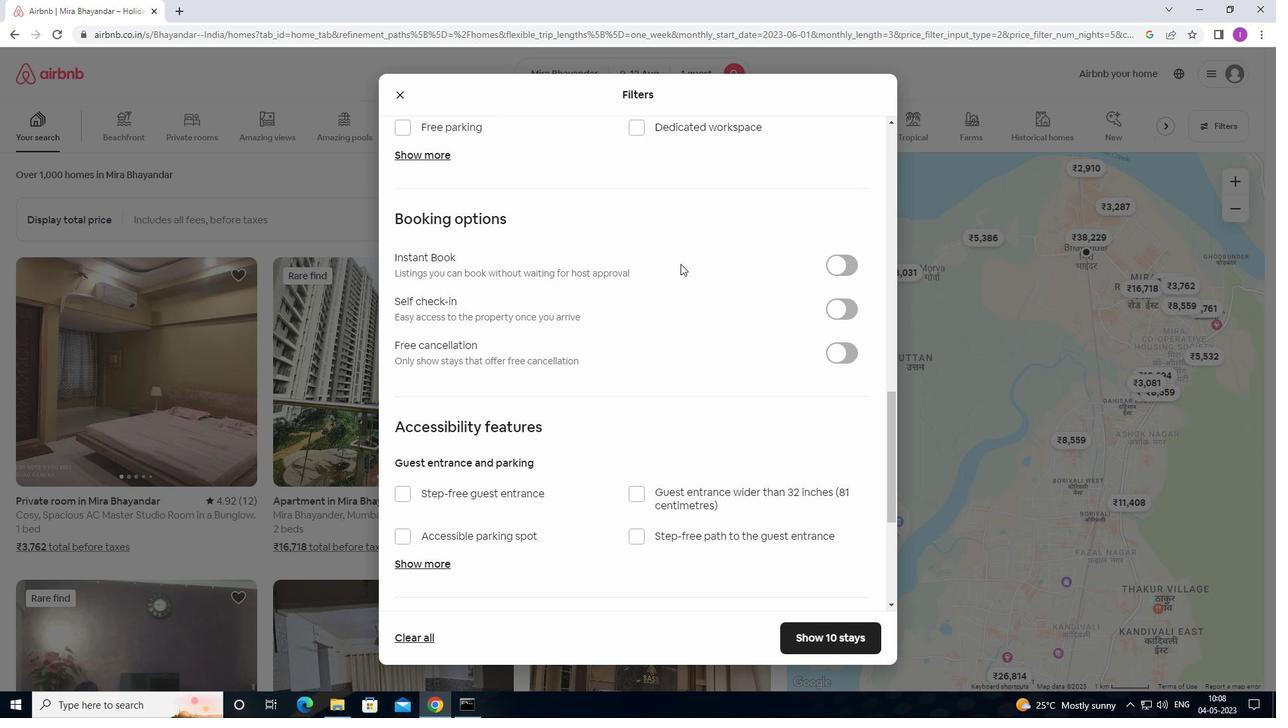 
Action: Mouse scrolled (678, 267) with delta (0, 0)
Screenshot: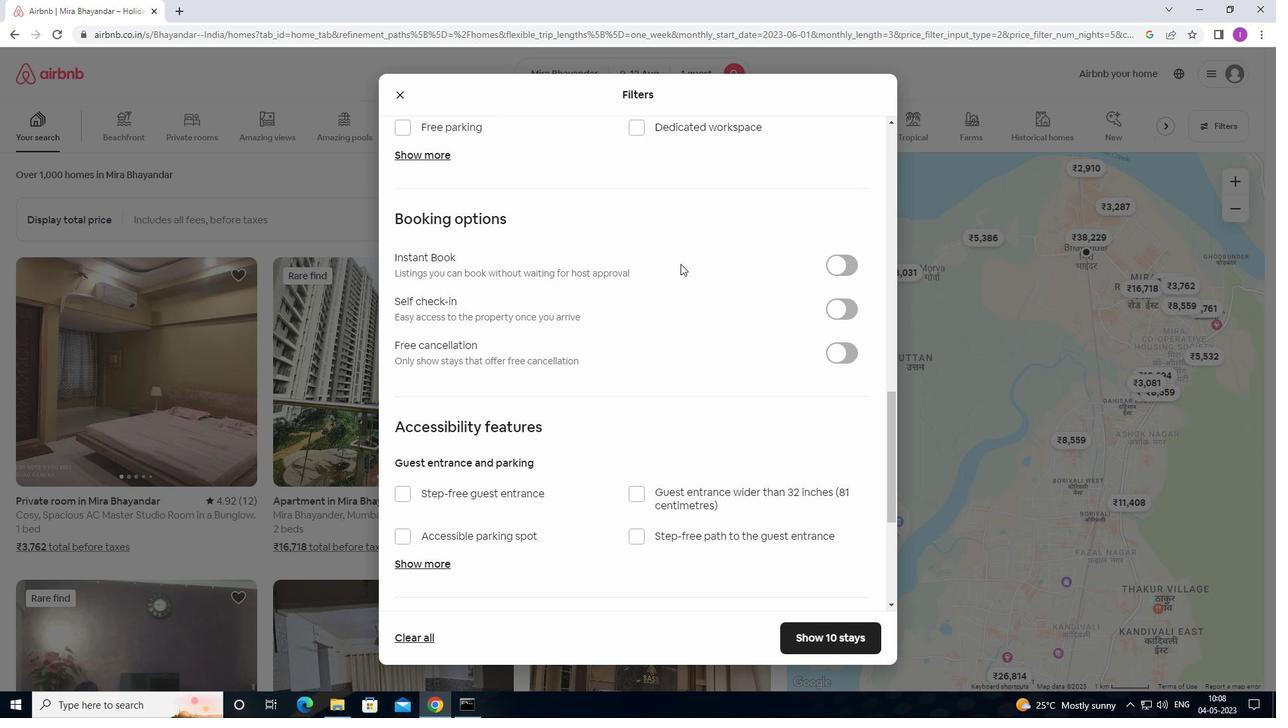 
Action: Mouse moved to (400, 202)
Screenshot: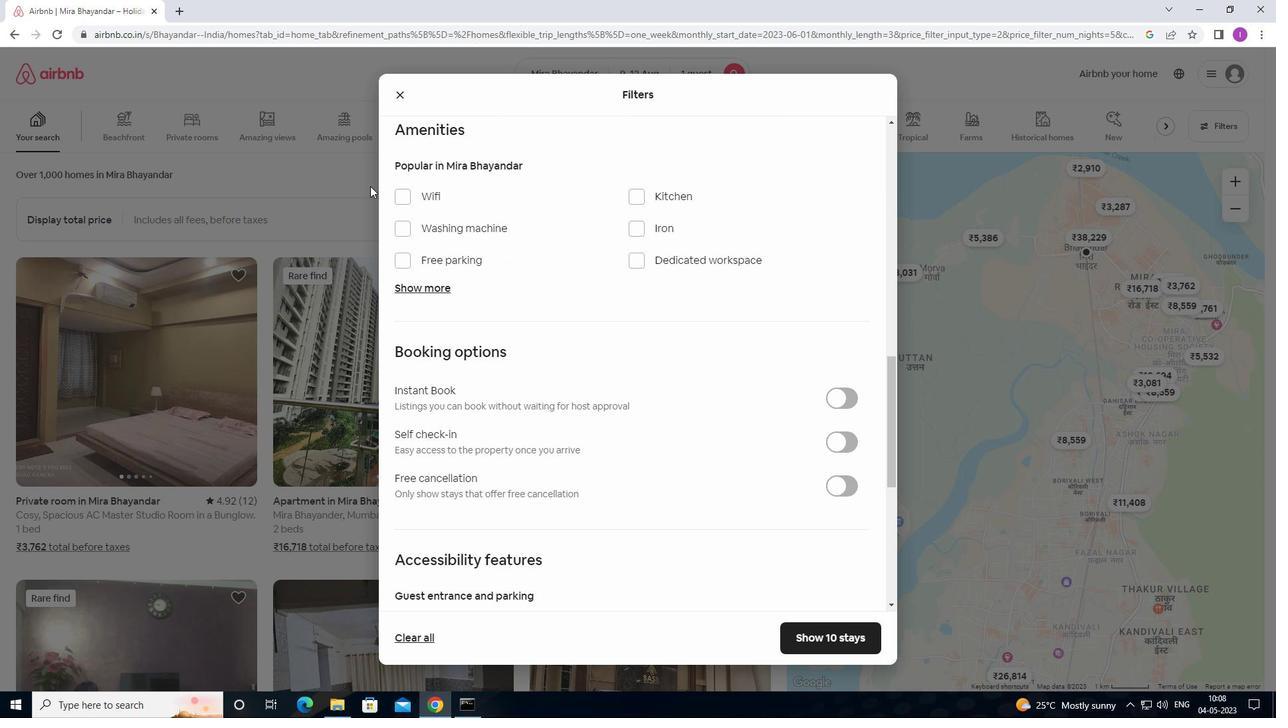 
Action: Mouse pressed left at (400, 202)
Screenshot: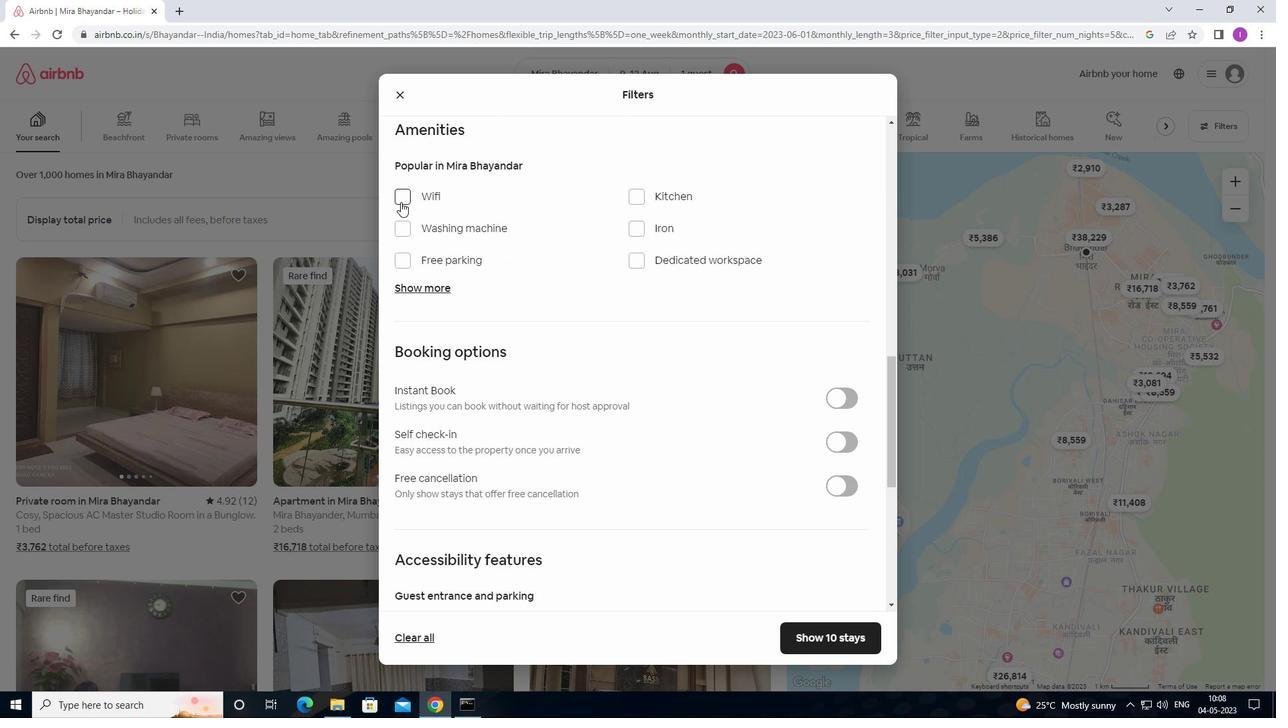 
Action: Mouse moved to (852, 446)
Screenshot: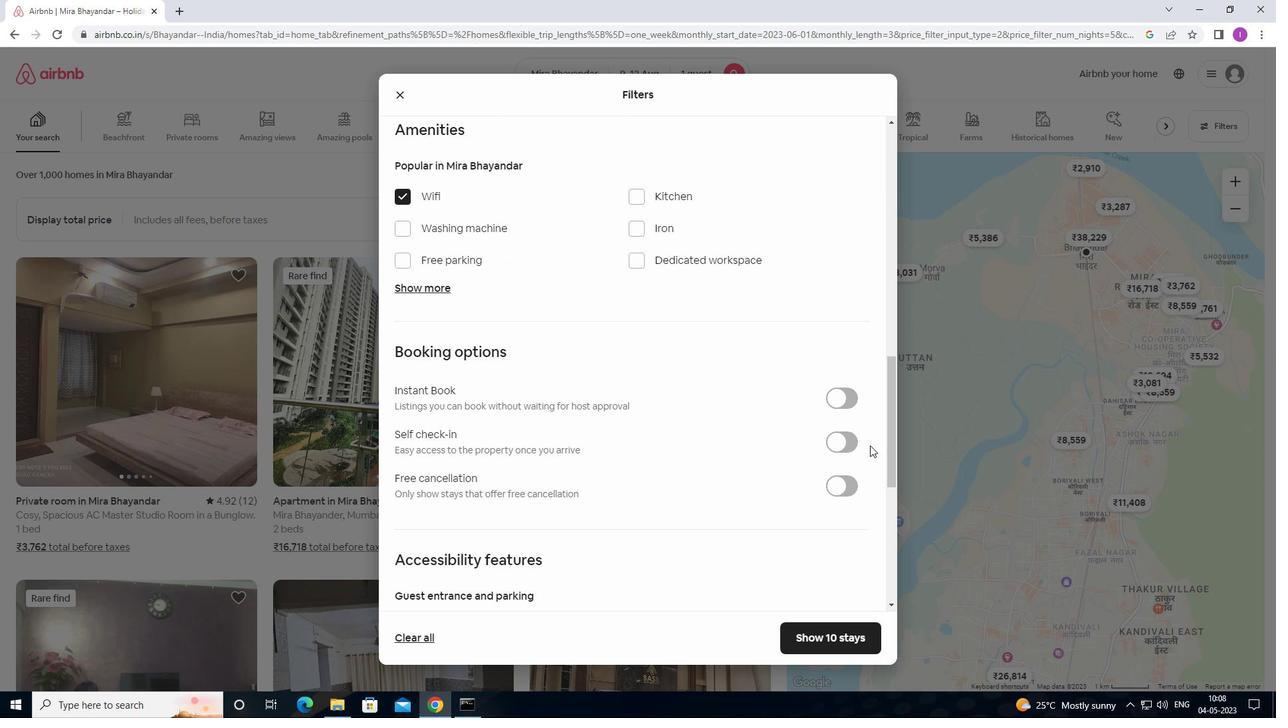 
Action: Mouse pressed left at (852, 446)
Screenshot: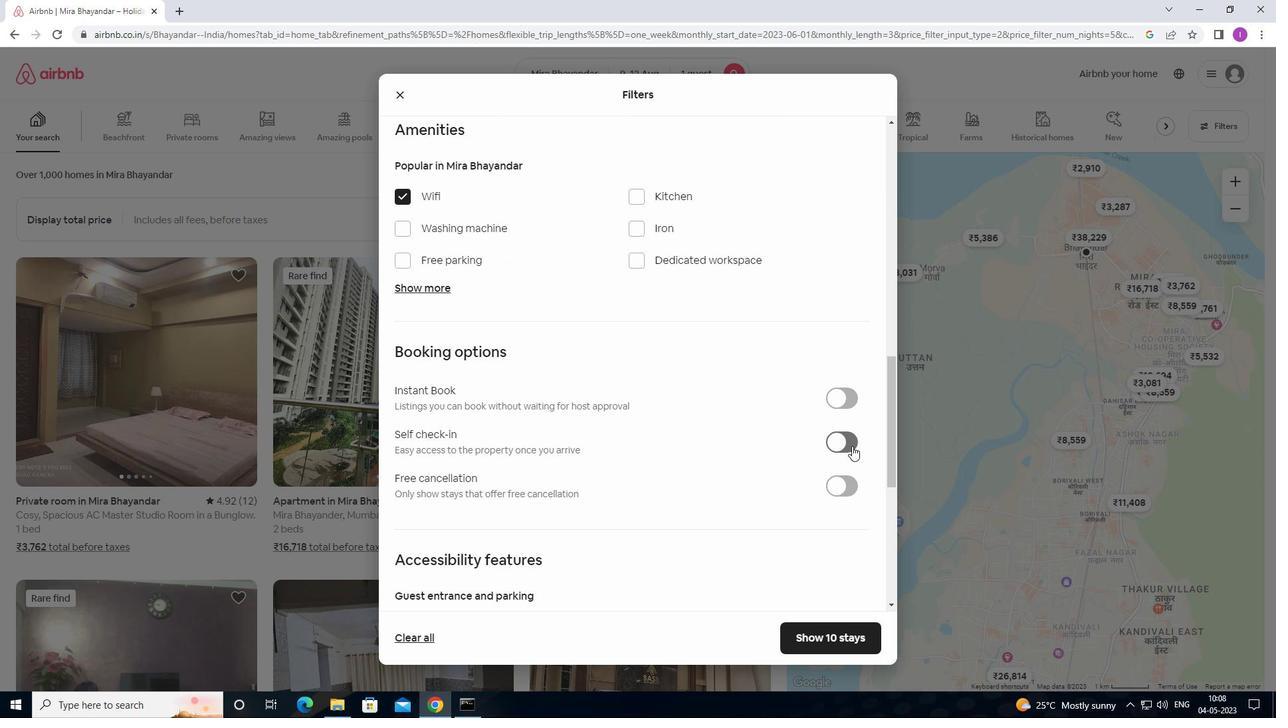 
Action: Mouse moved to (616, 485)
Screenshot: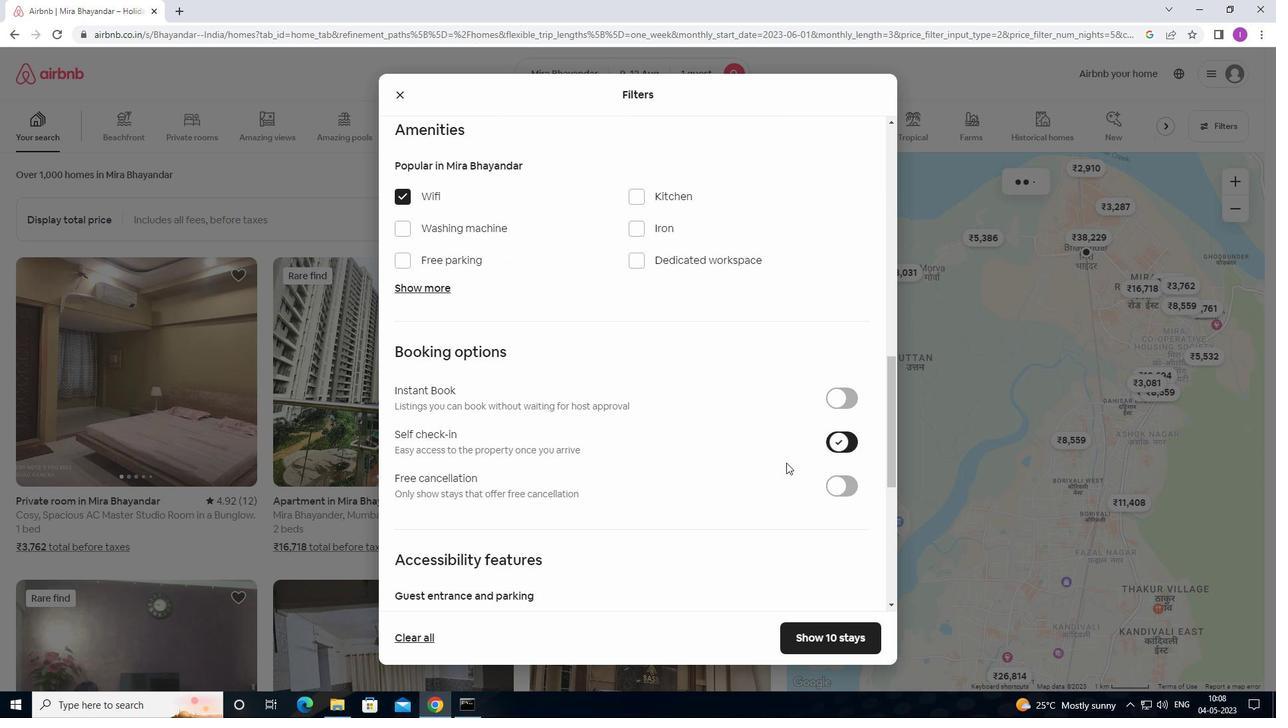 
Action: Mouse scrolled (616, 484) with delta (0, 0)
Screenshot: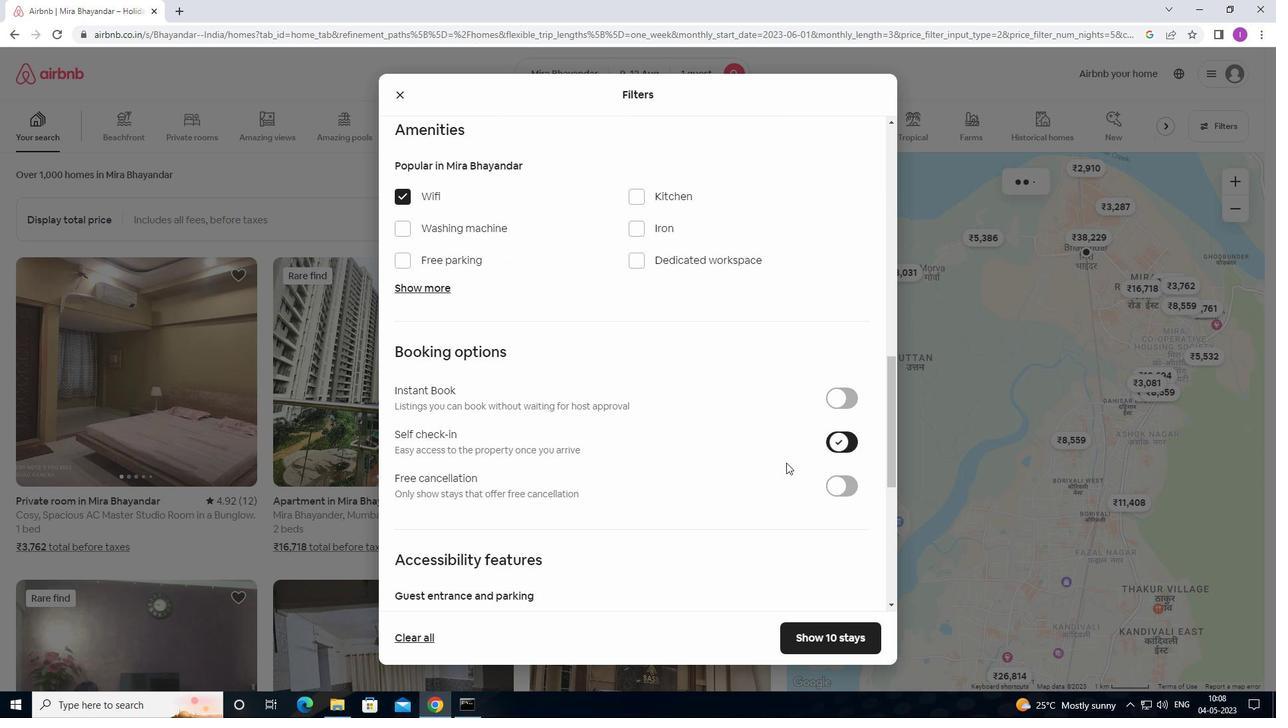 
Action: Mouse scrolled (616, 484) with delta (0, 0)
Screenshot: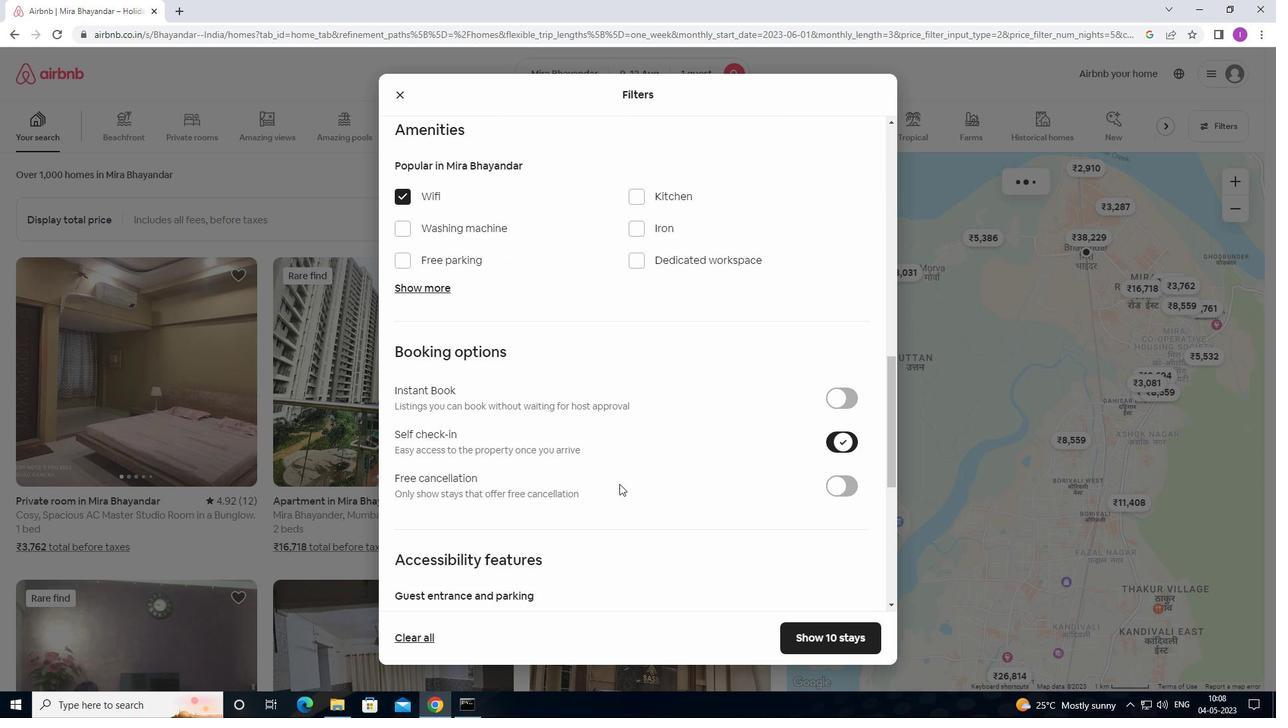 
Action: Mouse scrolled (616, 484) with delta (0, 0)
Screenshot: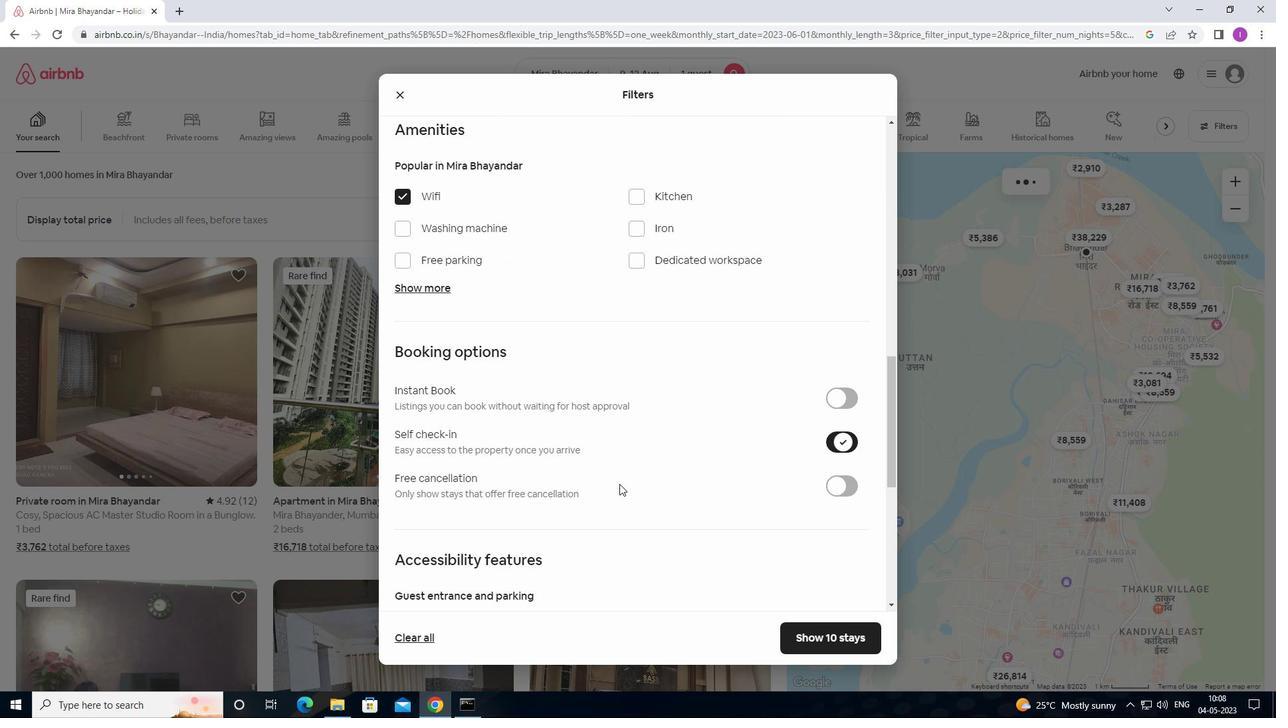 
Action: Mouse scrolled (616, 484) with delta (0, 0)
Screenshot: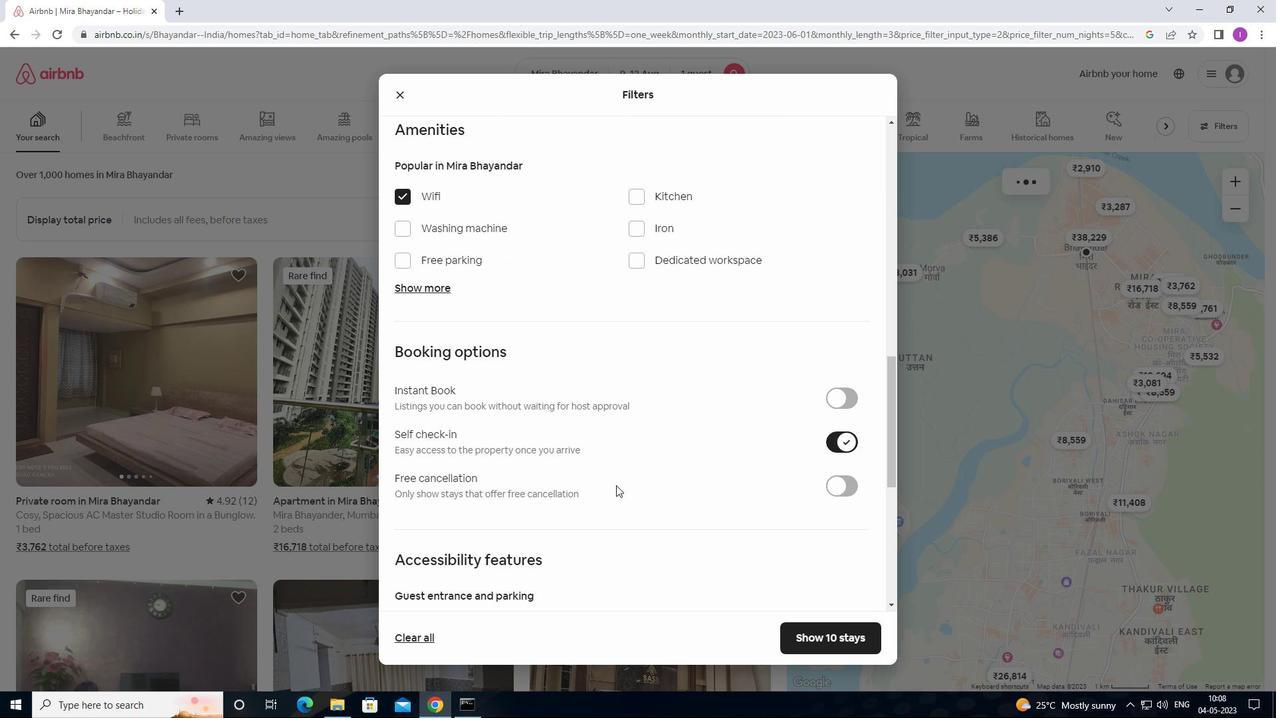 
Action: Mouse scrolled (616, 484) with delta (0, 0)
Screenshot: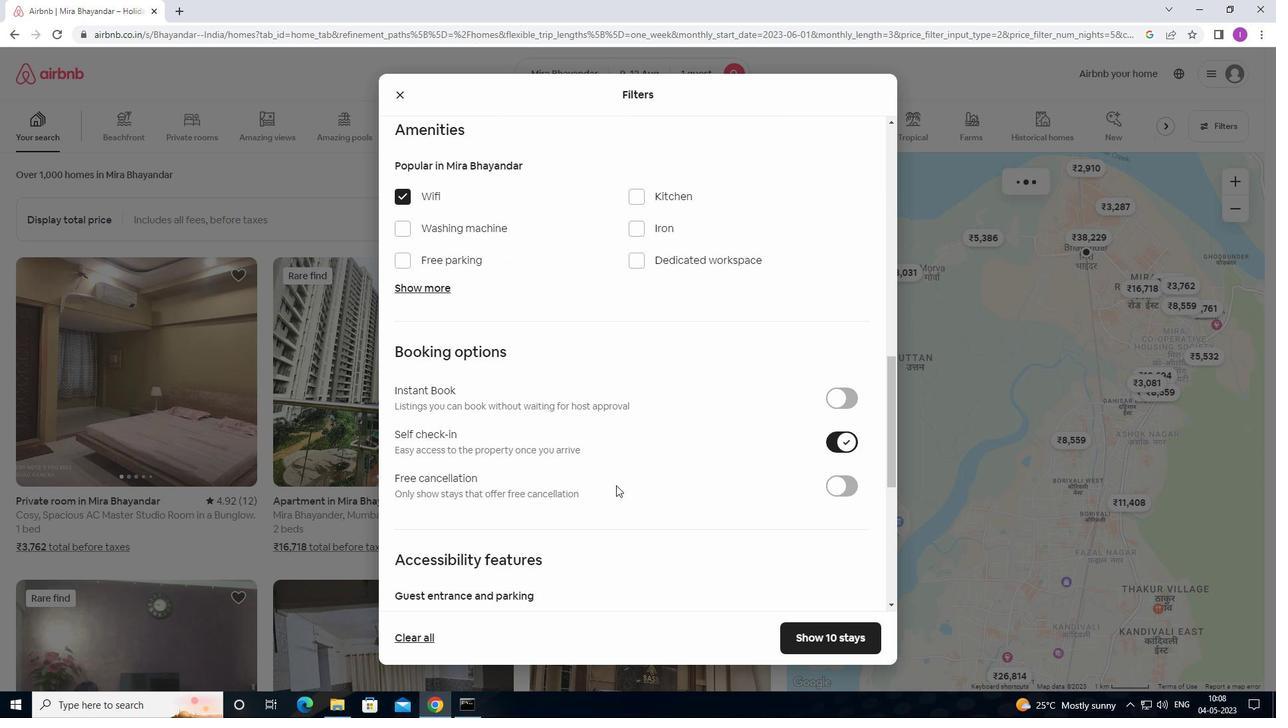 
Action: Mouse scrolled (616, 484) with delta (0, 0)
Screenshot: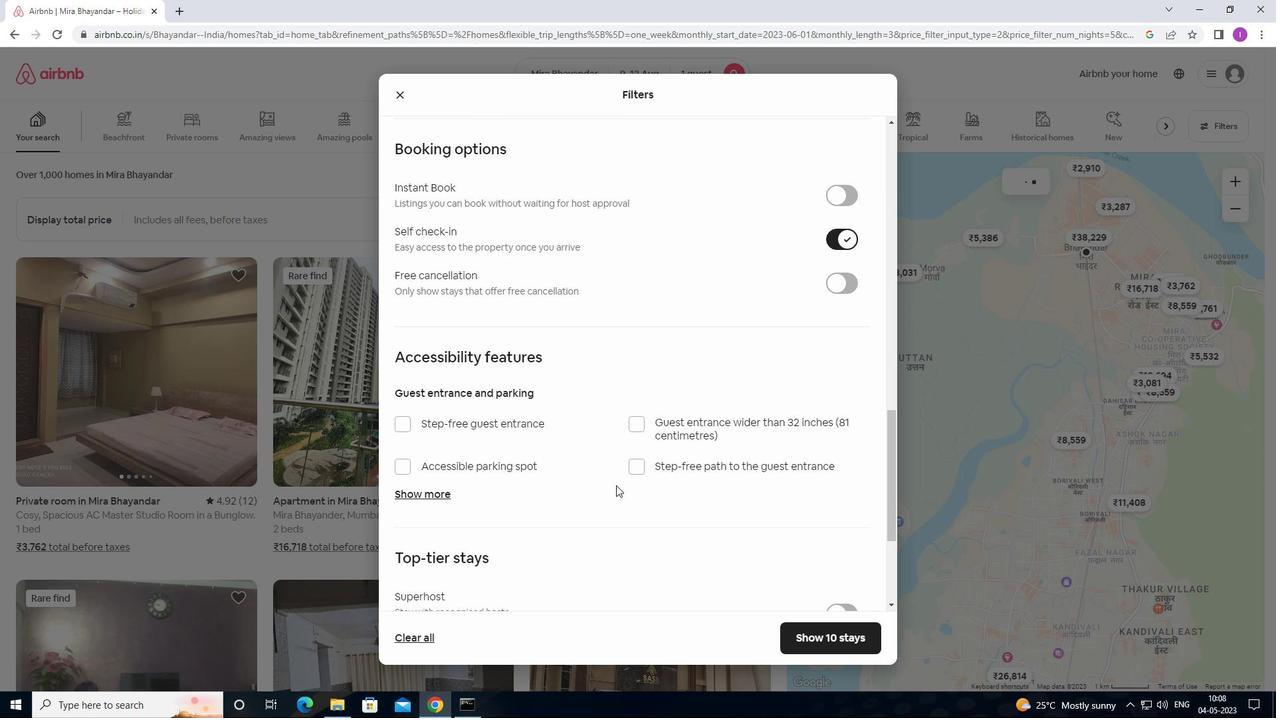 
Action: Mouse scrolled (616, 484) with delta (0, 0)
Screenshot: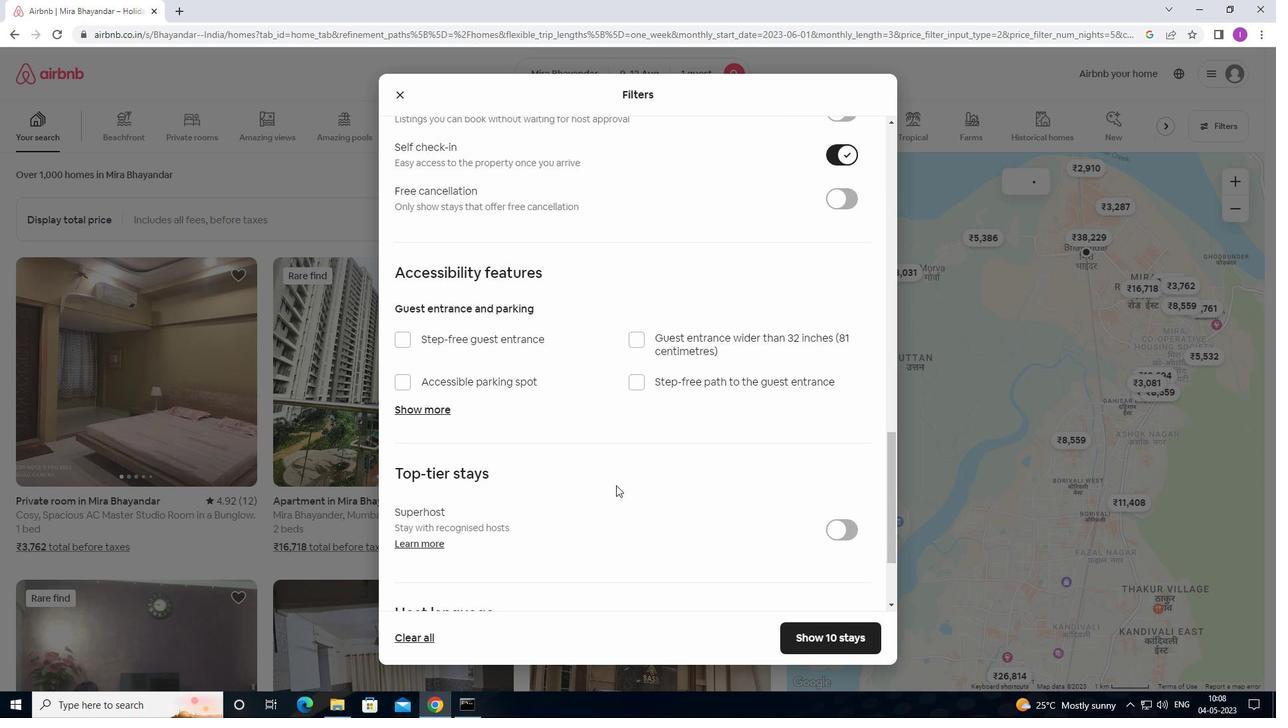
Action: Mouse moved to (616, 486)
Screenshot: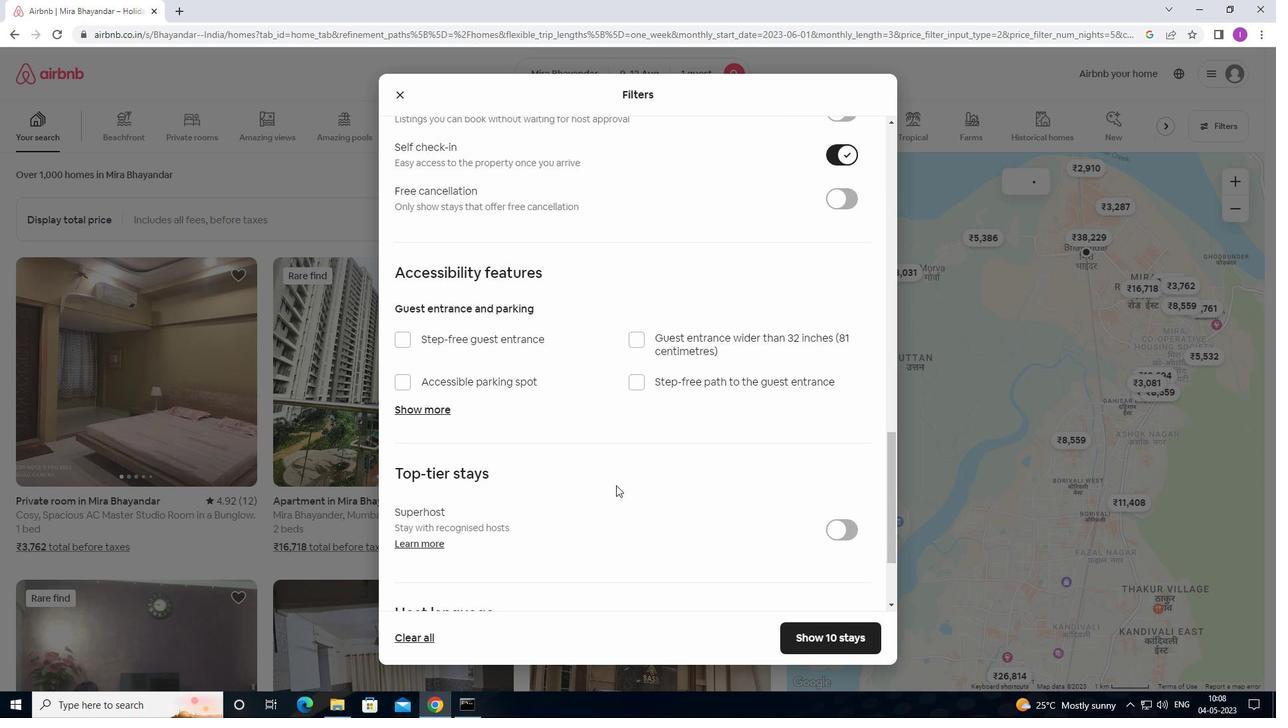 
Action: Mouse scrolled (616, 485) with delta (0, 0)
Screenshot: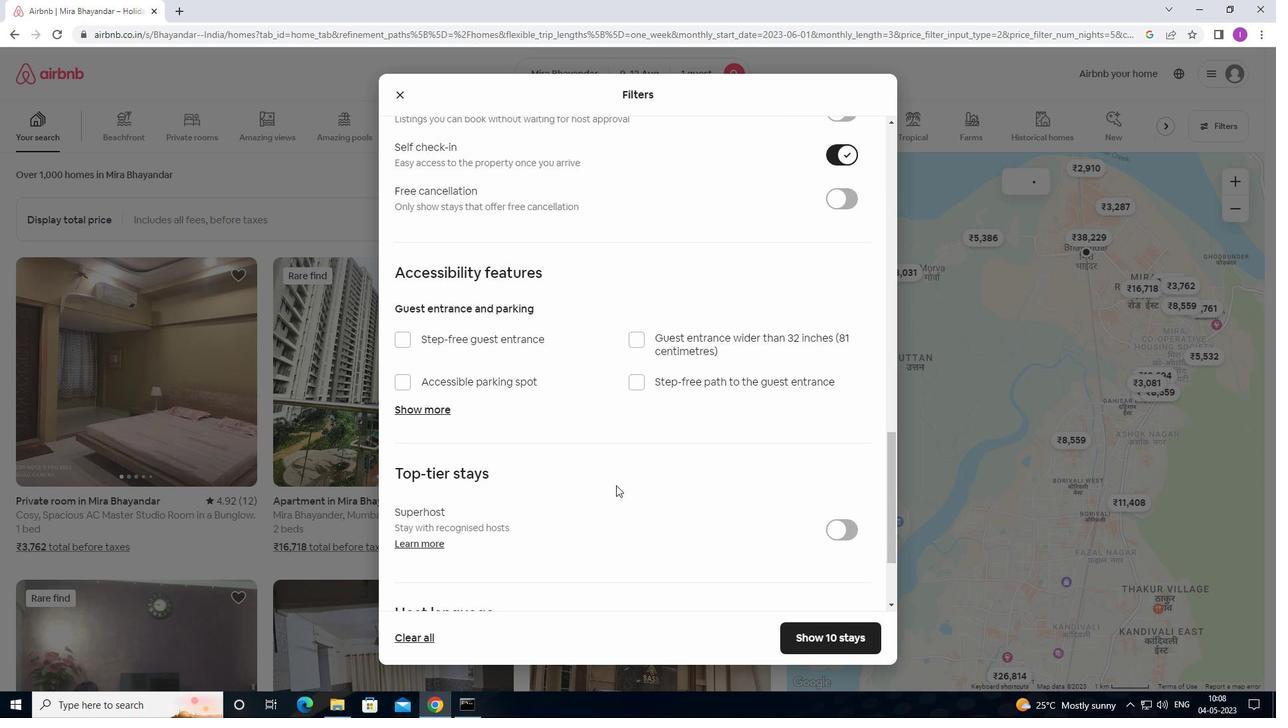
Action: Mouse scrolled (616, 485) with delta (0, 0)
Screenshot: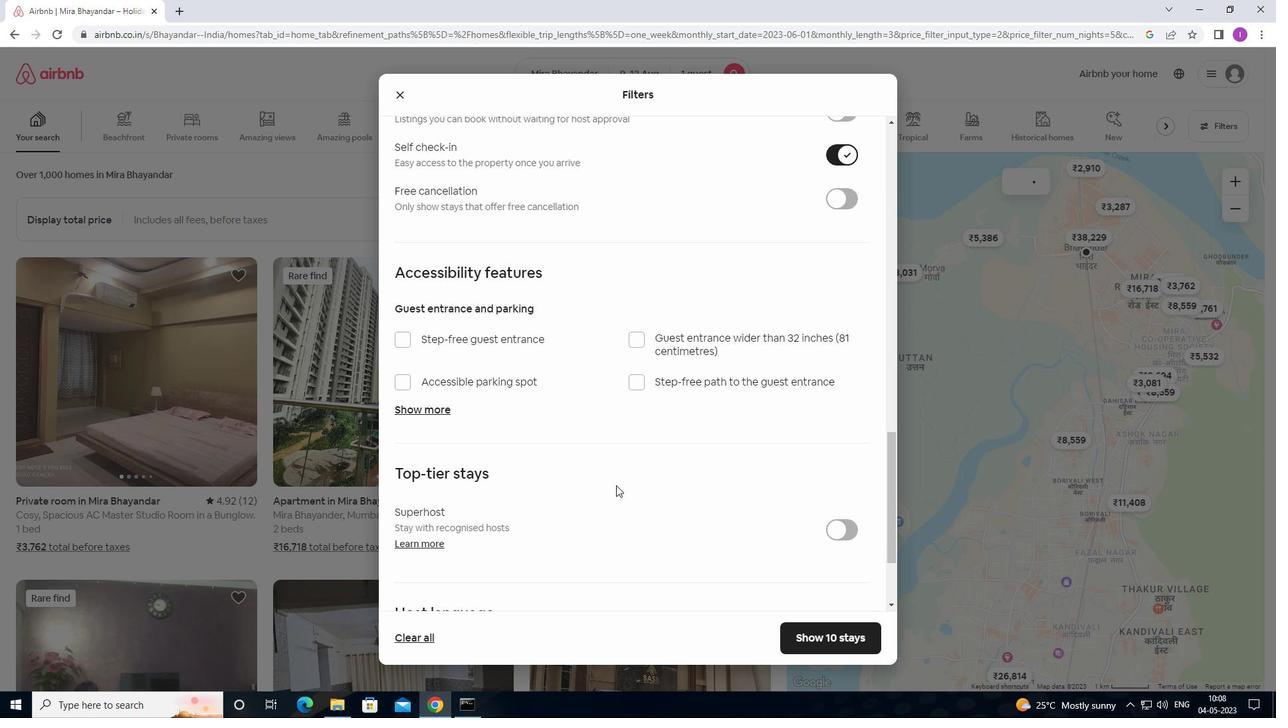 
Action: Mouse scrolled (616, 485) with delta (0, 0)
Screenshot: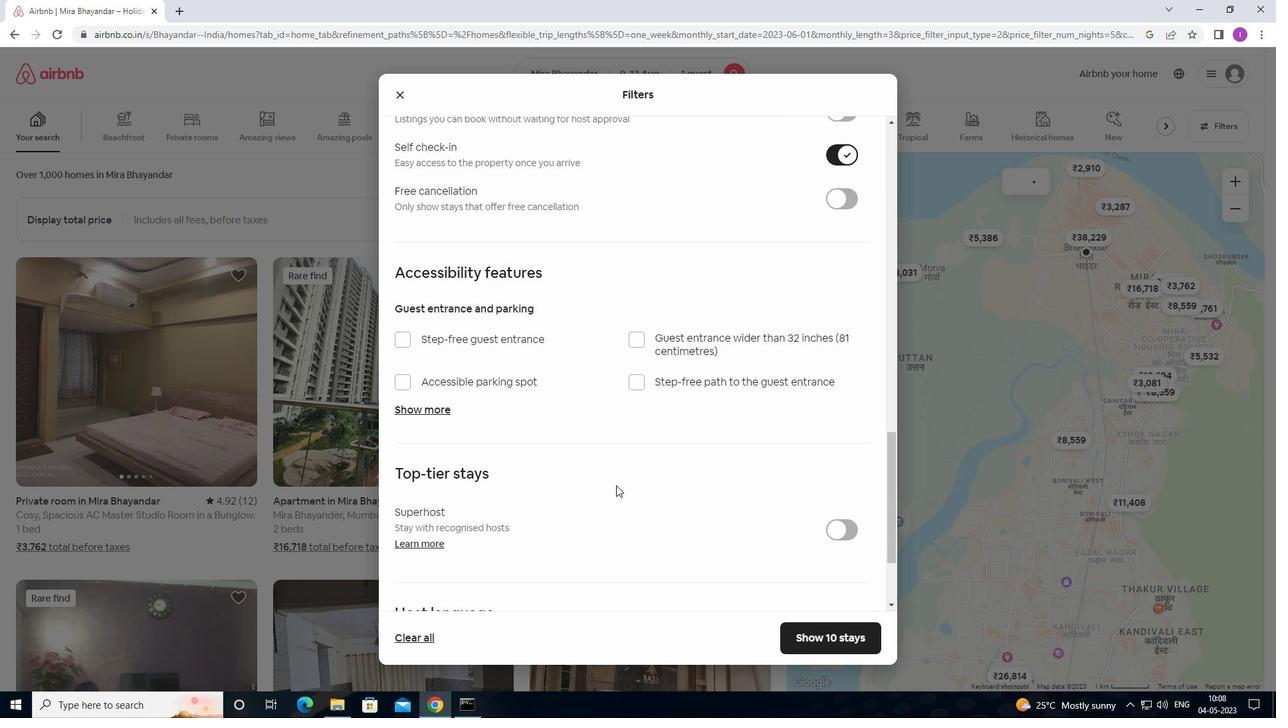 
Action: Mouse moved to (406, 516)
Screenshot: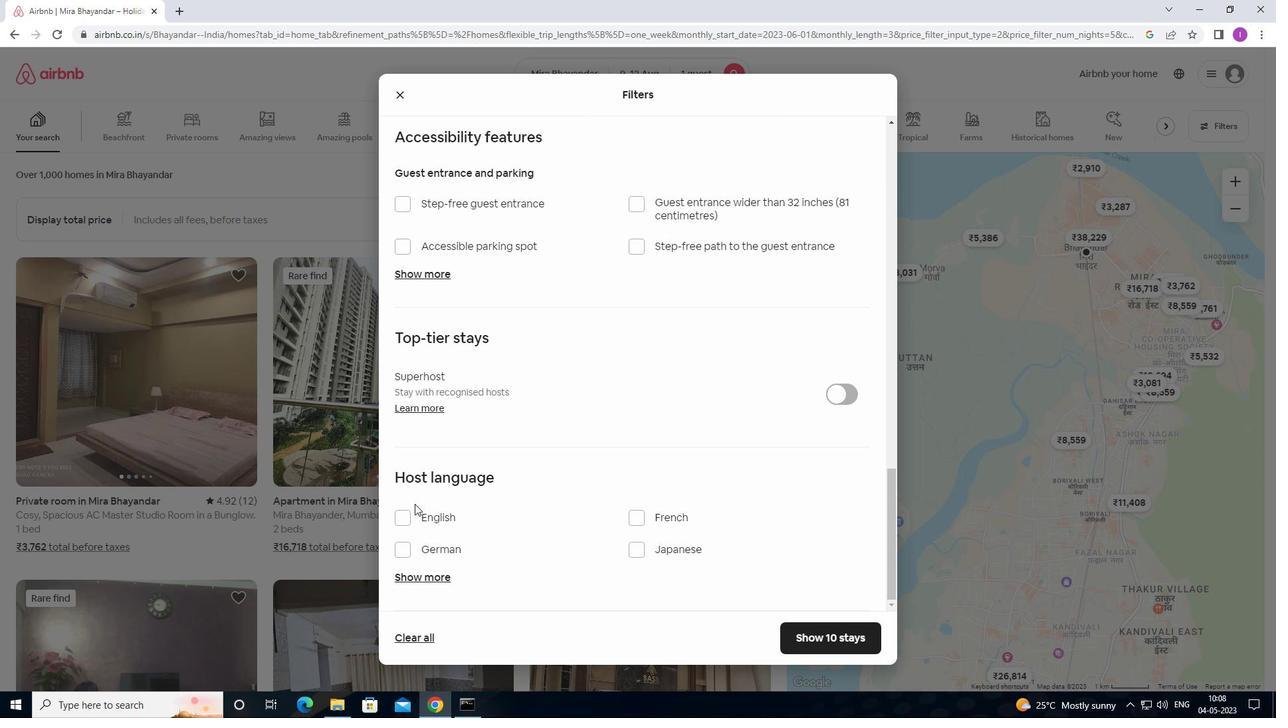 
Action: Mouse pressed left at (406, 516)
Screenshot: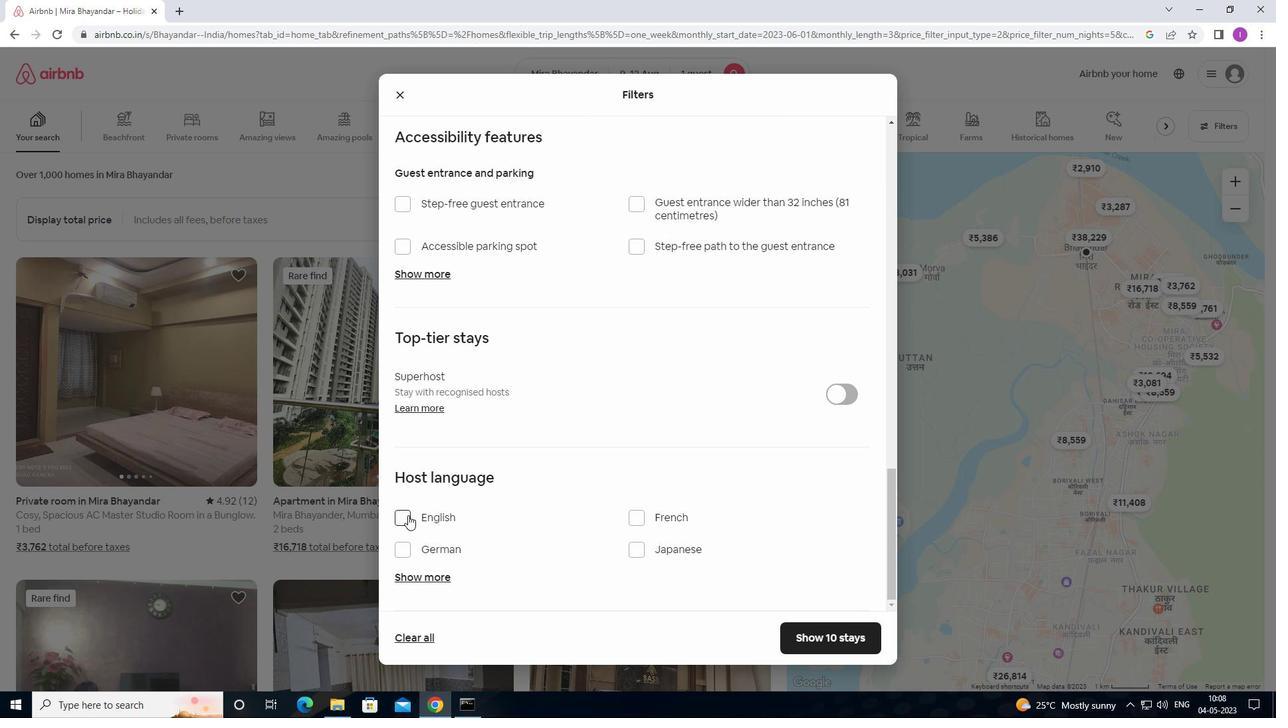 
Action: Mouse moved to (816, 628)
Screenshot: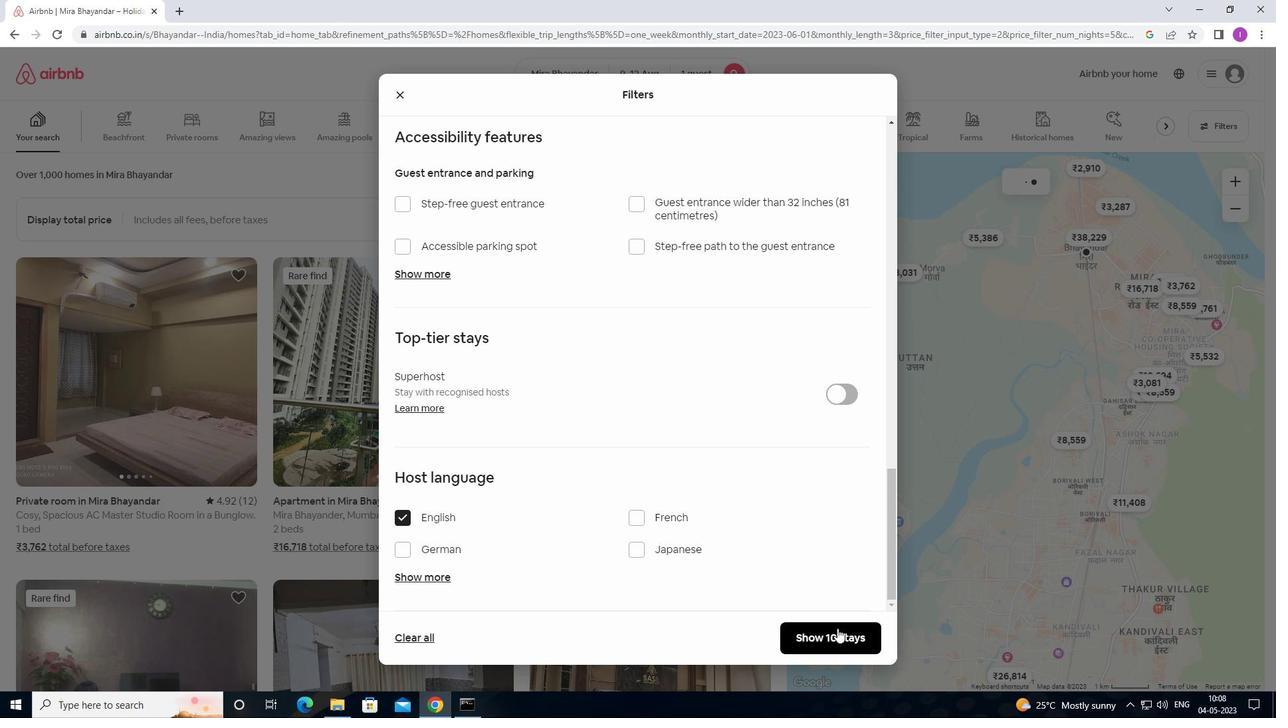 
Action: Mouse pressed left at (816, 628)
Screenshot: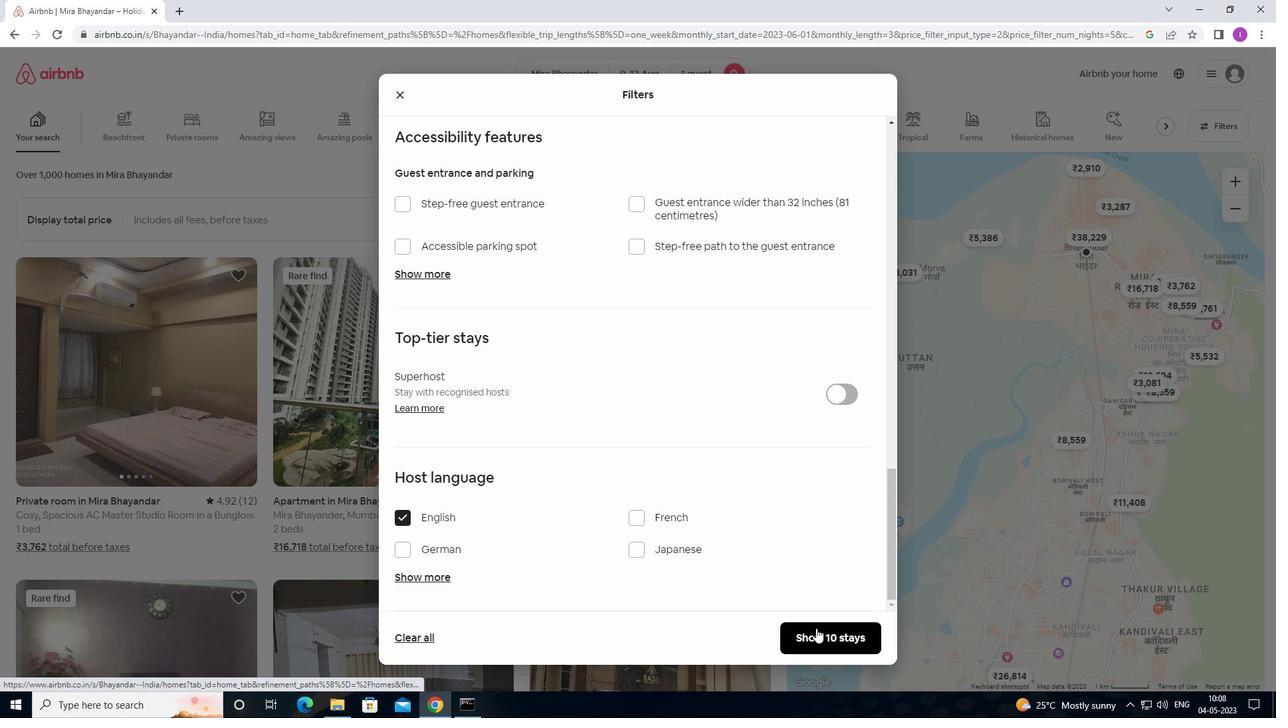 
Action: Mouse moved to (806, 621)
Screenshot: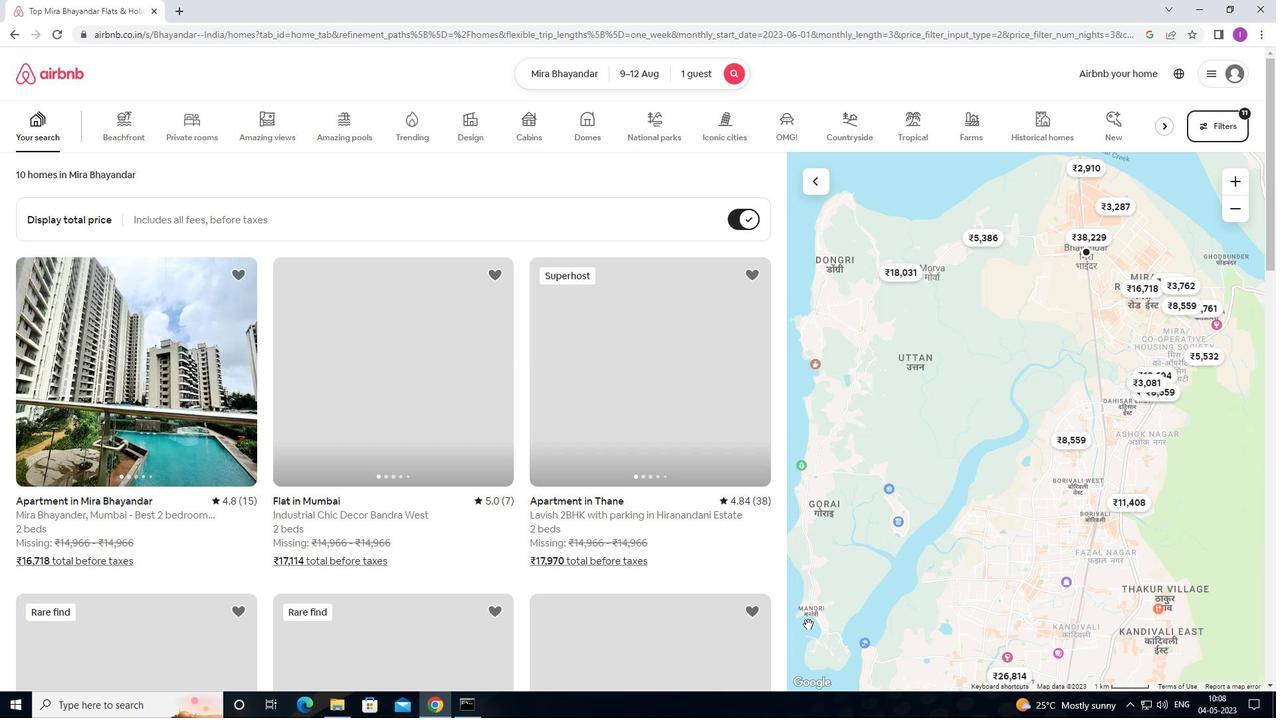 
